 Task: Add a signature Gus Powell containing Best wishes for a happy Presidents Day, Gus Powell to email address softage.5@softage.net and add a label Journaling
Action: Mouse moved to (77, 47)
Screenshot: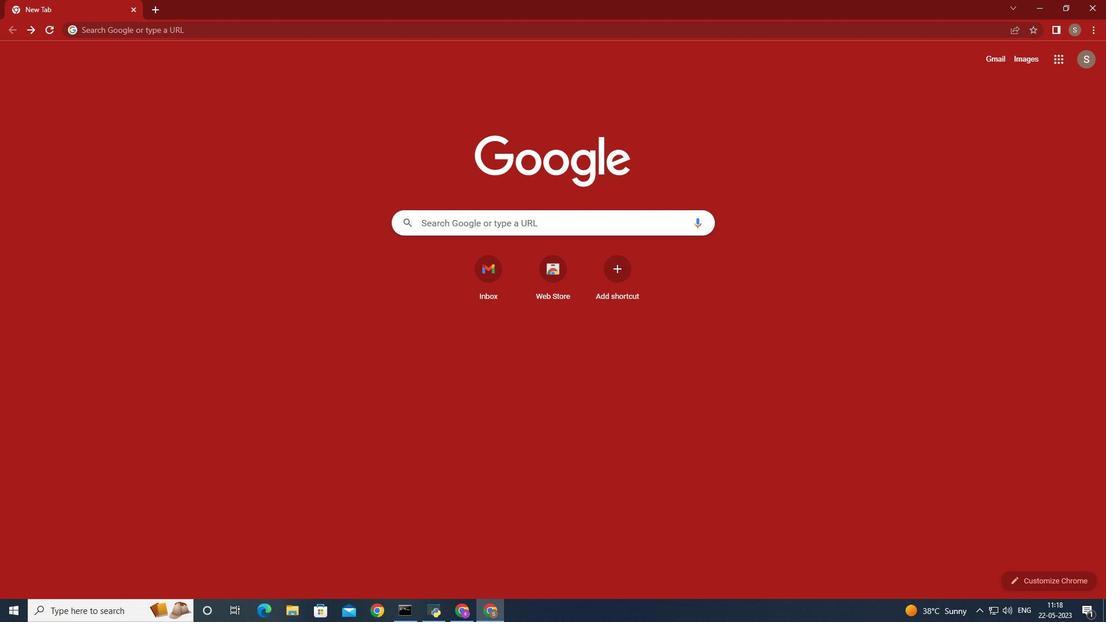 
Action: Mouse pressed left at (77, 47)
Screenshot: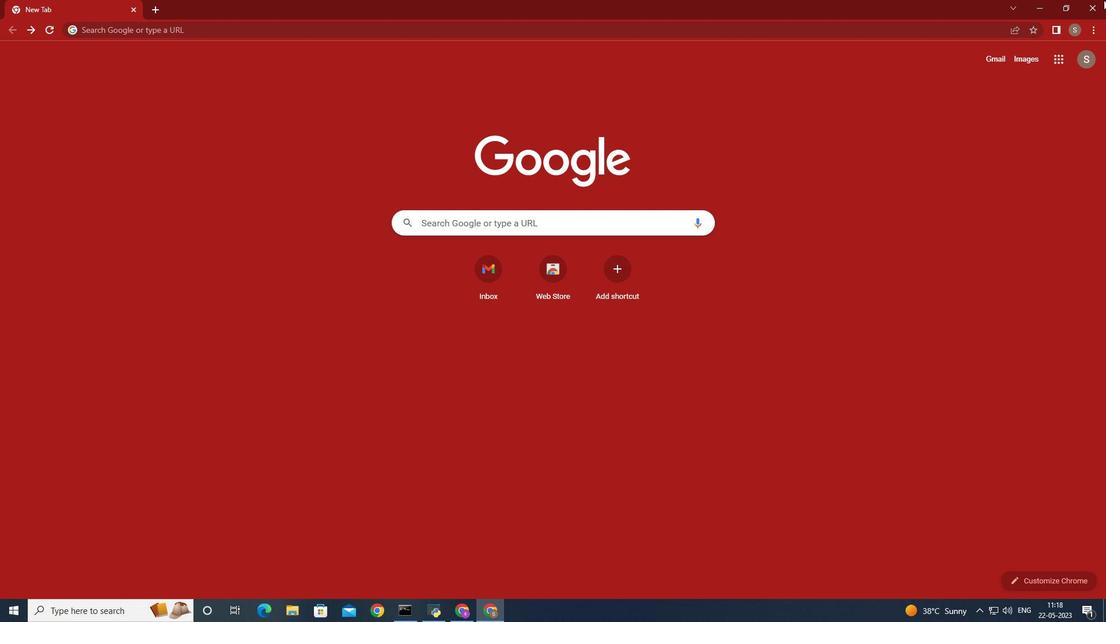 
Action: Mouse moved to (982, 101)
Screenshot: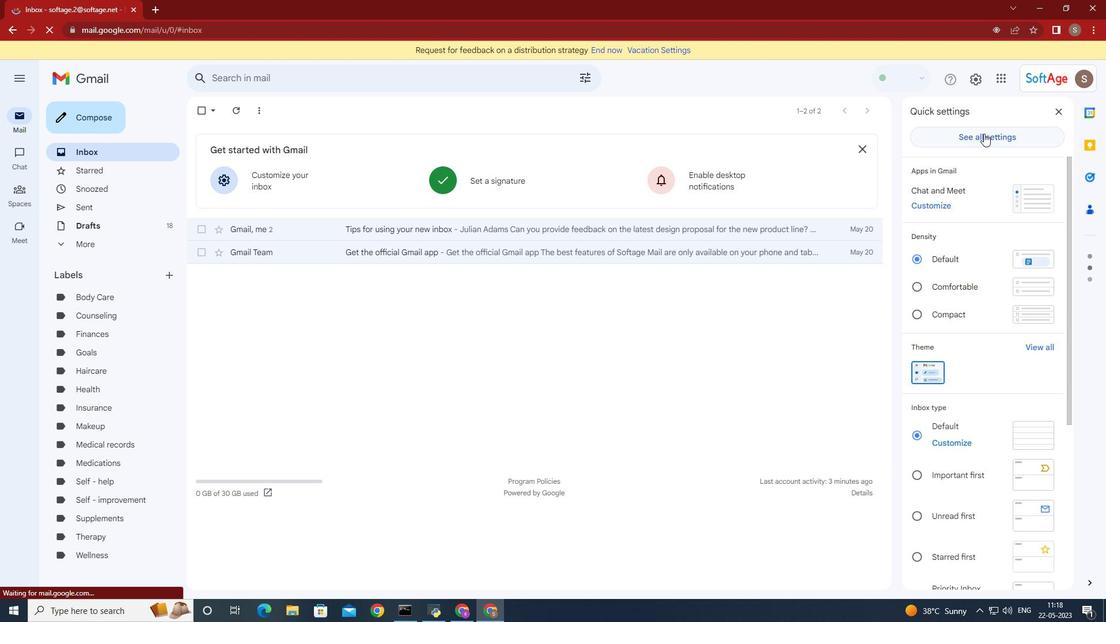 
Action: Mouse pressed left at (982, 101)
Screenshot: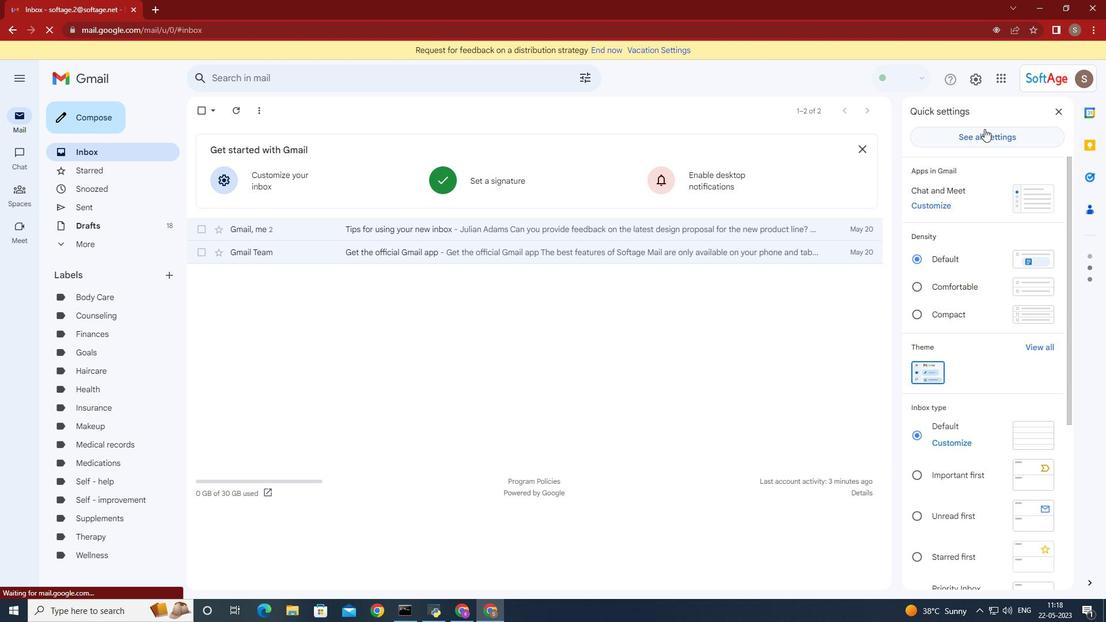 
Action: Mouse moved to (961, 161)
Screenshot: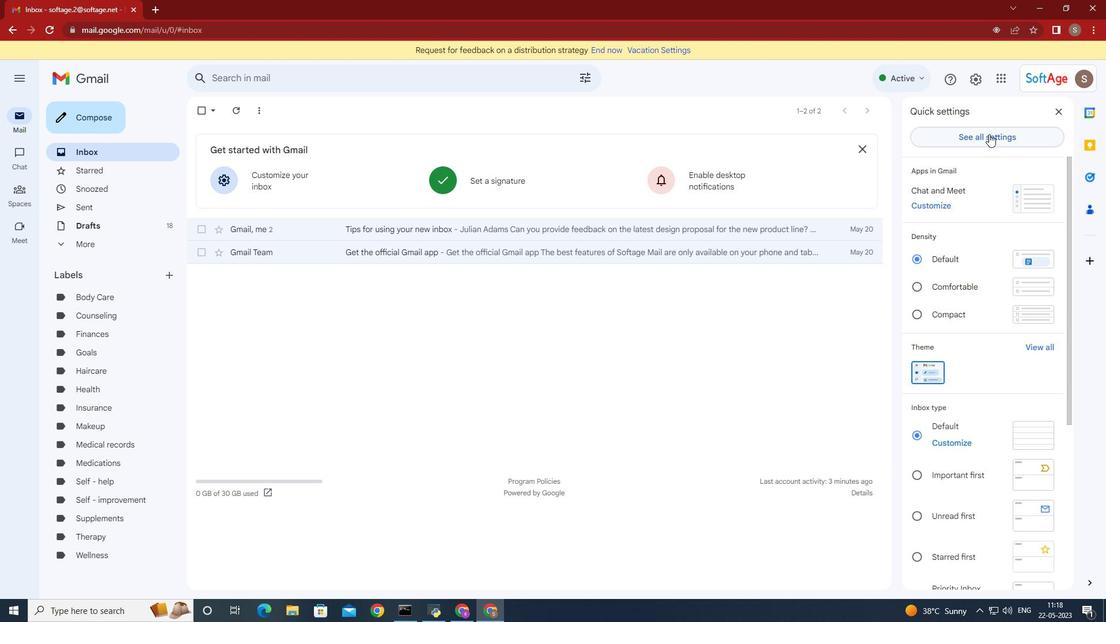 
Action: Mouse pressed left at (961, 161)
Screenshot: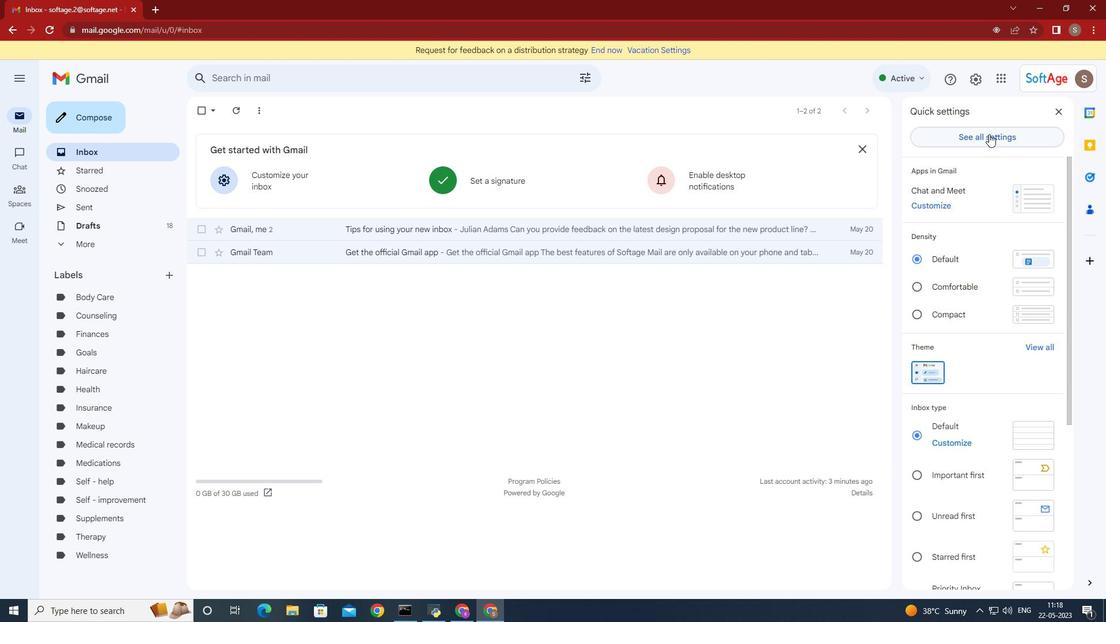 
Action: Mouse moved to (594, 302)
Screenshot: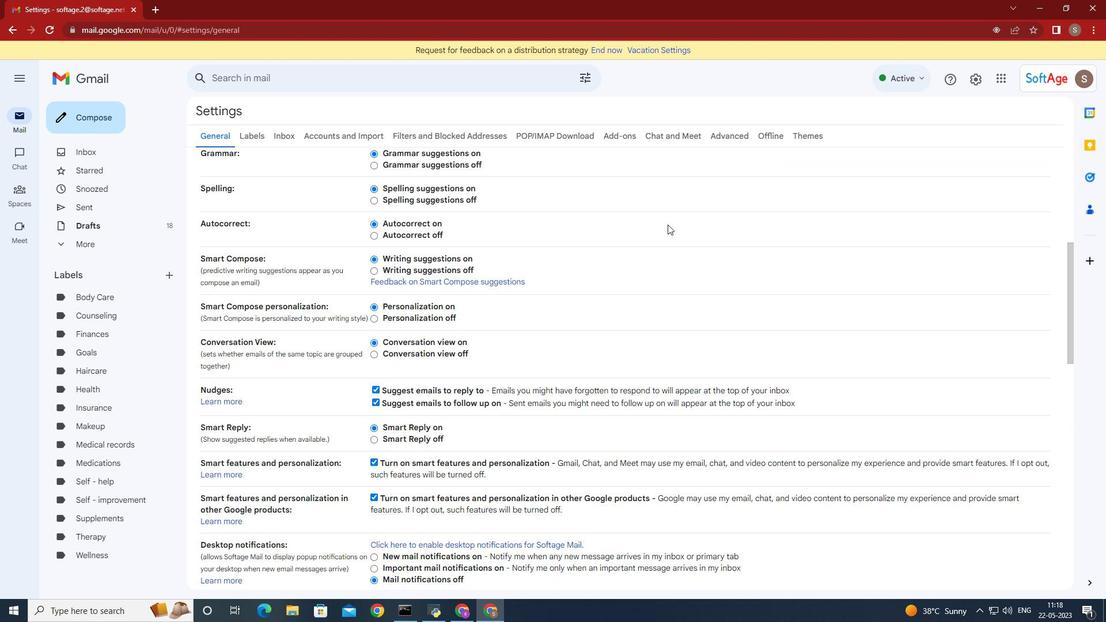 
Action: Mouse scrolled (594, 301) with delta (0, 0)
Screenshot: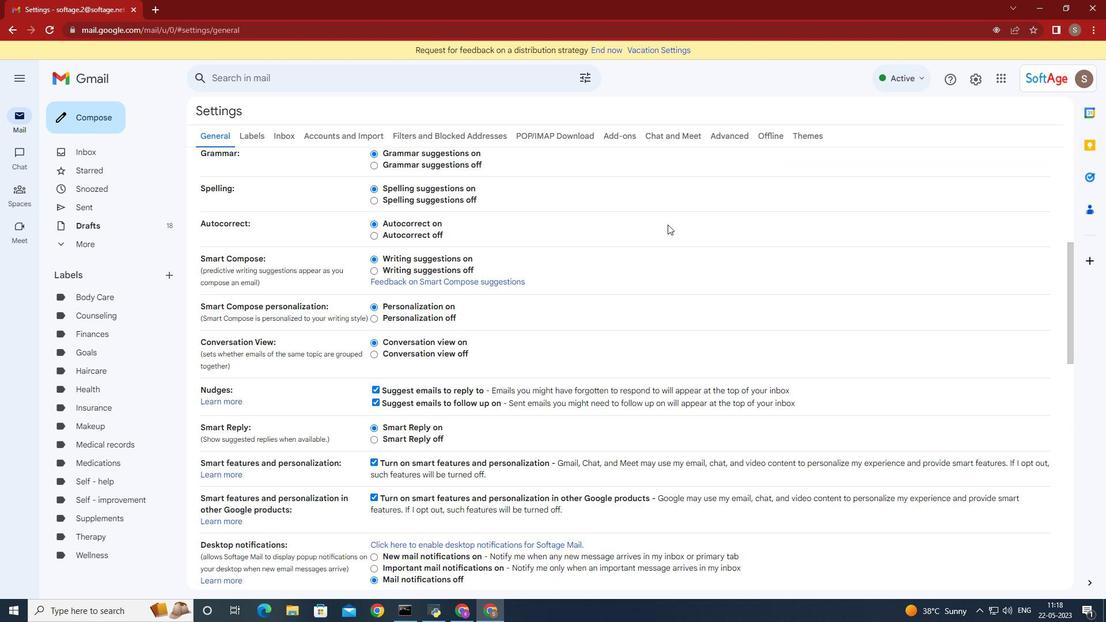 
Action: Mouse scrolled (594, 301) with delta (0, 0)
Screenshot: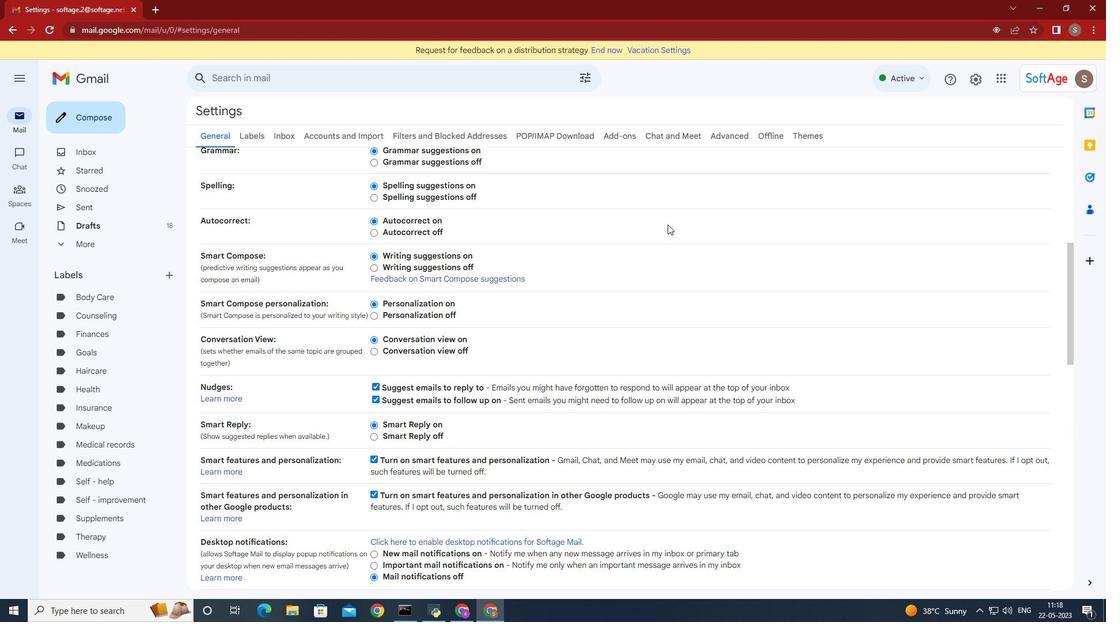 
Action: Mouse moved to (594, 303)
Screenshot: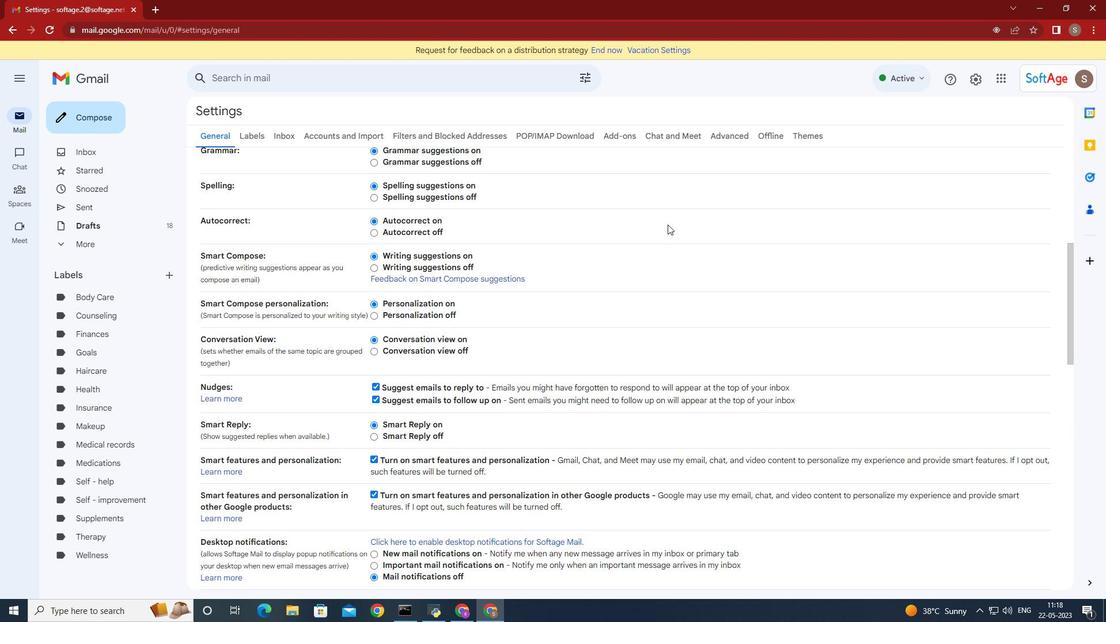 
Action: Mouse scrolled (594, 302) with delta (0, 0)
Screenshot: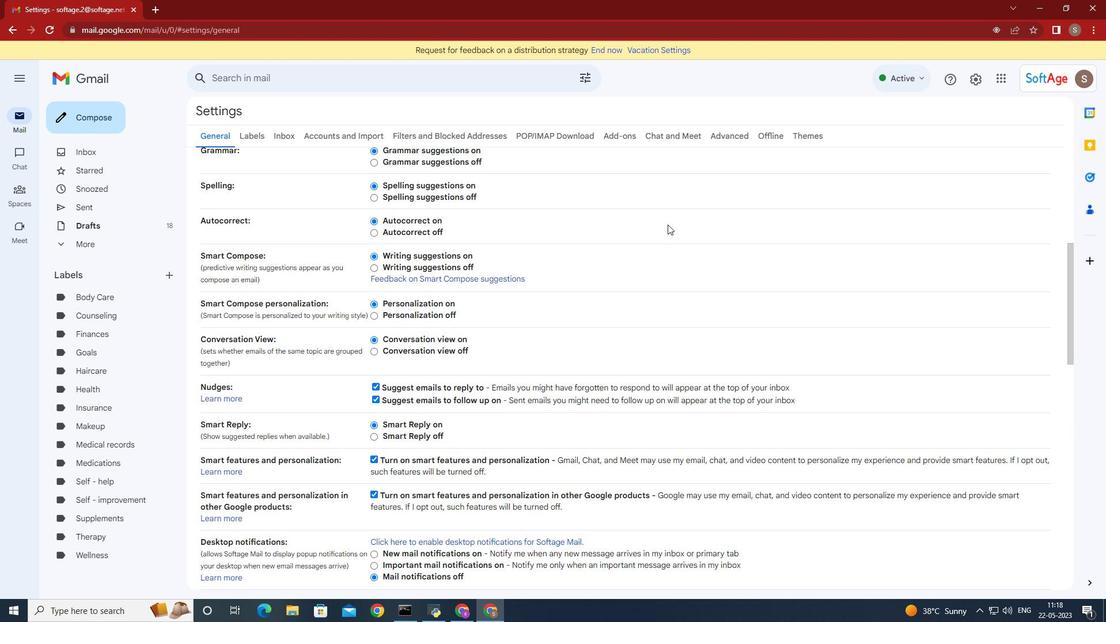 
Action: Mouse moved to (594, 304)
Screenshot: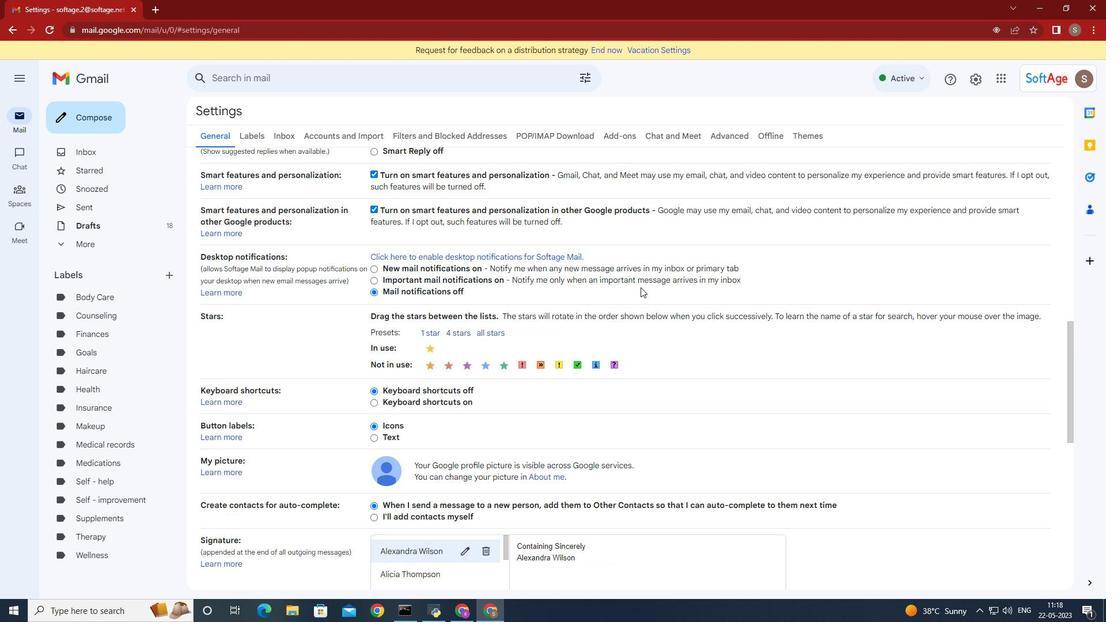 
Action: Mouse scrolled (594, 303) with delta (0, 0)
Screenshot: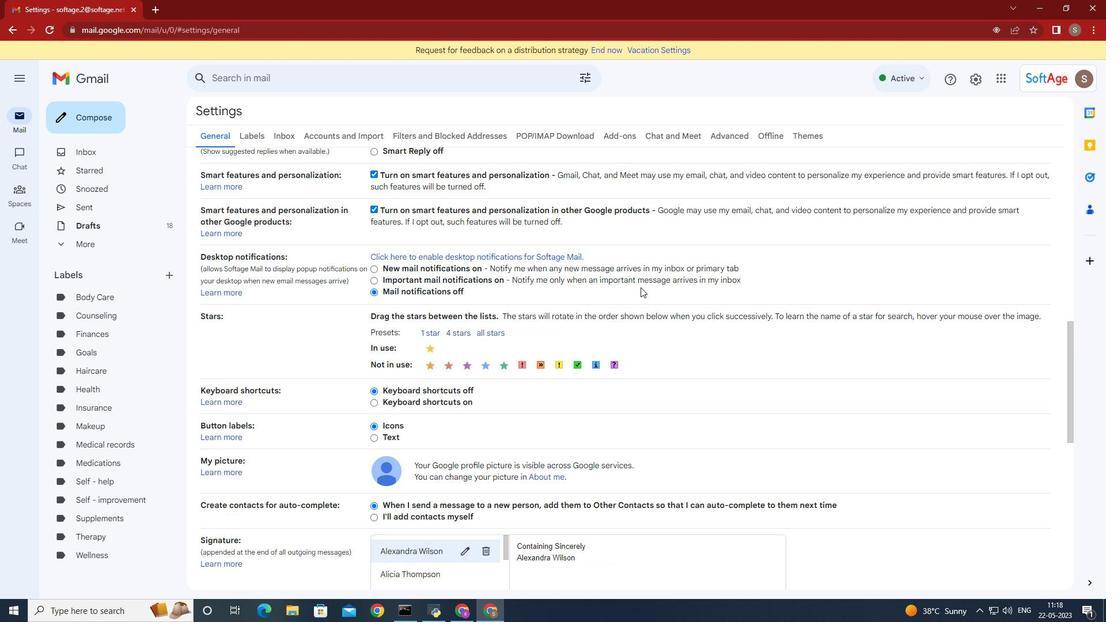 
Action: Mouse scrolled (594, 303) with delta (0, 0)
Screenshot: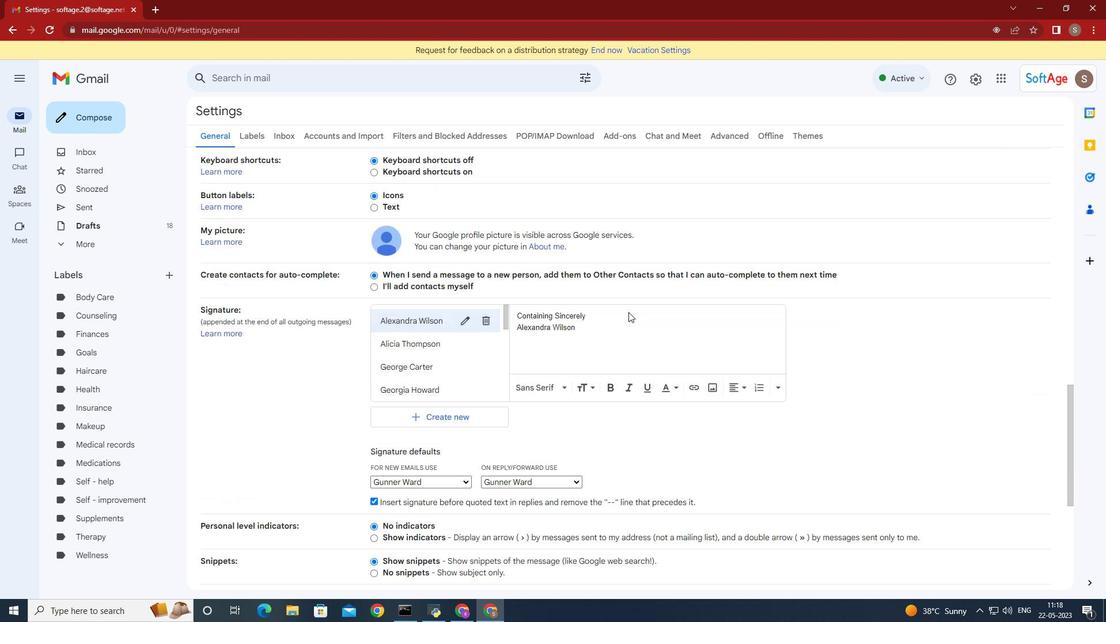 
Action: Mouse scrolled (594, 303) with delta (0, 0)
Screenshot: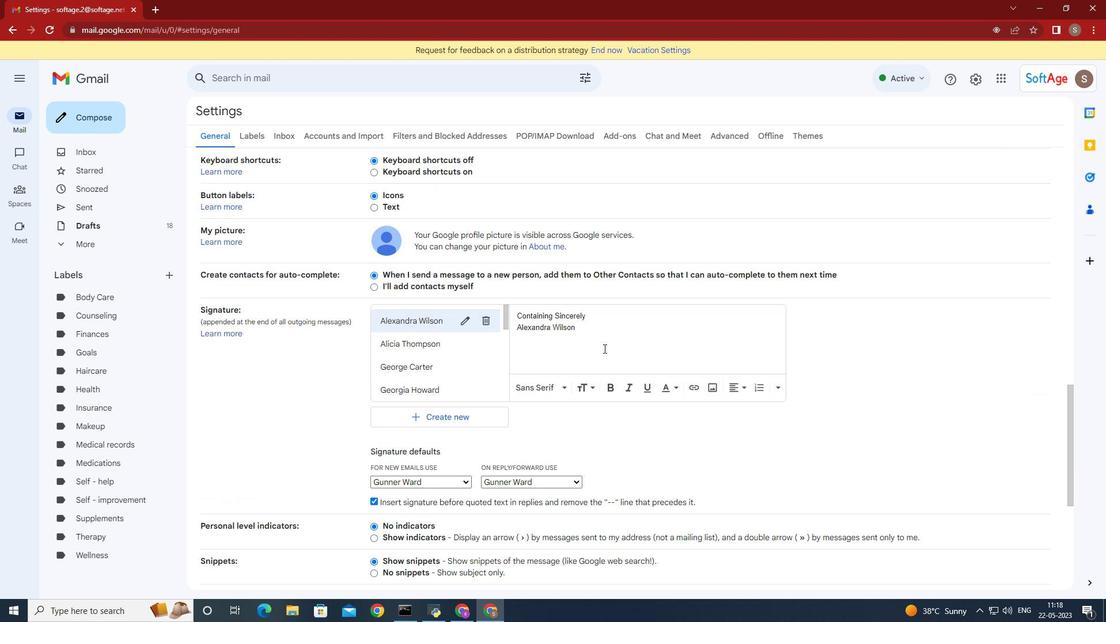 
Action: Mouse scrolled (594, 303) with delta (0, 0)
Screenshot: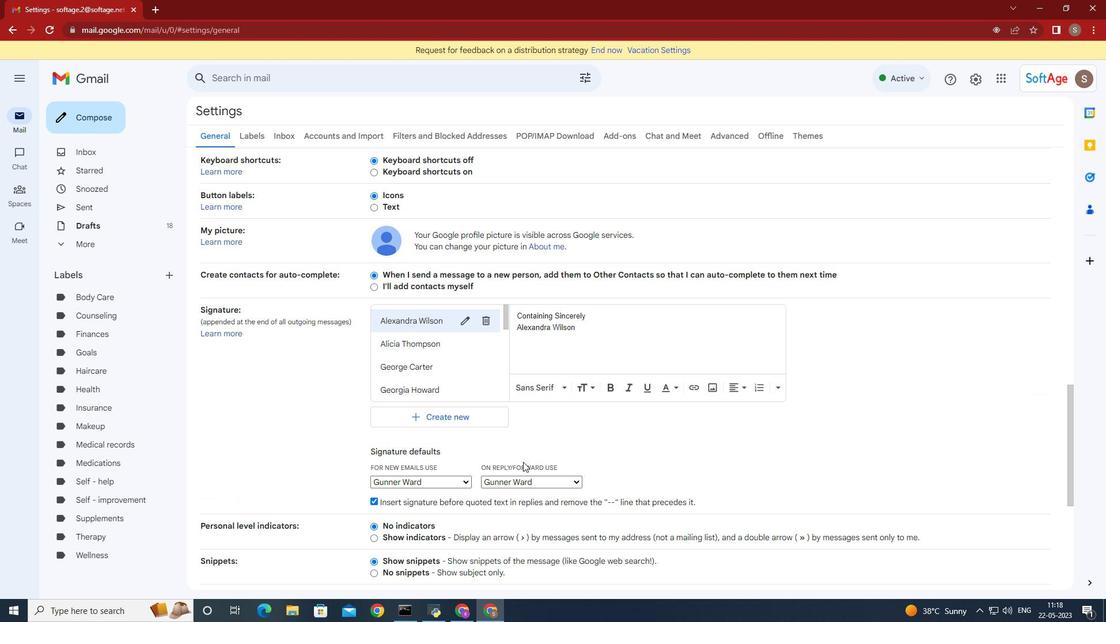 
Action: Mouse scrolled (594, 303) with delta (0, 0)
Screenshot: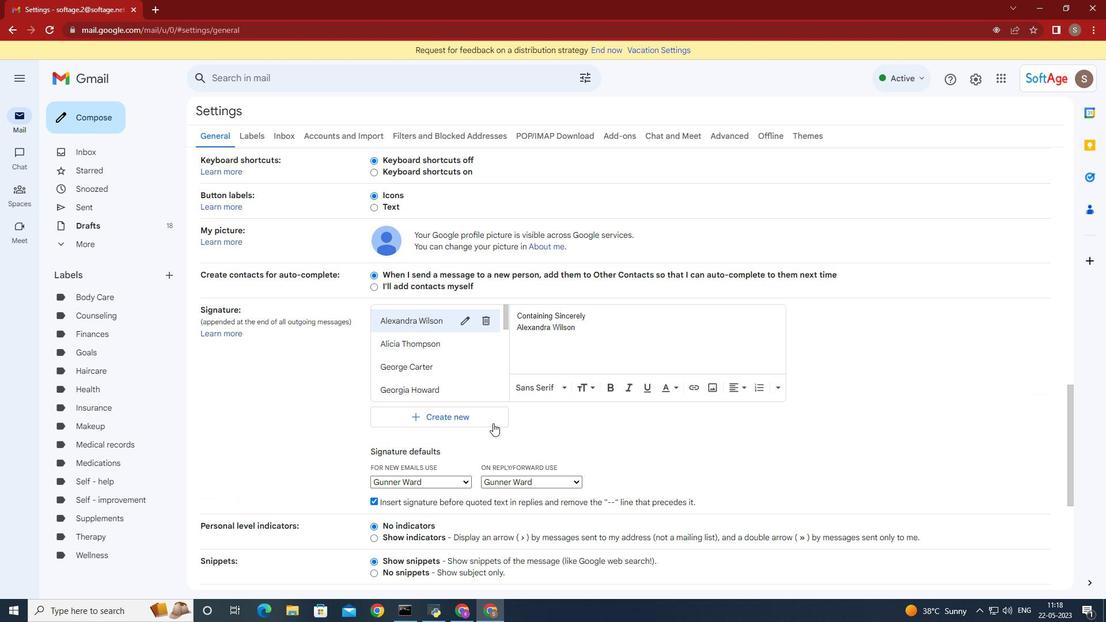 
Action: Mouse moved to (594, 304)
Screenshot: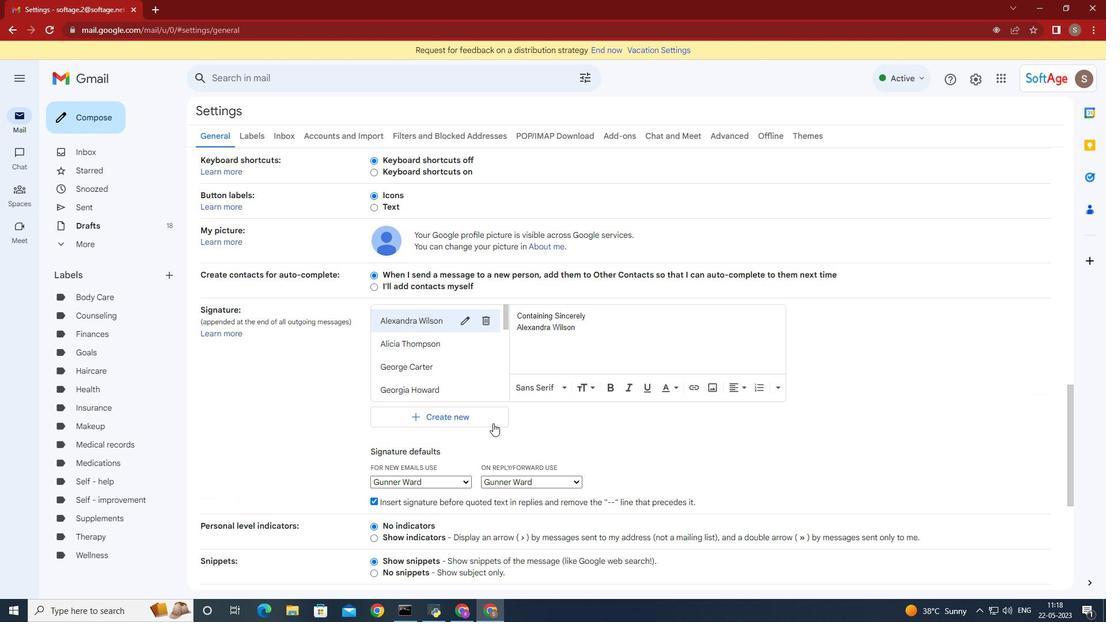 
Action: Mouse scrolled (594, 304) with delta (0, 0)
Screenshot: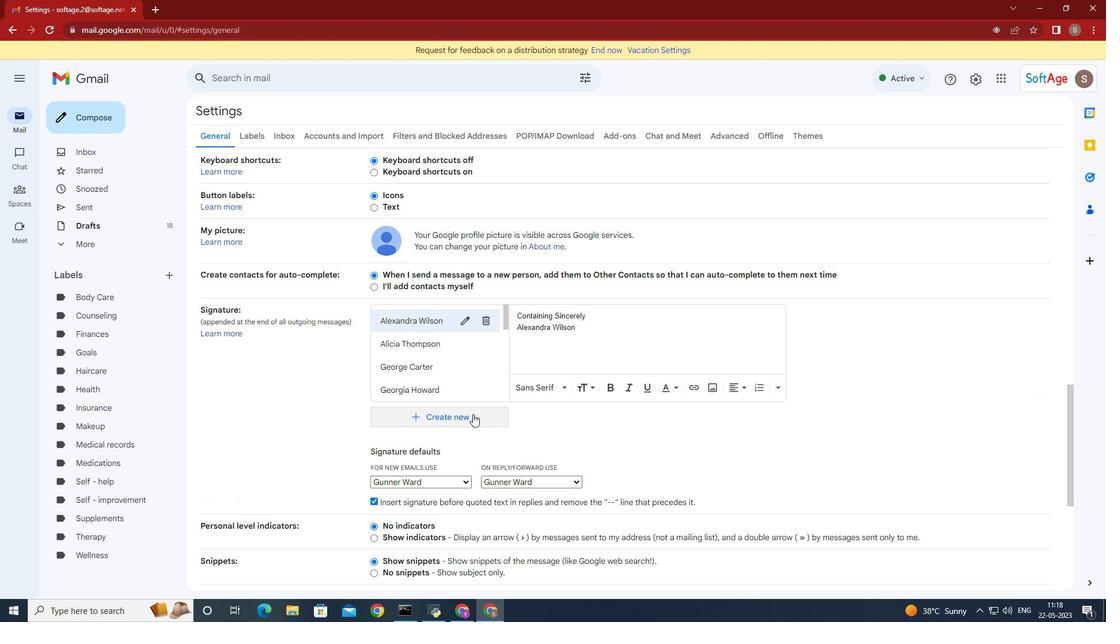 
Action: Mouse scrolled (594, 304) with delta (0, 0)
Screenshot: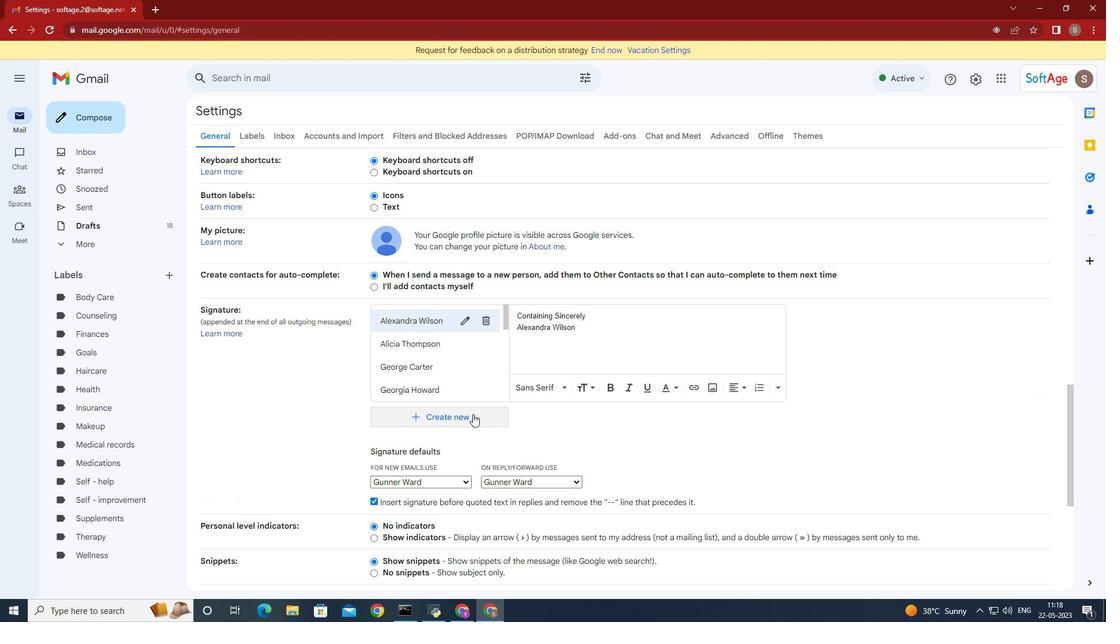 
Action: Mouse scrolled (594, 304) with delta (0, 0)
Screenshot: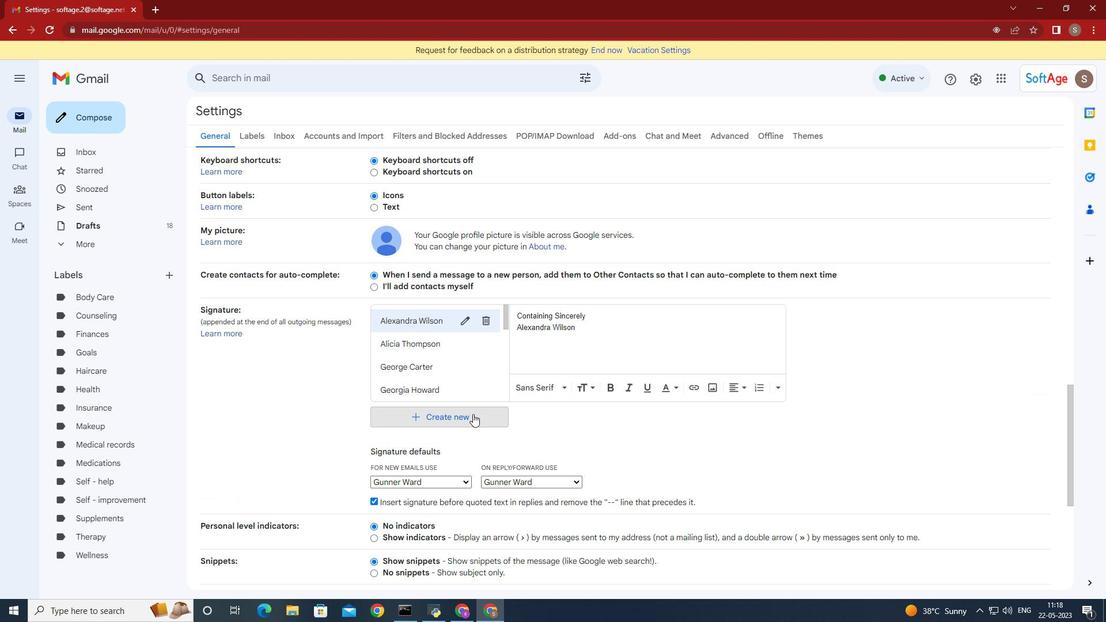 
Action: Mouse scrolled (594, 304) with delta (0, 0)
Screenshot: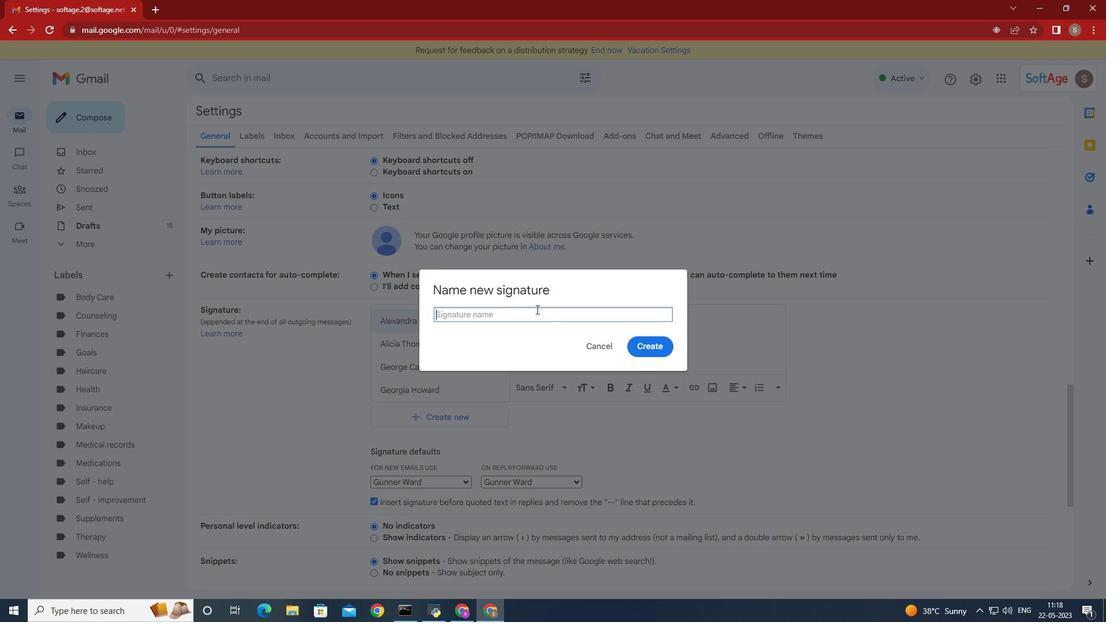 
Action: Mouse scrolled (594, 304) with delta (0, 0)
Screenshot: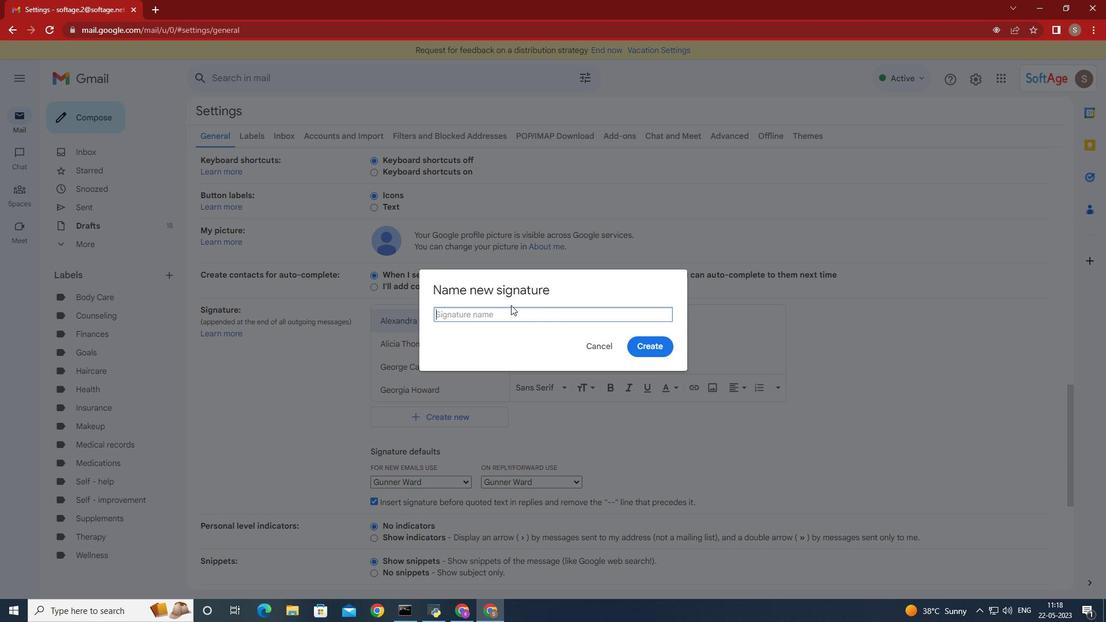 
Action: Mouse scrolled (594, 304) with delta (0, 0)
Screenshot: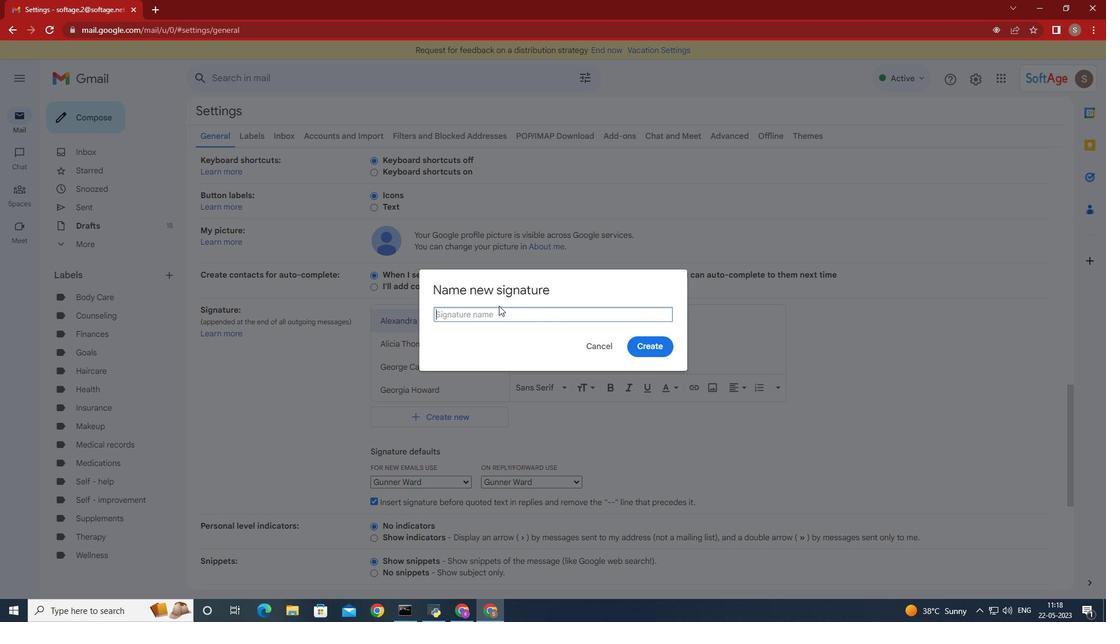 
Action: Mouse moved to (503, 396)
Screenshot: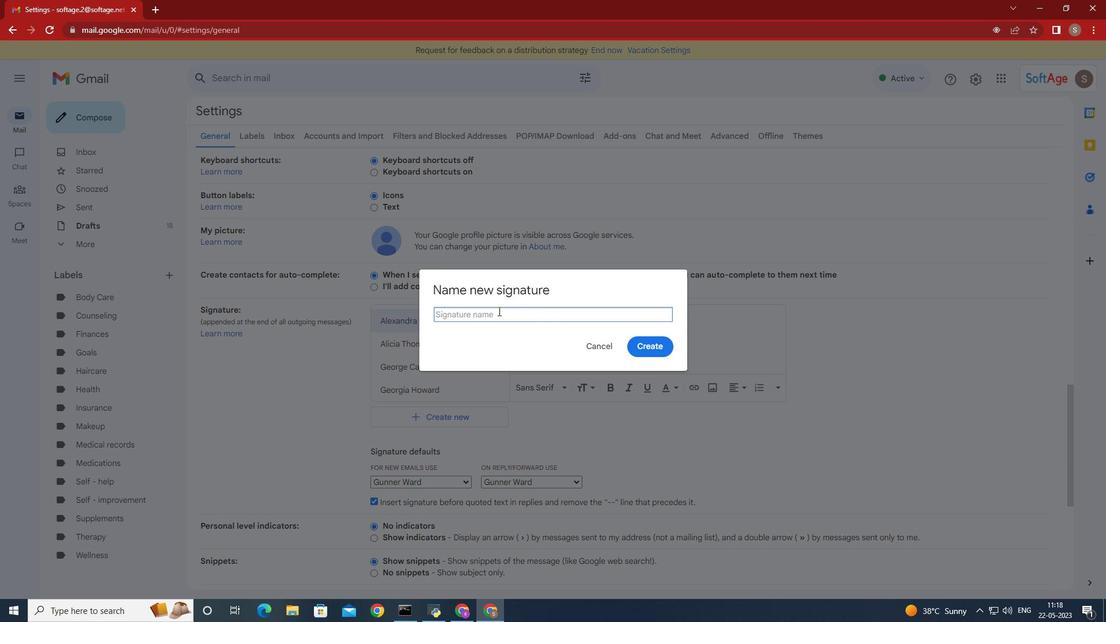 
Action: Mouse pressed left at (503, 396)
Screenshot: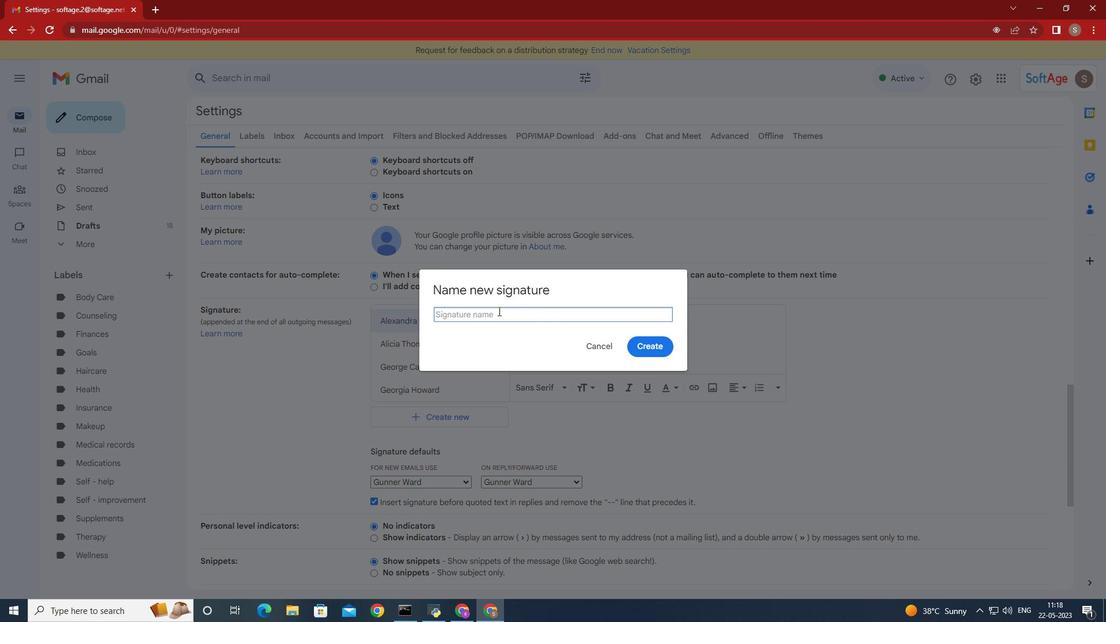 
Action: Mouse moved to (654, 357)
Screenshot: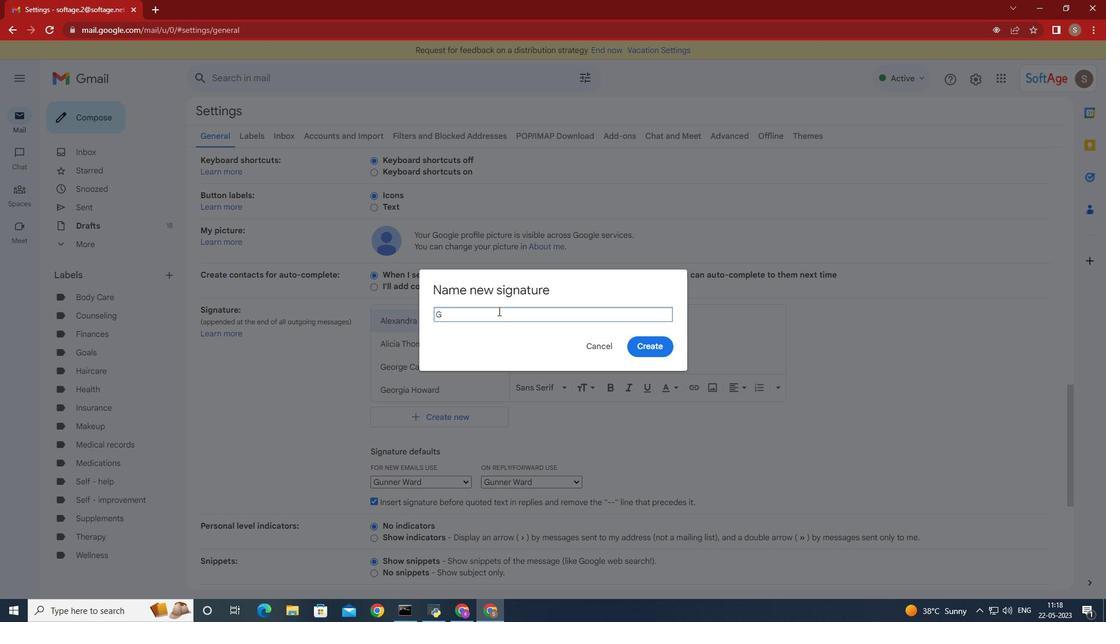 
Action: Mouse pressed left at (654, 357)
Screenshot: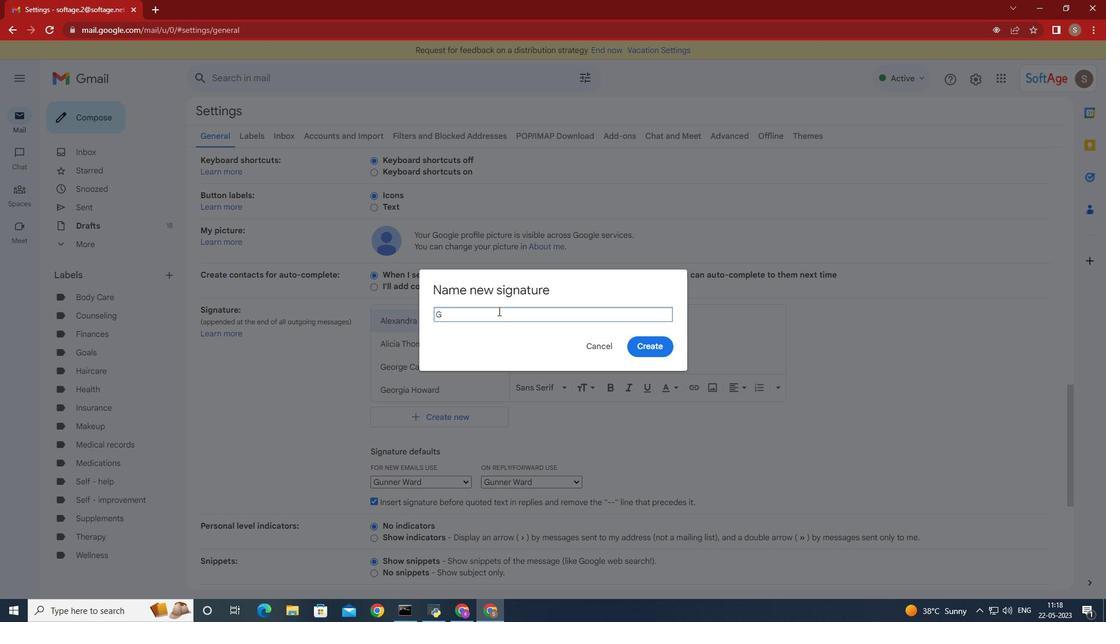 
Action: Mouse moved to (717, 339)
Screenshot: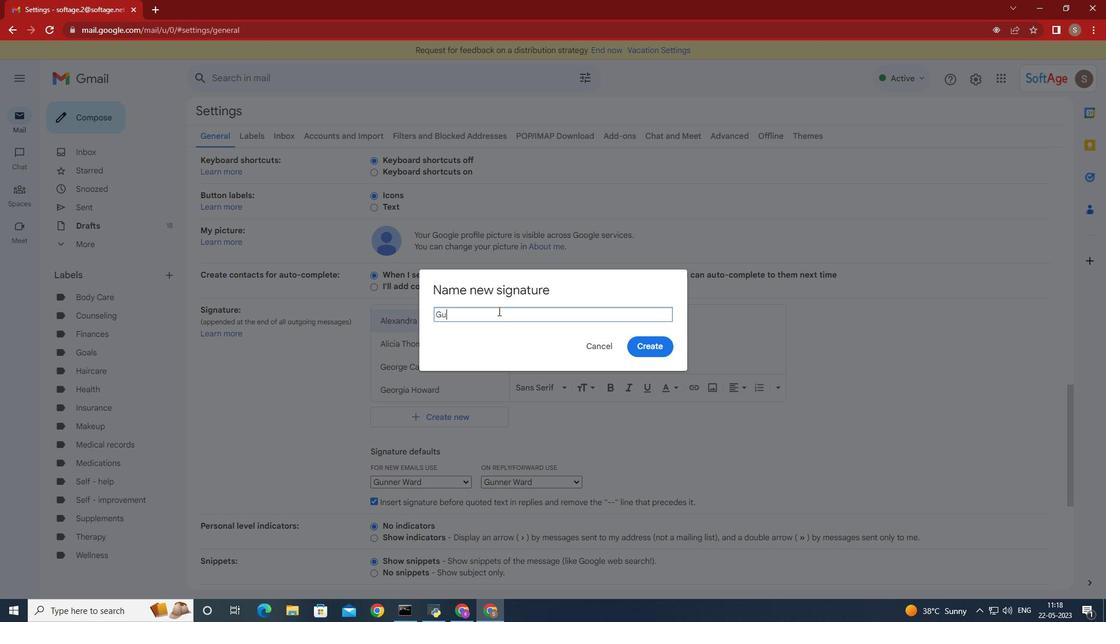 
Action: Mouse scrolled (717, 338) with delta (0, 0)
Screenshot: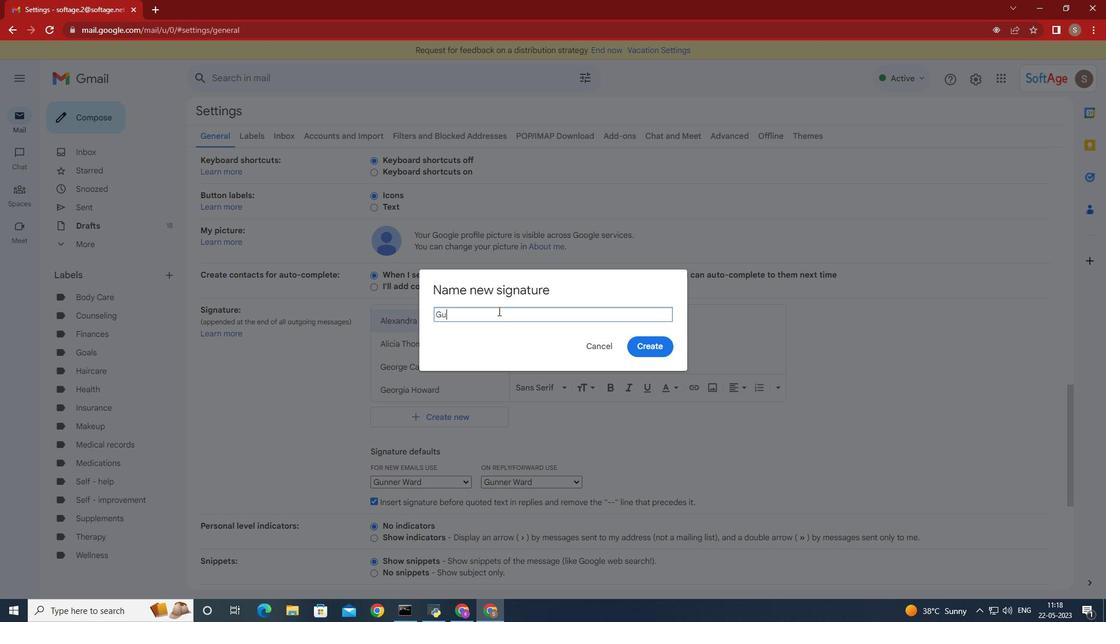 
Action: Mouse scrolled (717, 338) with delta (0, 0)
Screenshot: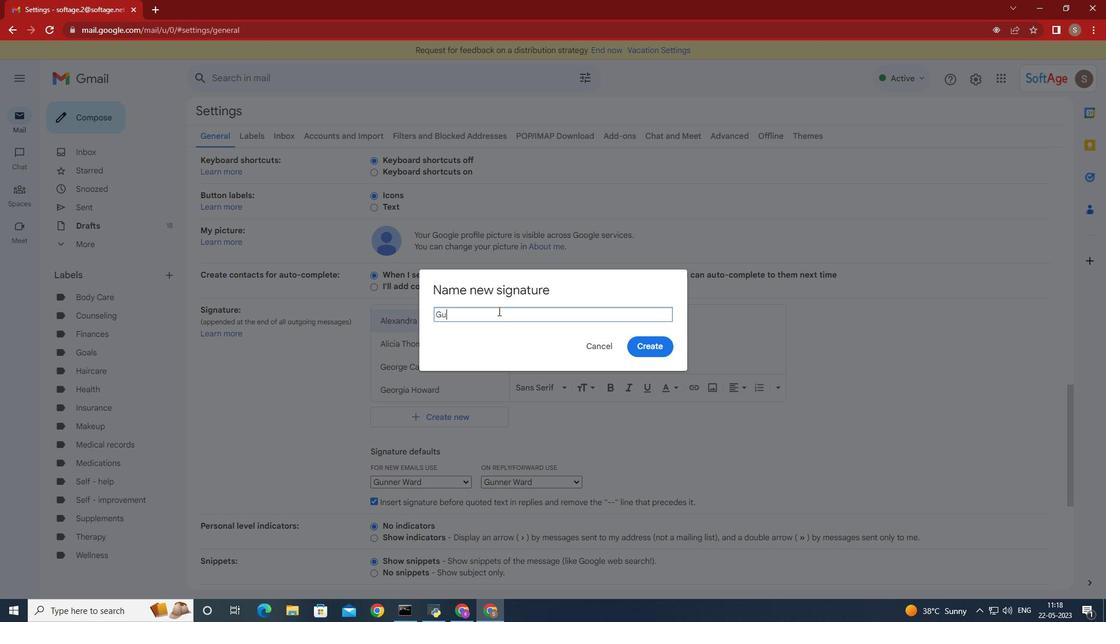 
Action: Mouse scrolled (717, 338) with delta (0, 0)
Screenshot: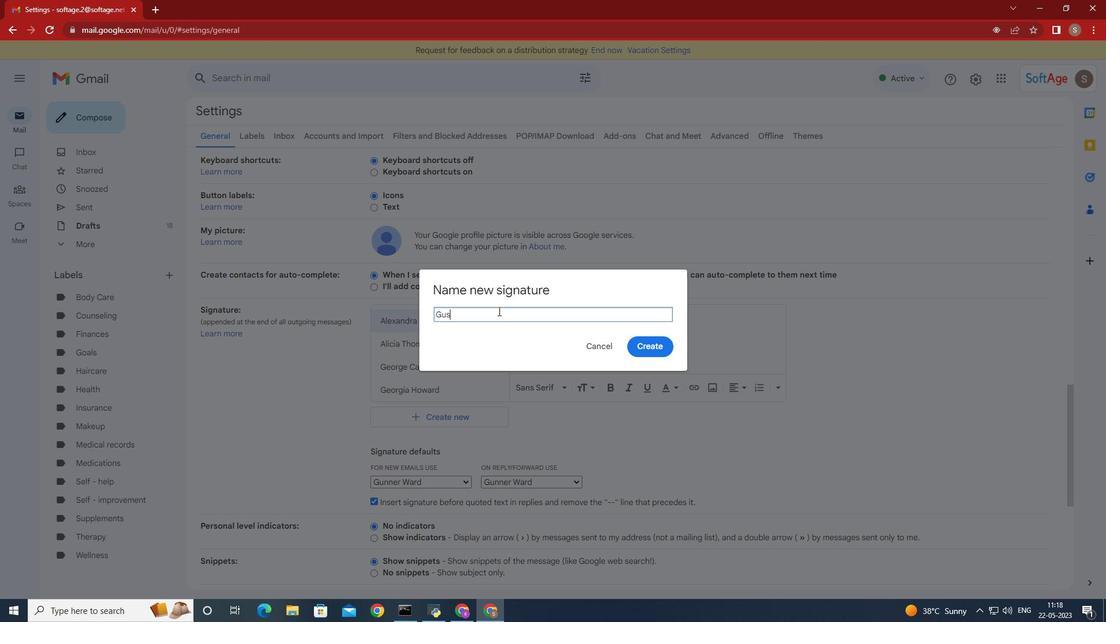 
Action: Mouse scrolled (717, 338) with delta (0, 0)
Screenshot: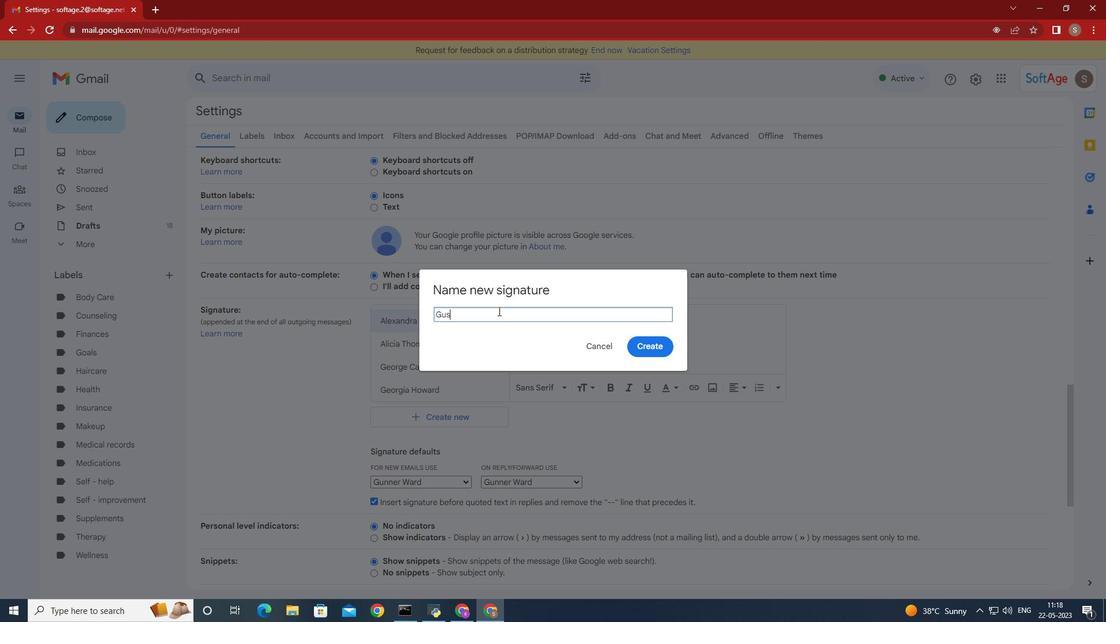 
Action: Mouse moved to (719, 338)
Screenshot: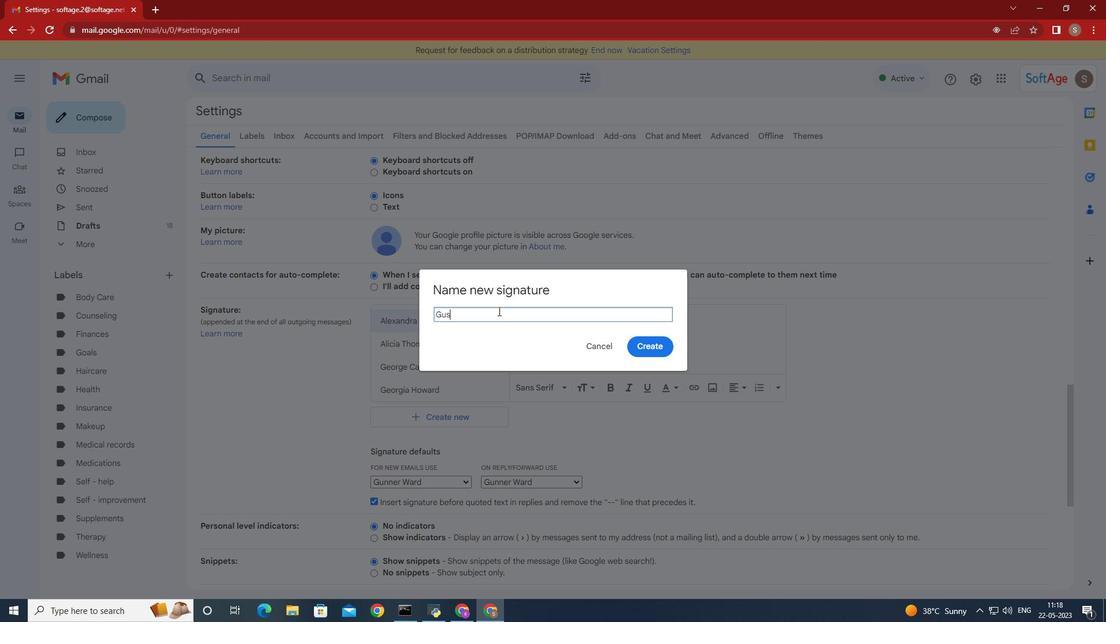 
Action: Mouse scrolled (719, 338) with delta (0, 0)
Screenshot: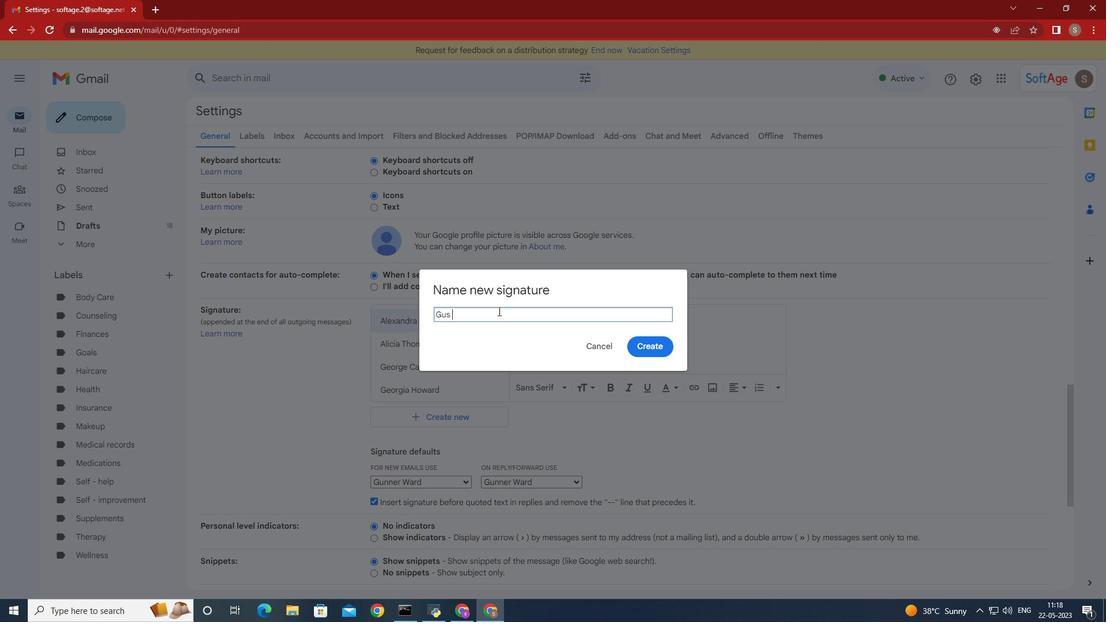 
Action: Mouse scrolled (719, 338) with delta (0, 0)
Screenshot: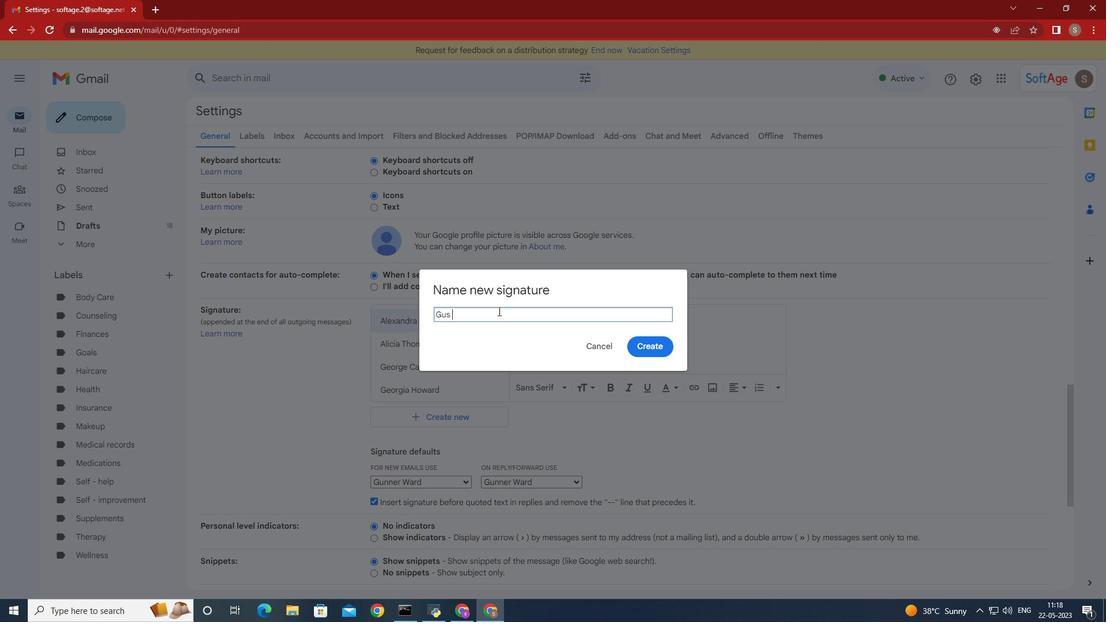 
Action: Mouse scrolled (719, 338) with delta (0, 0)
Screenshot: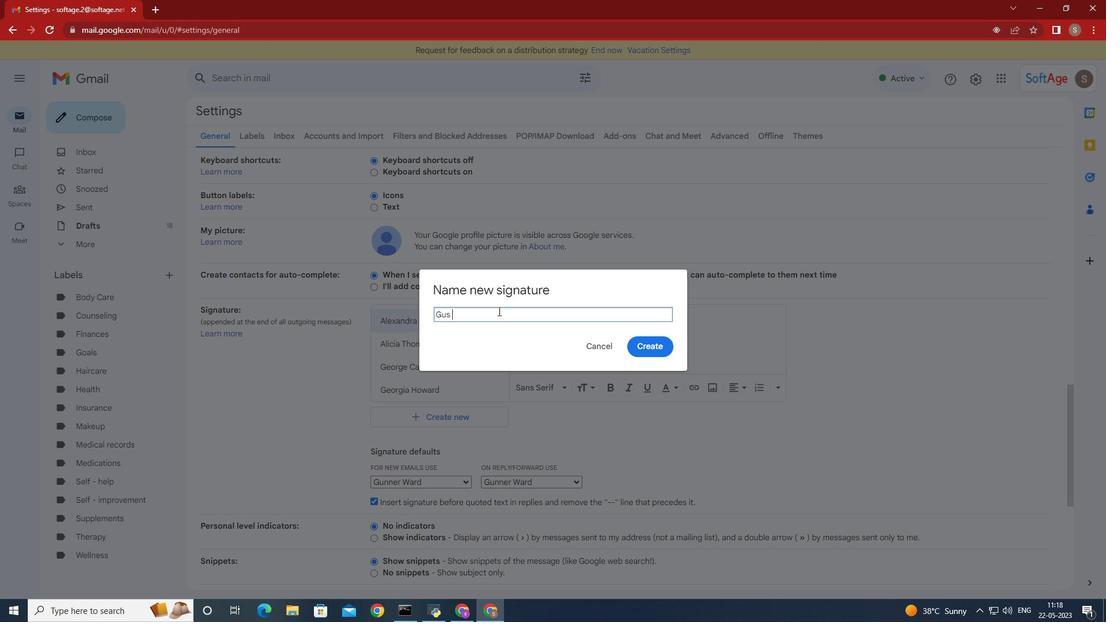 
Action: Mouse scrolled (719, 339) with delta (0, 0)
Screenshot: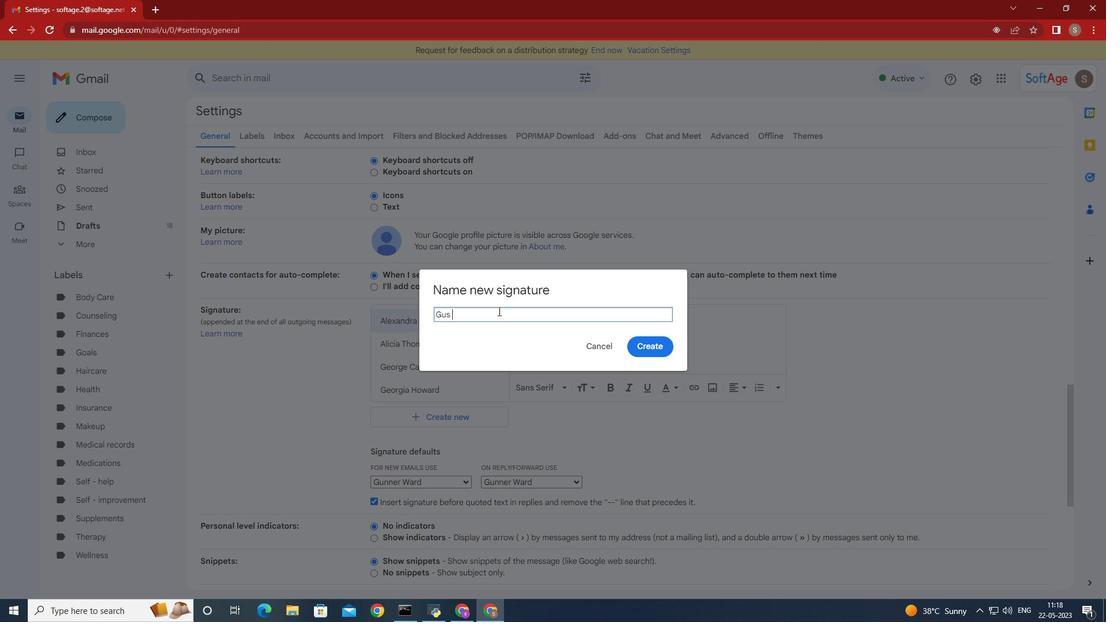 
Action: Mouse scrolled (719, 339) with delta (0, 0)
Screenshot: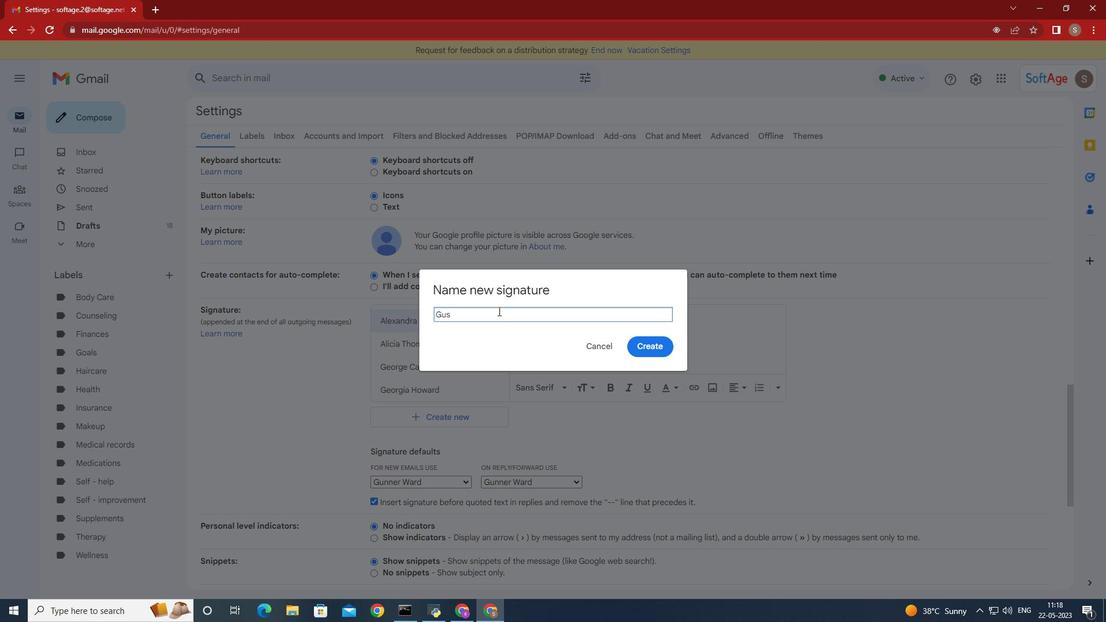 
Action: Mouse scrolled (719, 339) with delta (0, 0)
Screenshot: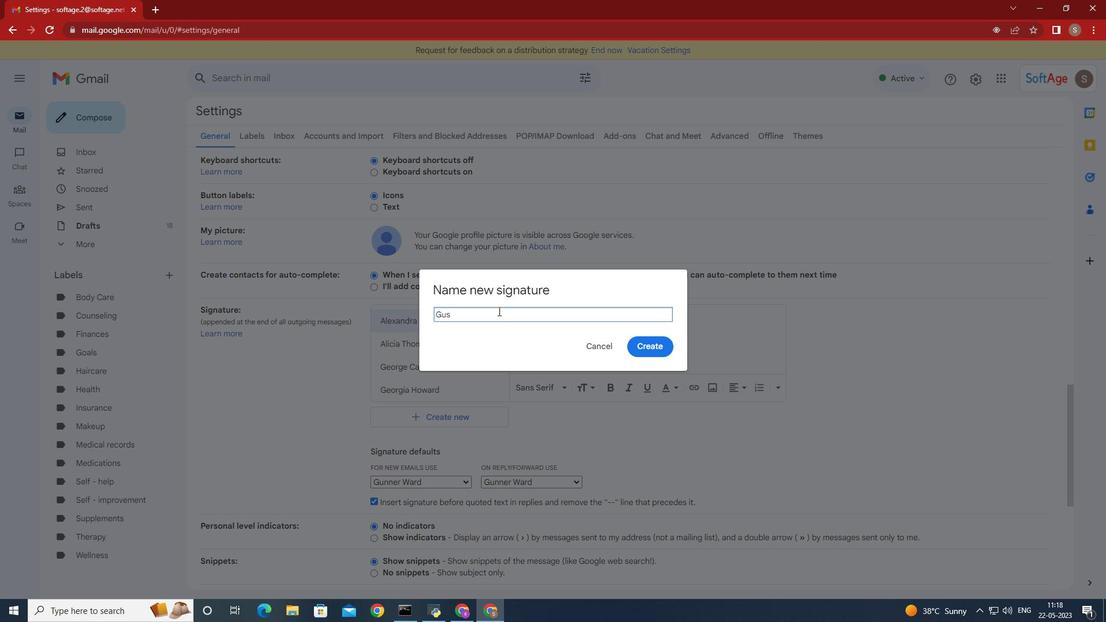 
Action: Mouse scrolled (719, 339) with delta (0, 0)
Screenshot: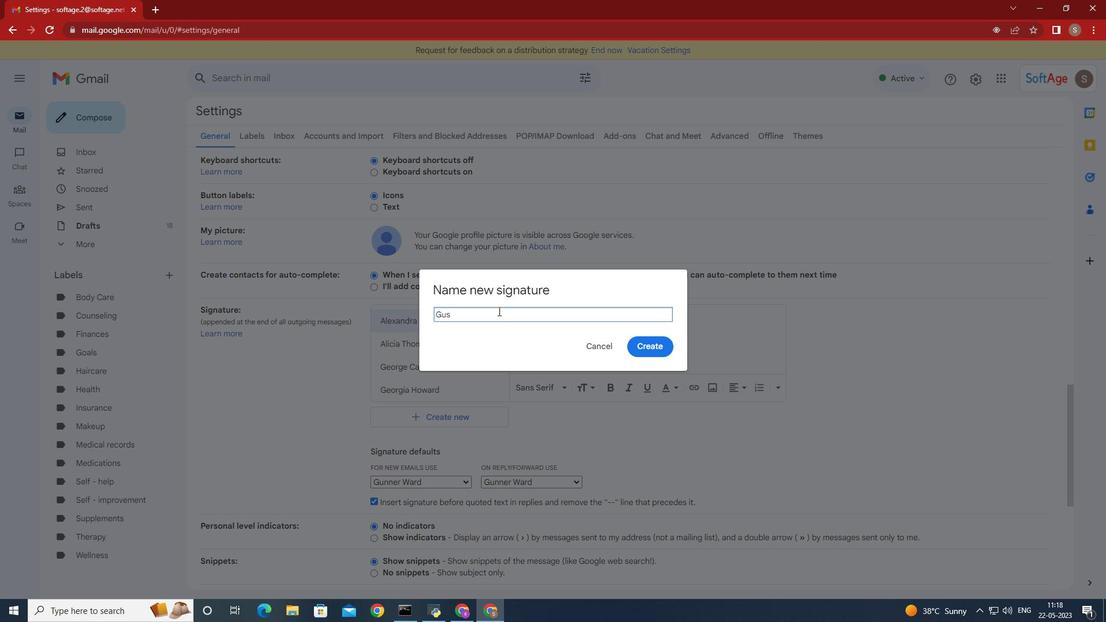 
Action: Mouse moved to (435, 424)
Screenshot: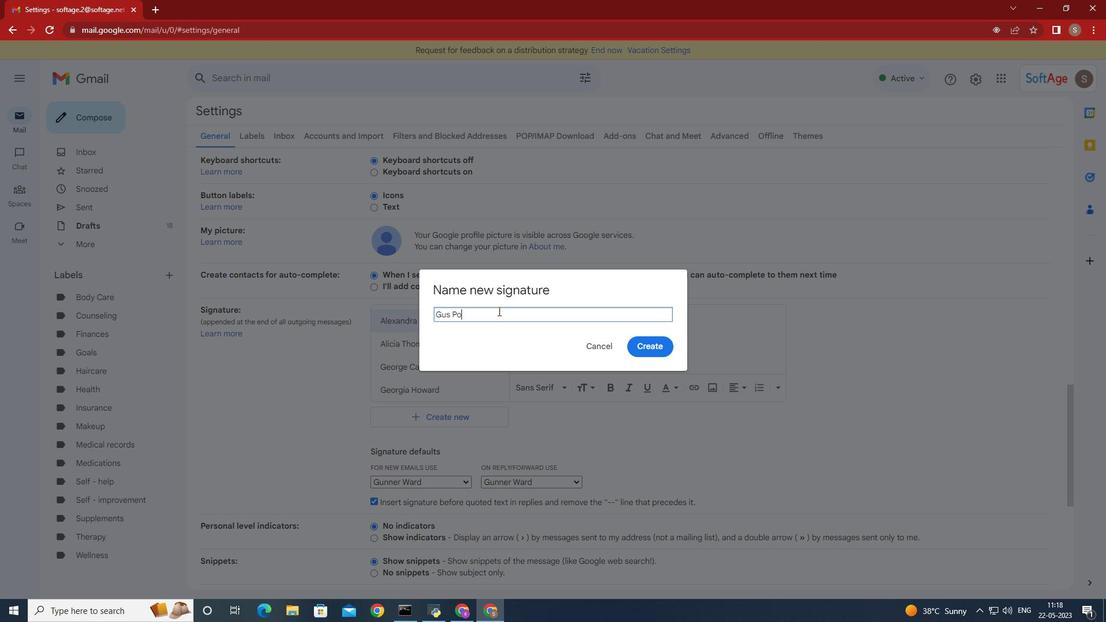 
Action: Mouse pressed left at (435, 424)
Screenshot: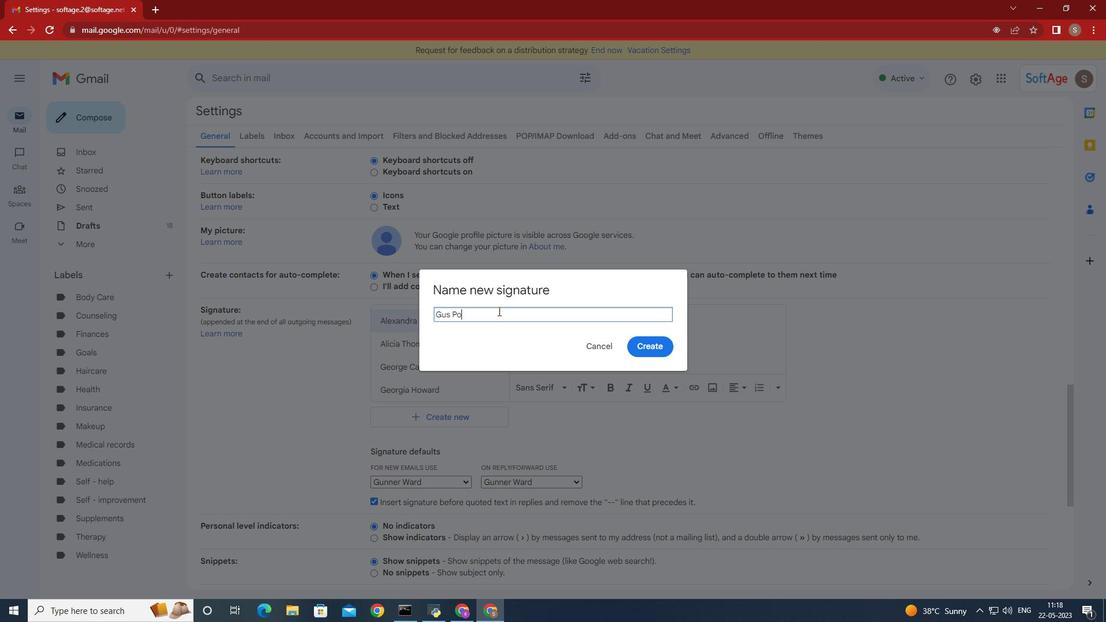 
Action: Mouse moved to (500, 323)
Screenshot: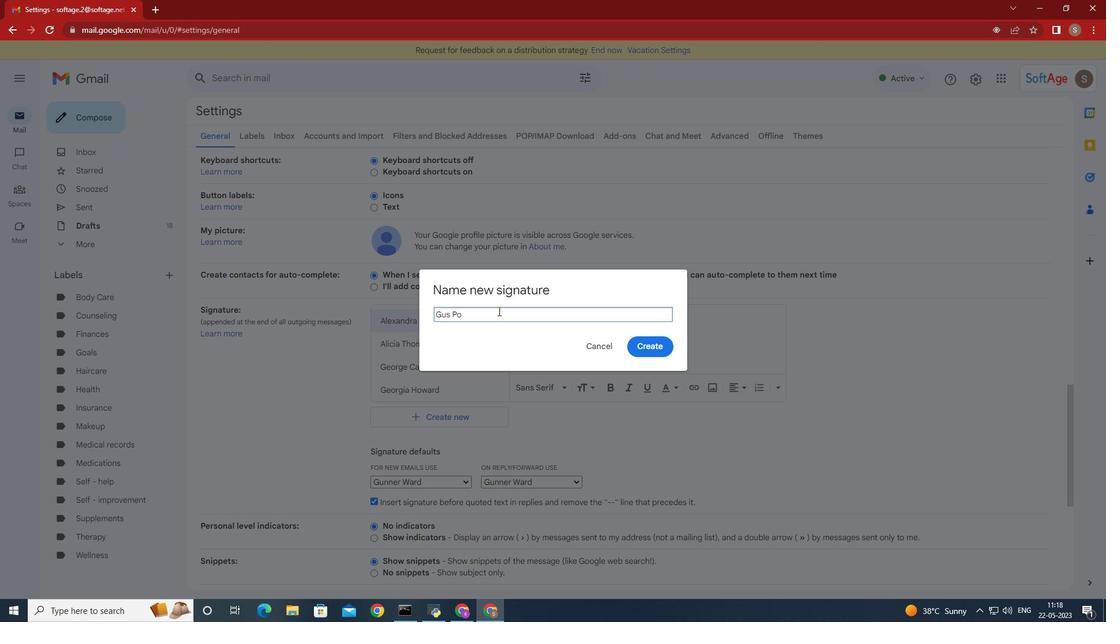 
Action: Key pressed <Key.caps_lock>G<Key.caps_lock>us<Key.space><Key.caps_lock>P<Key.caps_lock>owell
Screenshot: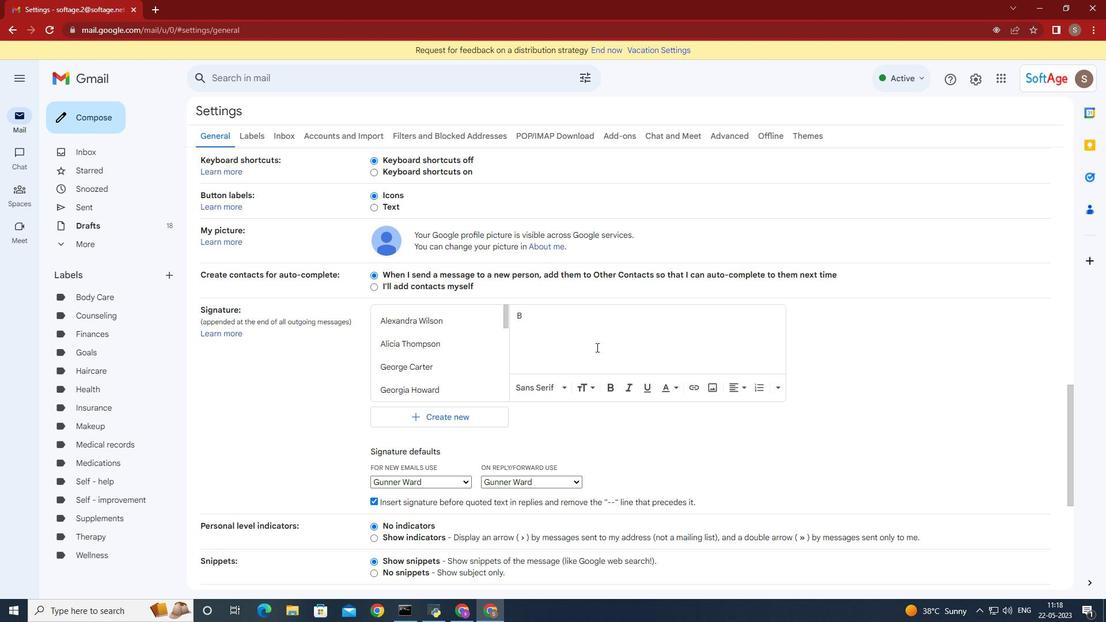 
Action: Mouse moved to (638, 361)
Screenshot: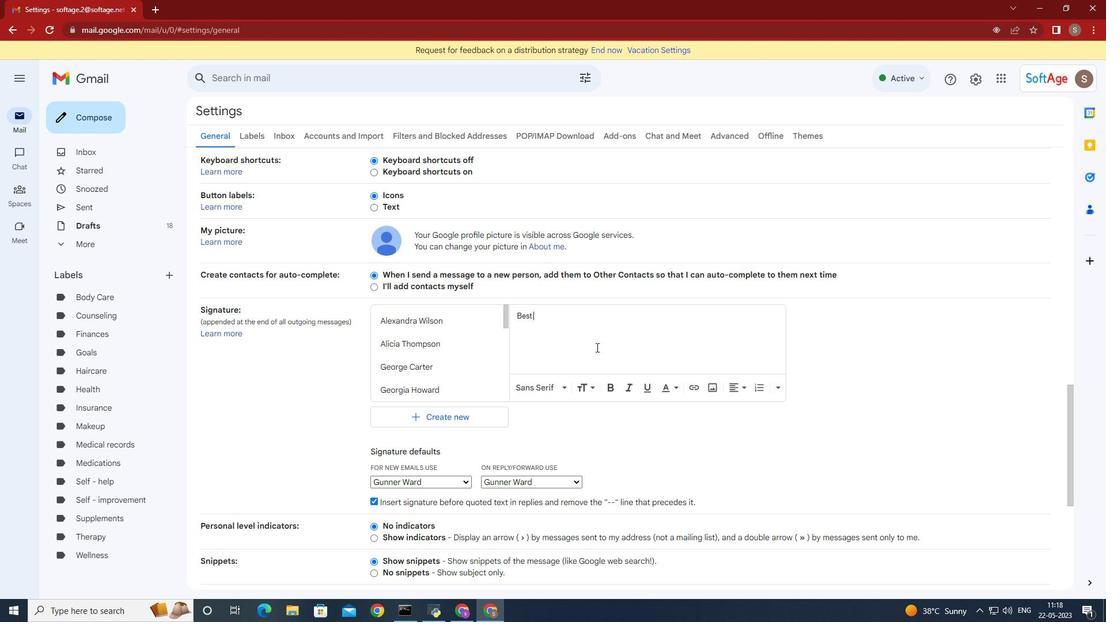 
Action: Mouse pressed left at (638, 361)
Screenshot: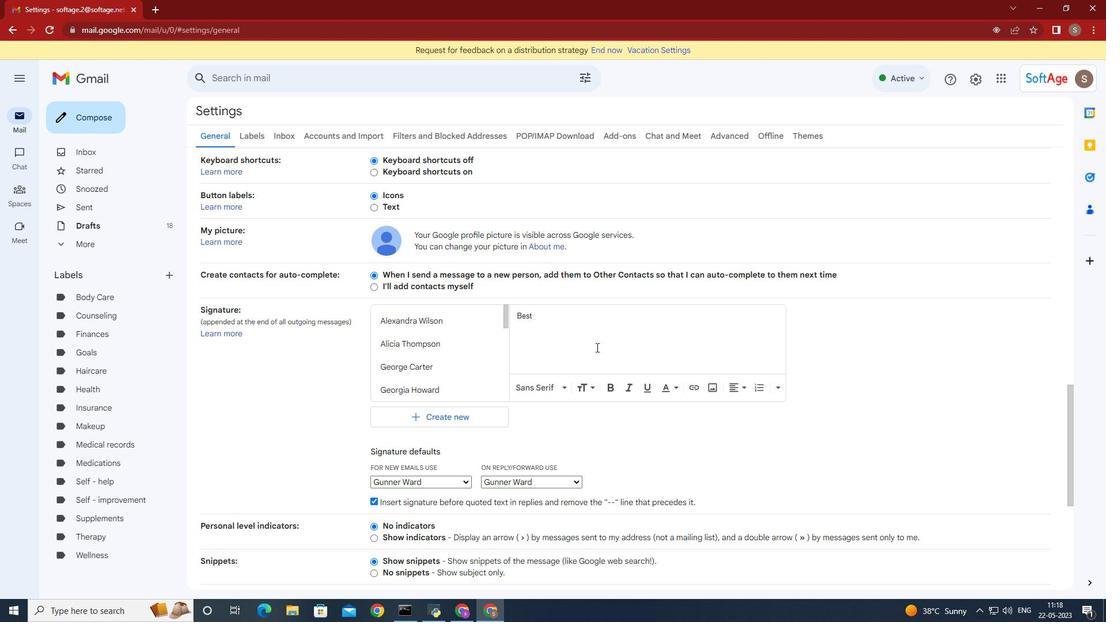 
Action: Mouse moved to (619, 418)
Screenshot: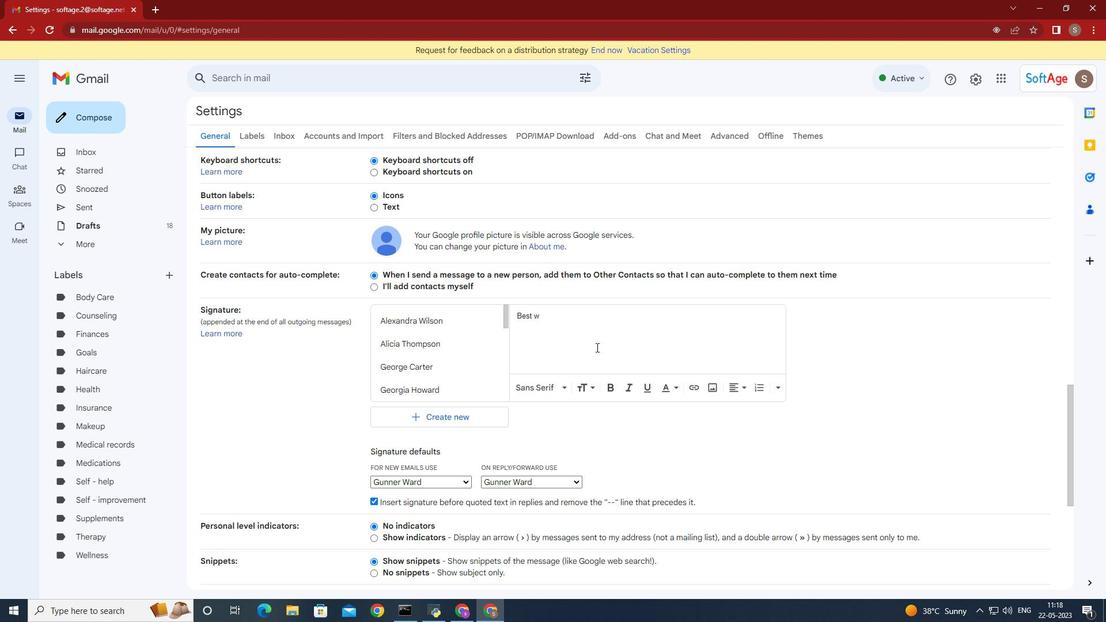 
Action: Mouse pressed left at (619, 418)
Screenshot: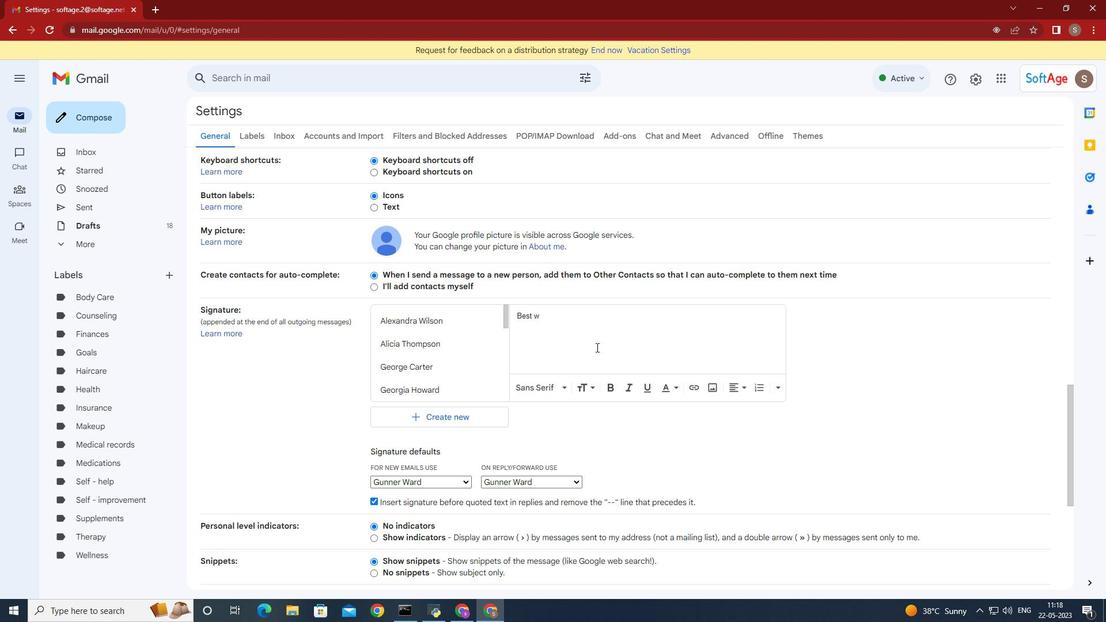 
Action: Key pressed <Key.caps_lock>B<Key.caps_lock>est<Key.space><Key.caps_lock><Key.caps_lock>wishes<Key.space>for<Key.space>a<Key.space>happy<Key.space><Key.caps_lock>P<Key.caps_lock>residents<Key.space><Key.caps_lock>D<Key.caps_lock>ay,<Key.enter><Key.caps_lock>G<Key.caps_lock>us<Key.space><Key.caps_lock>P<Key.caps_lock>owell
Screenshot: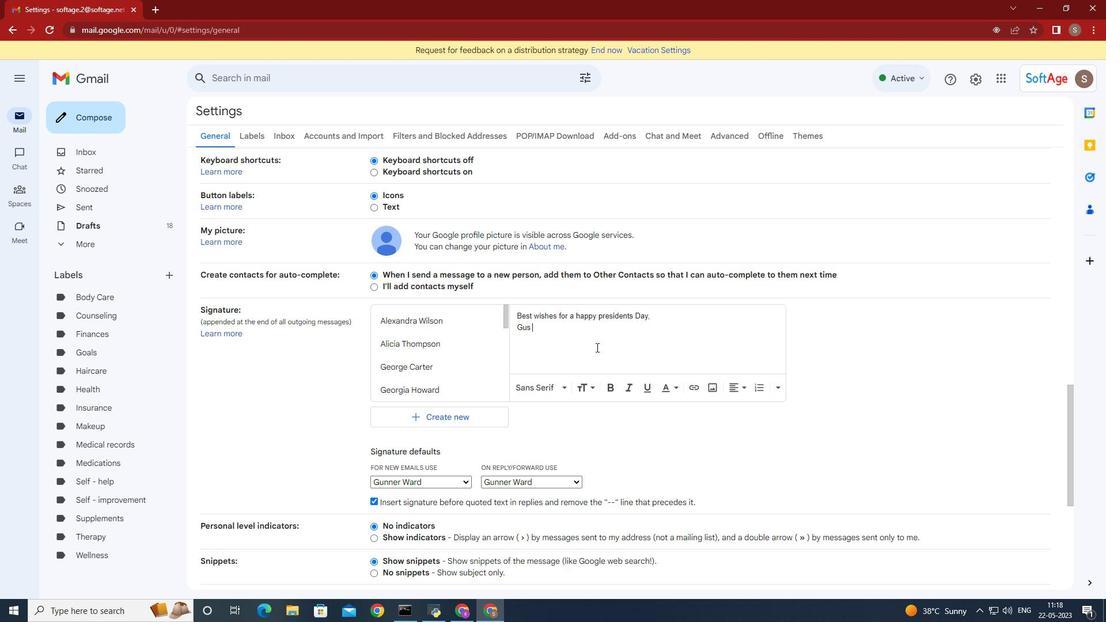 
Action: Mouse moved to (633, 444)
Screenshot: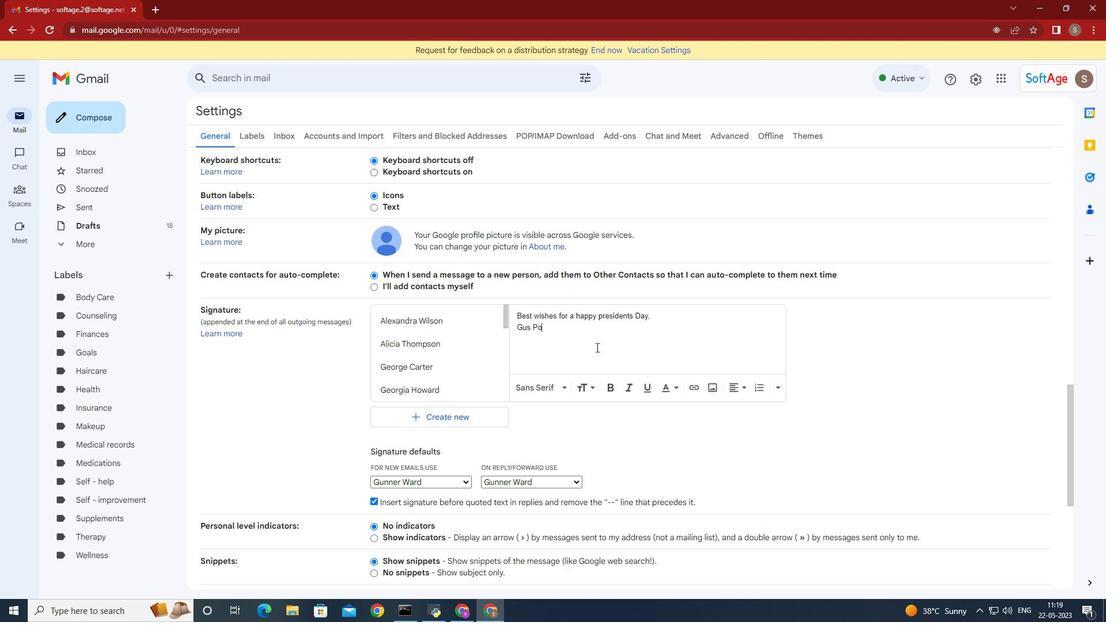 
Action: Mouse scrolled (633, 444) with delta (0, 0)
Screenshot: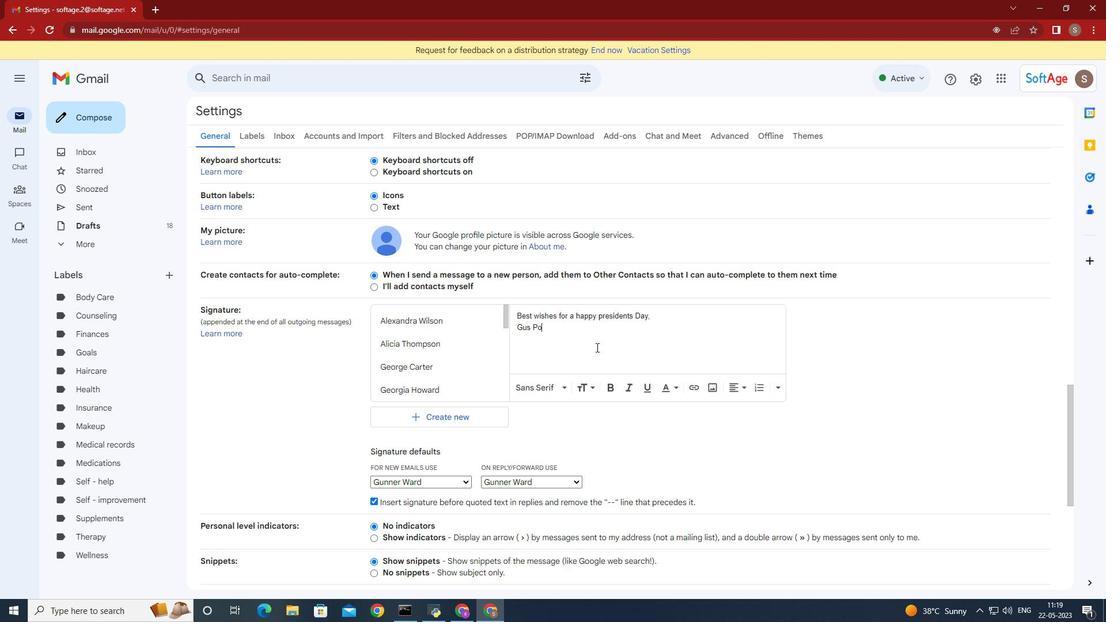 
Action: Mouse scrolled (633, 444) with delta (0, 0)
Screenshot: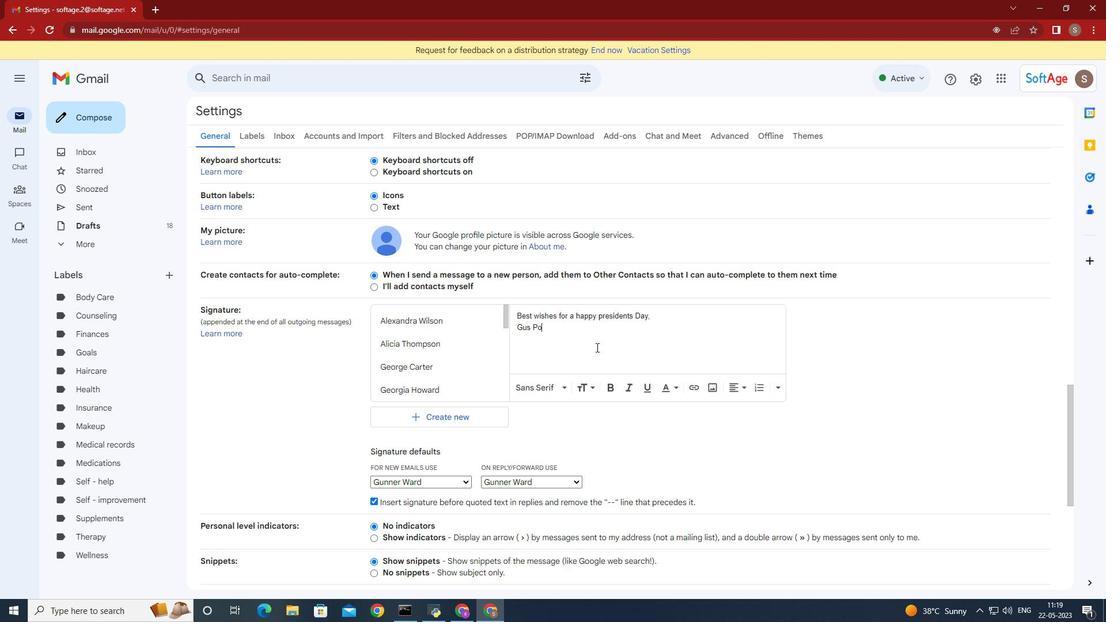 
Action: Mouse scrolled (633, 444) with delta (0, 0)
Screenshot: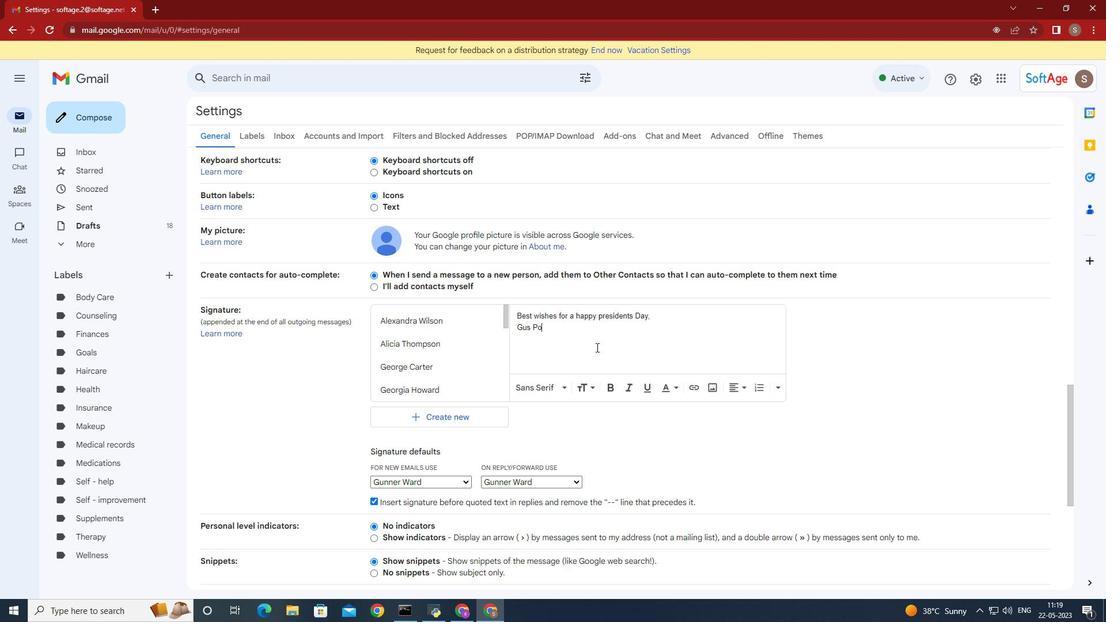 
Action: Mouse moved to (633, 447)
Screenshot: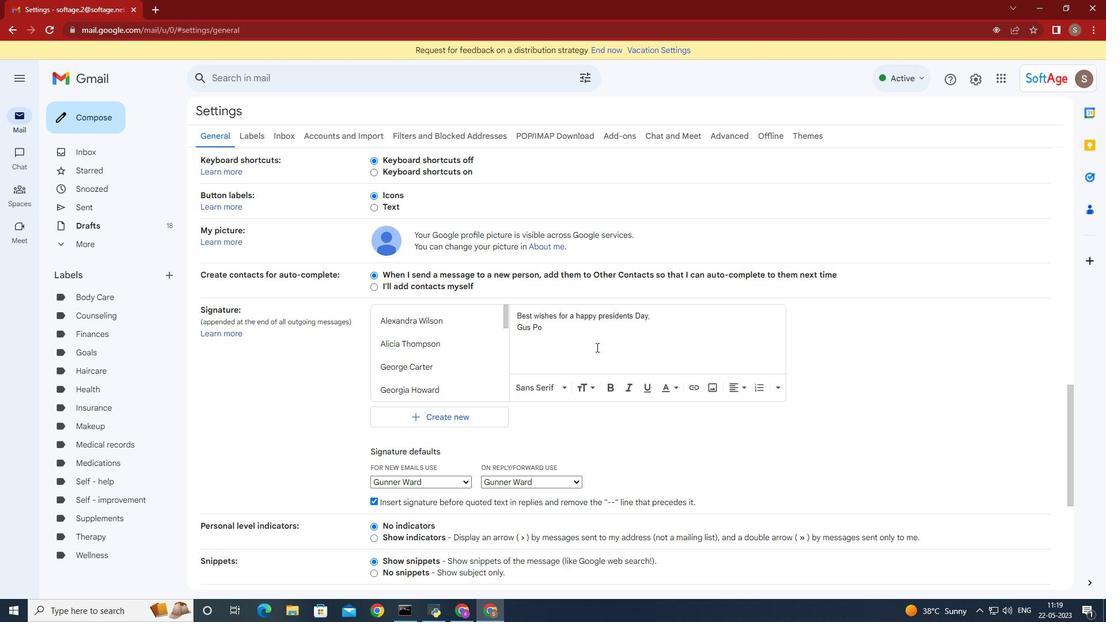 
Action: Mouse scrolled (633, 447) with delta (0, 0)
Screenshot: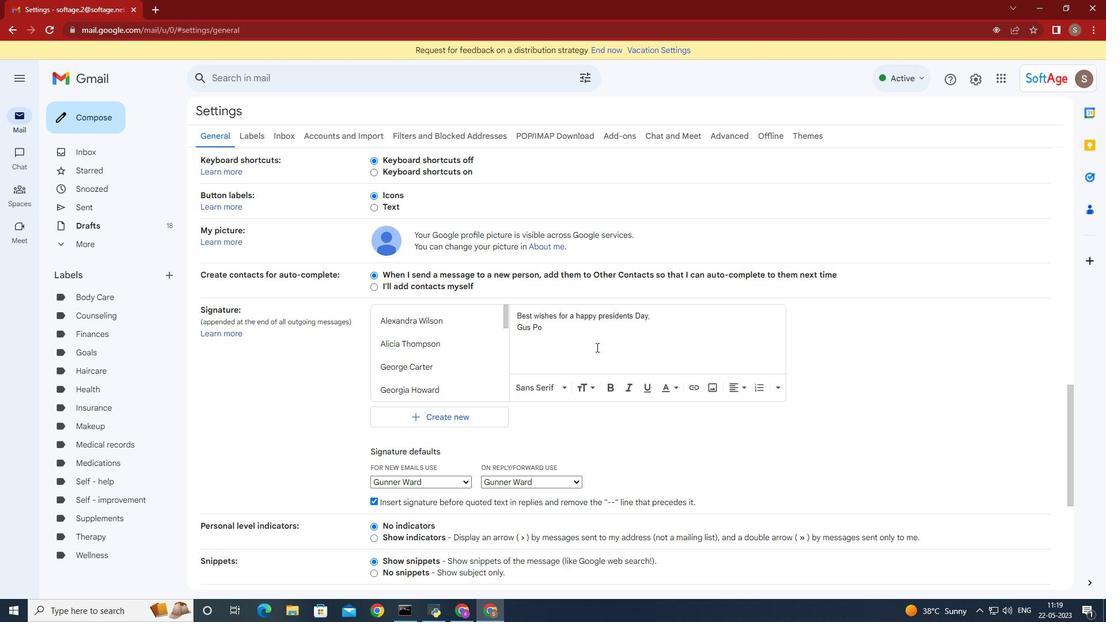 
Action: Mouse scrolled (633, 447) with delta (0, 0)
Screenshot: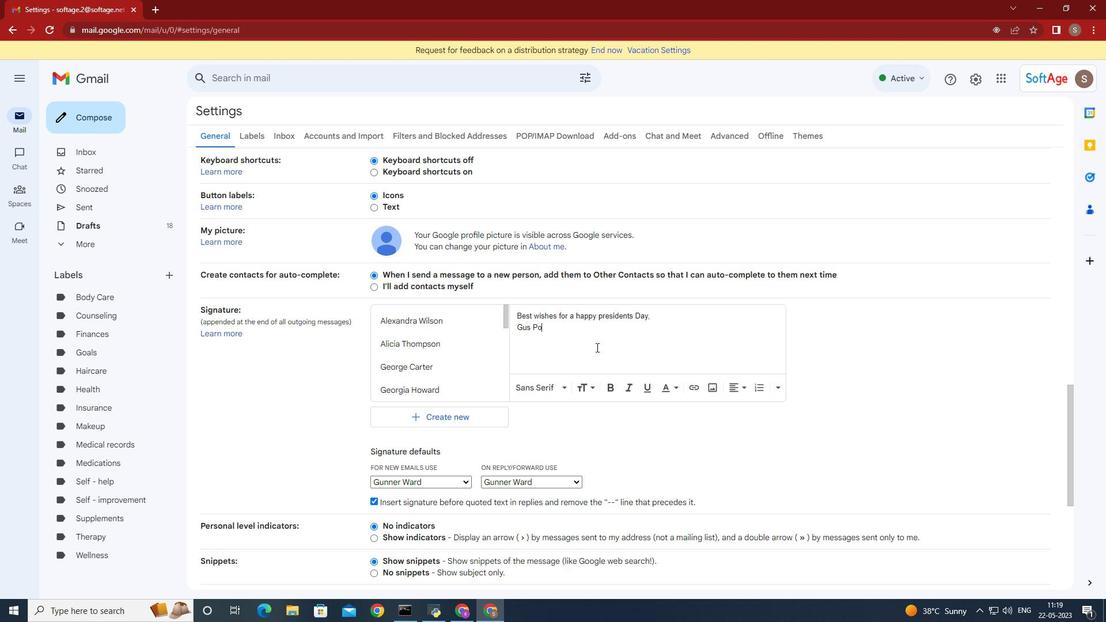 
Action: Mouse moved to (640, 465)
Screenshot: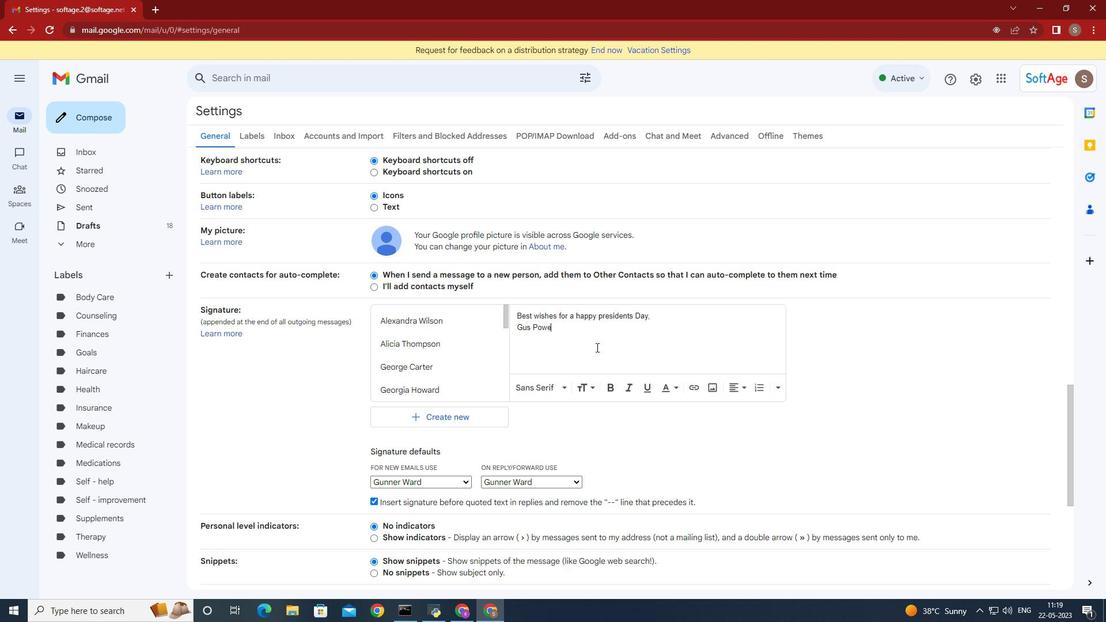 
Action: Mouse scrolled (640, 464) with delta (0, 0)
Screenshot: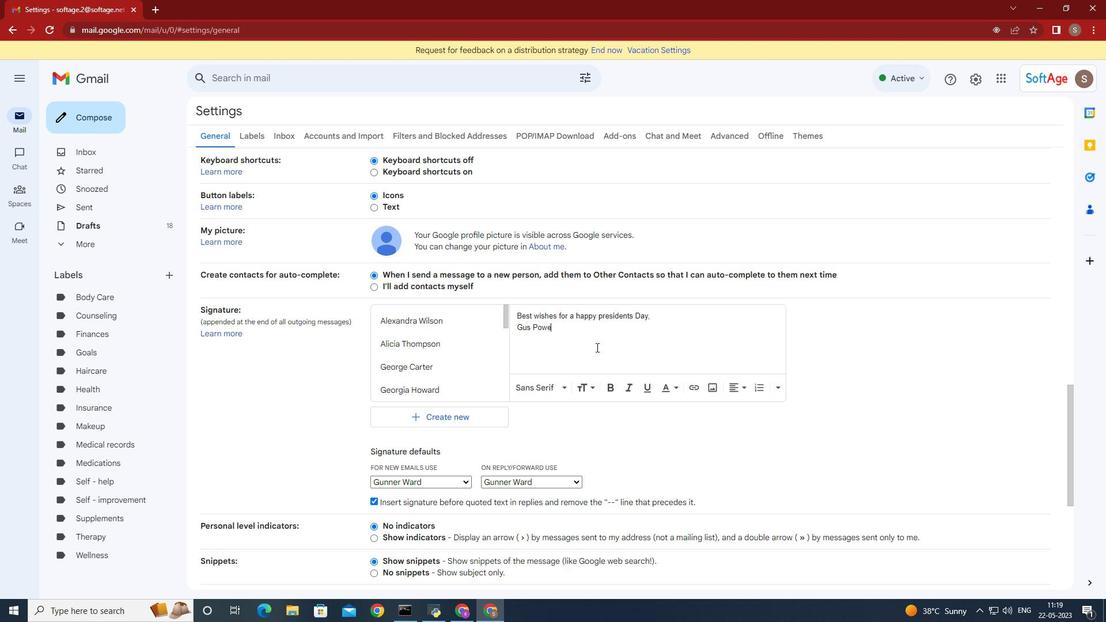 
Action: Mouse moved to (640, 469)
Screenshot: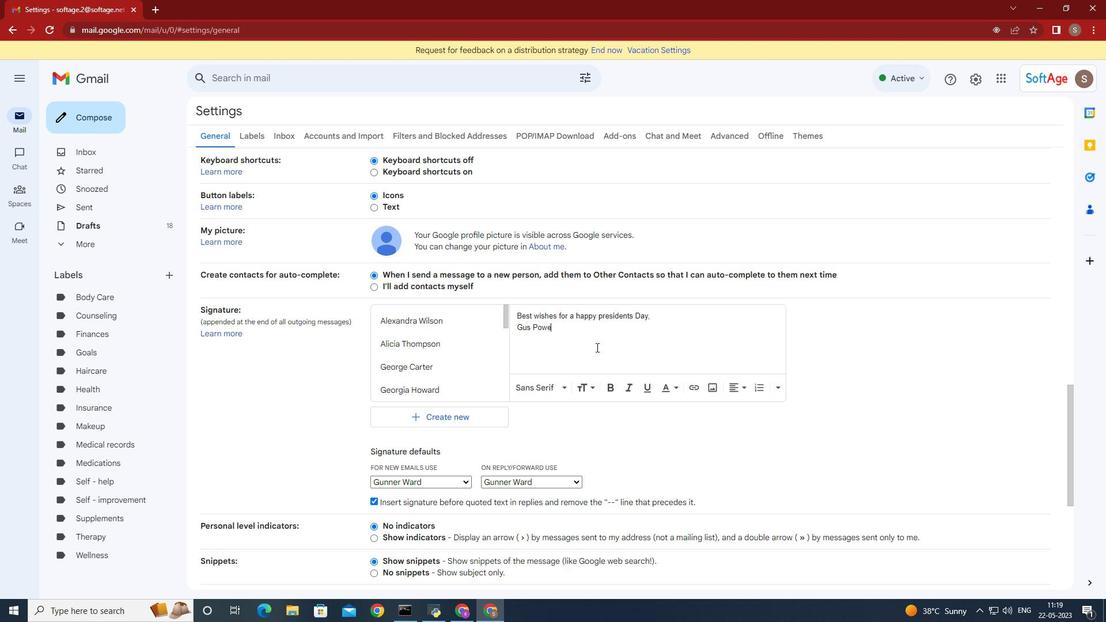 
Action: Mouse scrolled (640, 468) with delta (0, 0)
Screenshot: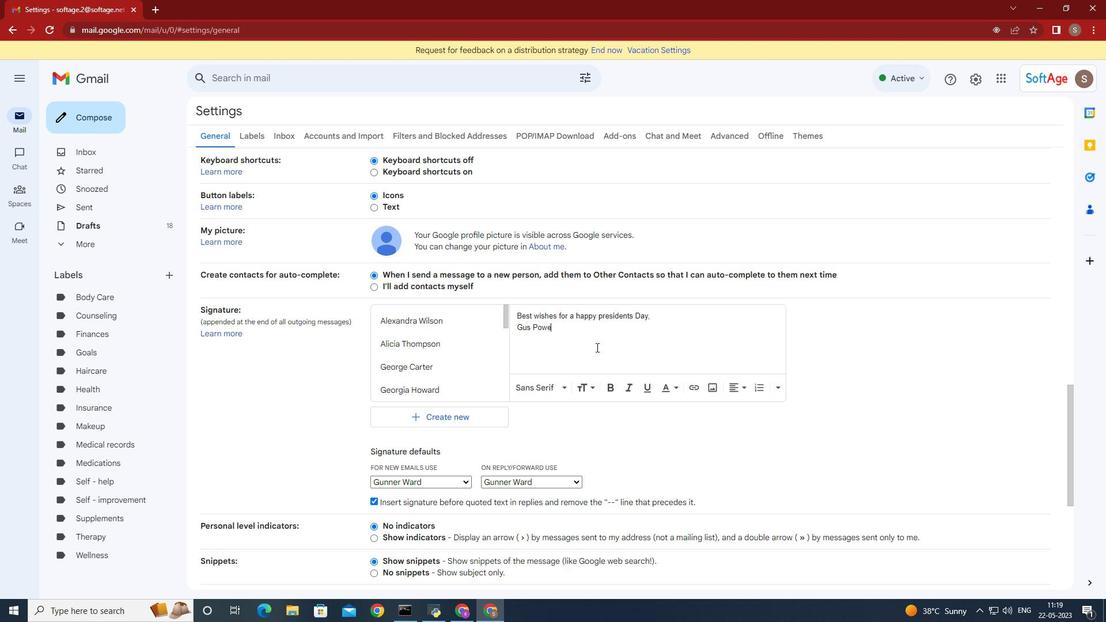 
Action: Mouse moved to (640, 470)
Screenshot: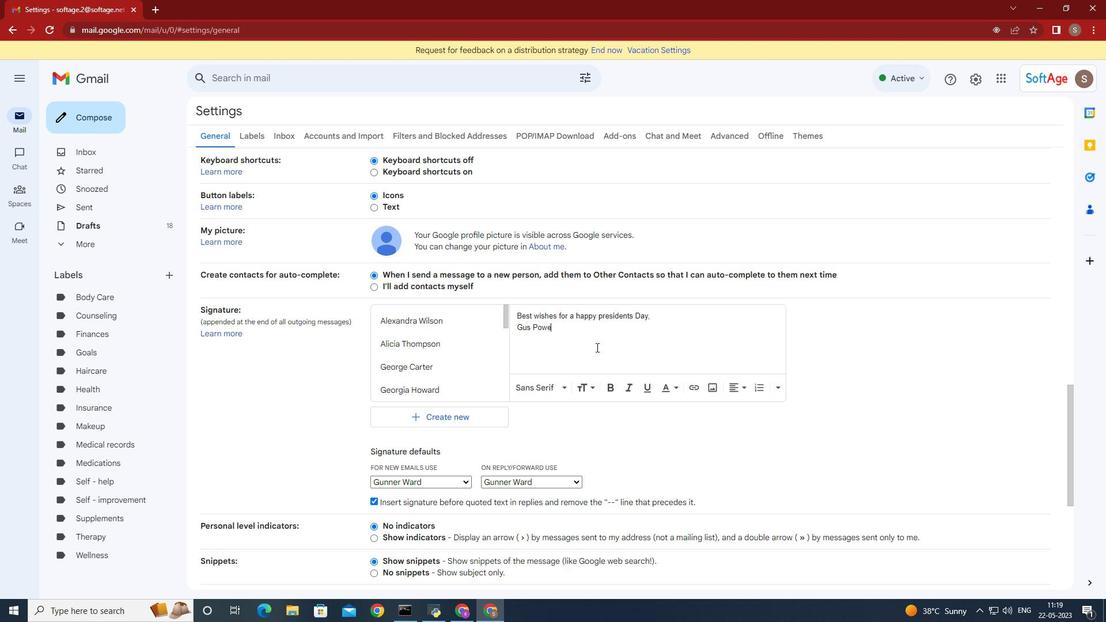 
Action: Mouse scrolled (640, 470) with delta (0, 0)
Screenshot: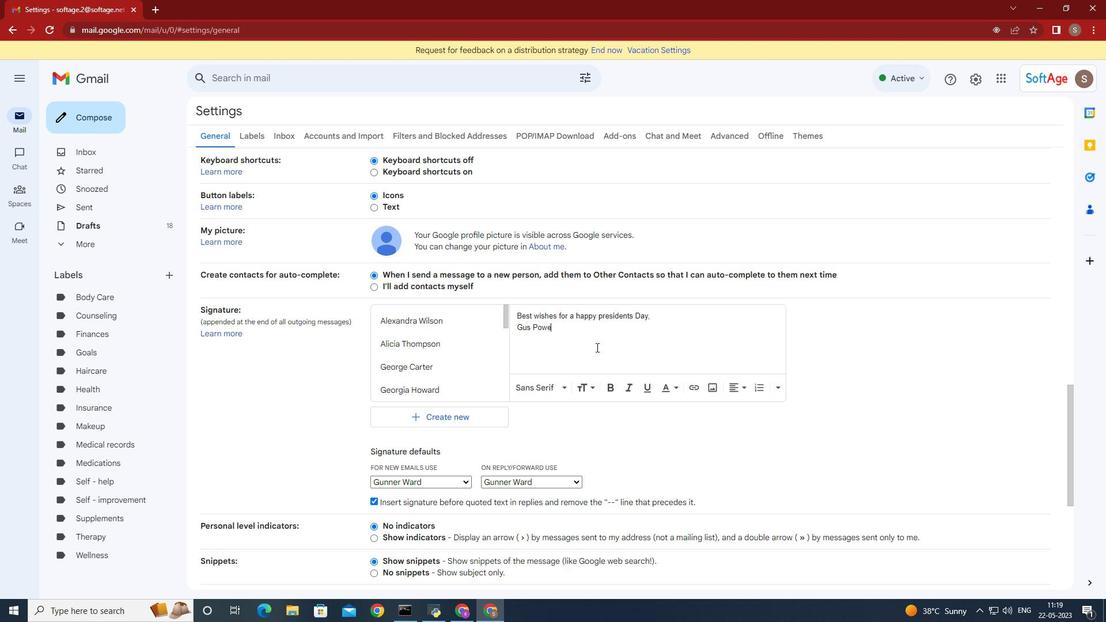 
Action: Mouse moved to (610, 528)
Screenshot: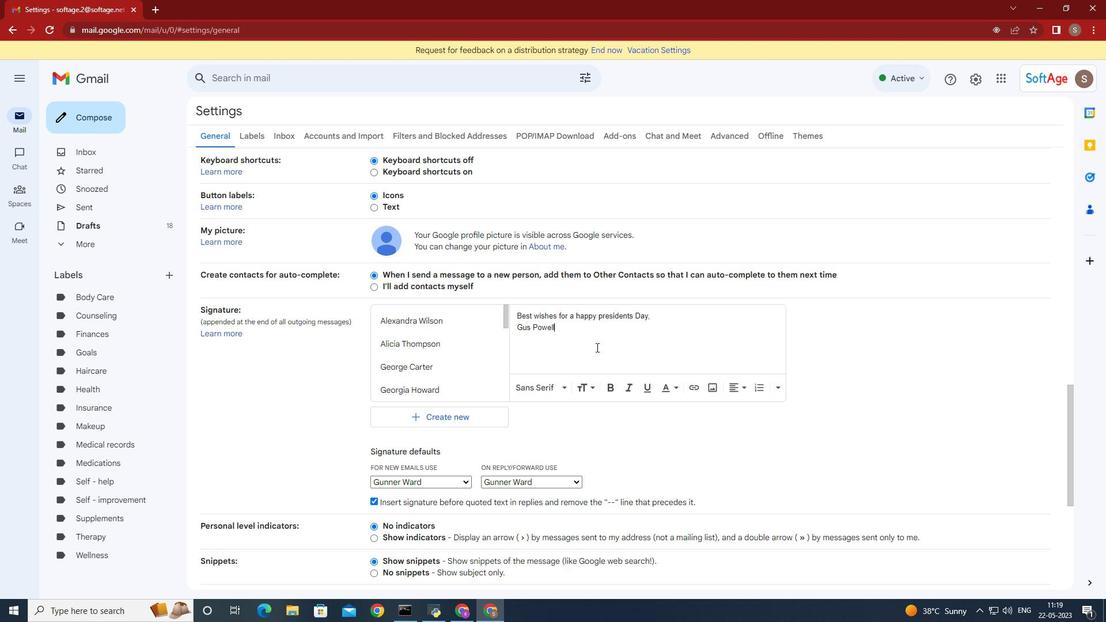 
Action: Mouse pressed left at (610, 528)
Screenshot: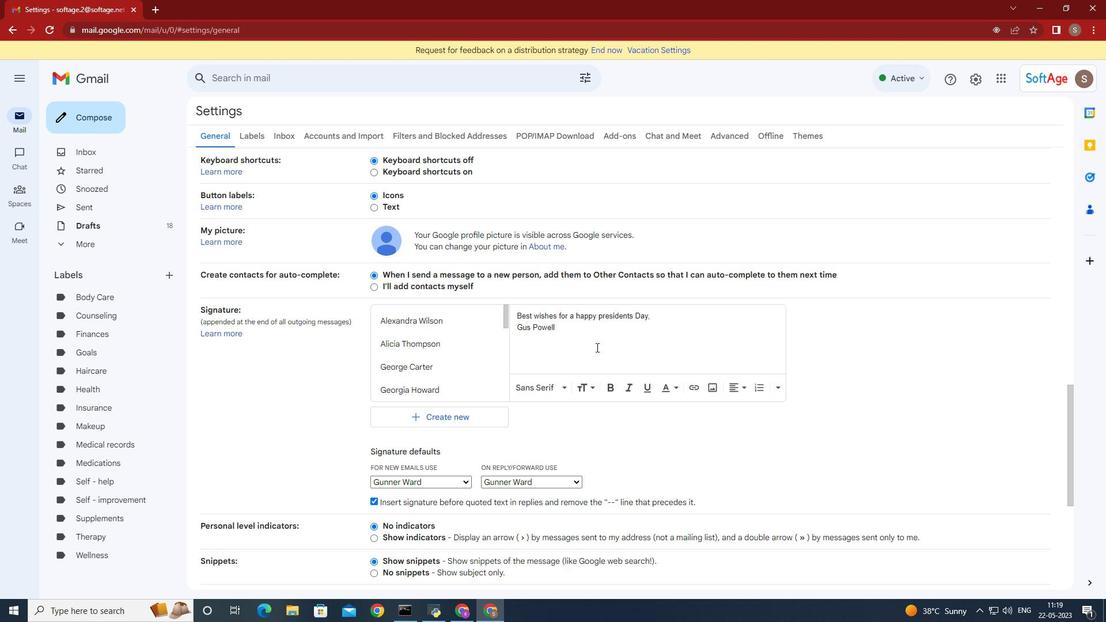 
Action: Mouse moved to (106, 138)
Screenshot: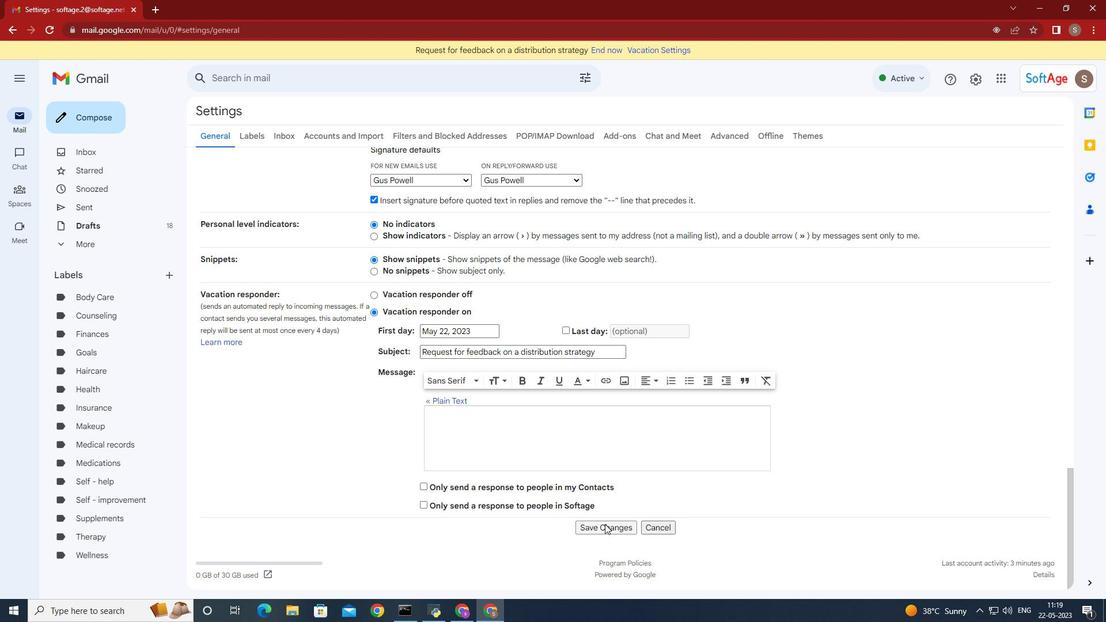 
Action: Mouse pressed left at (106, 138)
Screenshot: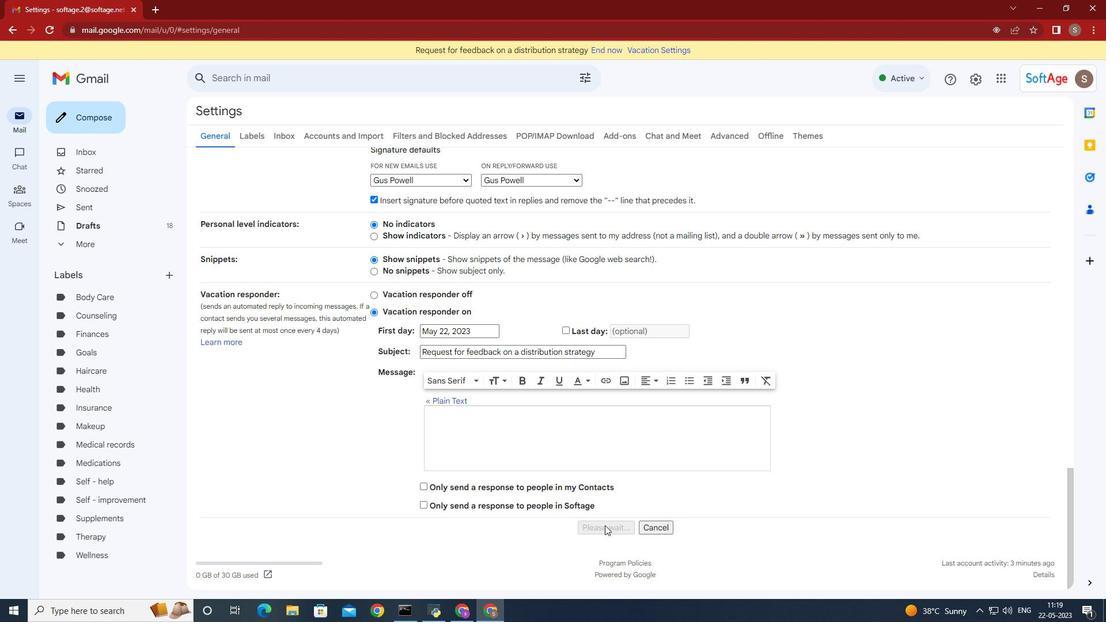 
Action: Mouse moved to (759, 278)
Screenshot: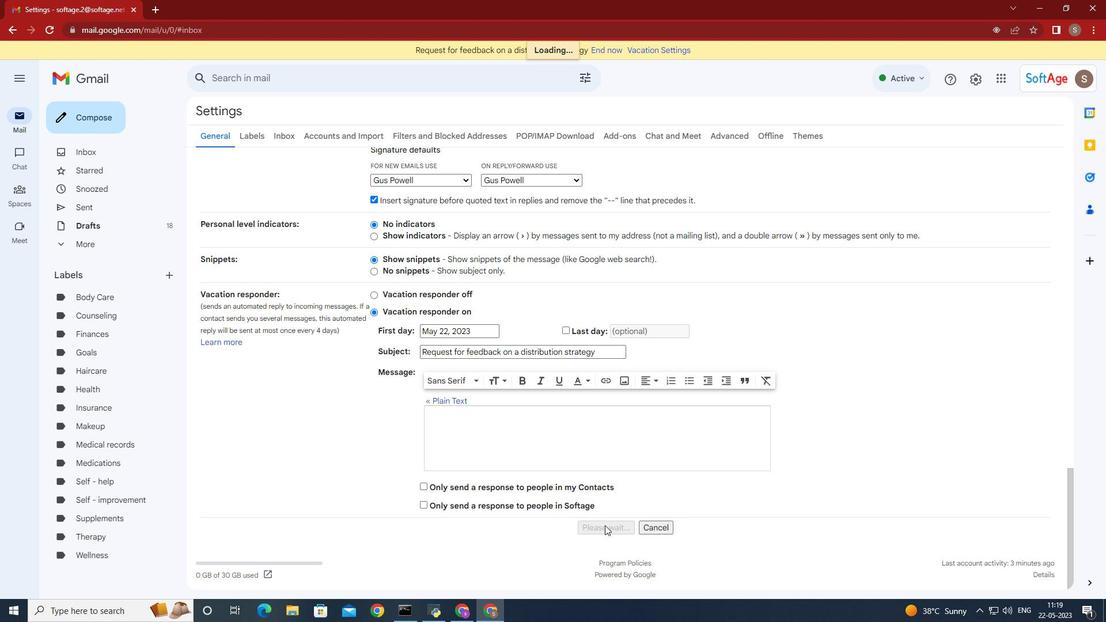 
Action: Mouse pressed left at (759, 278)
Screenshot: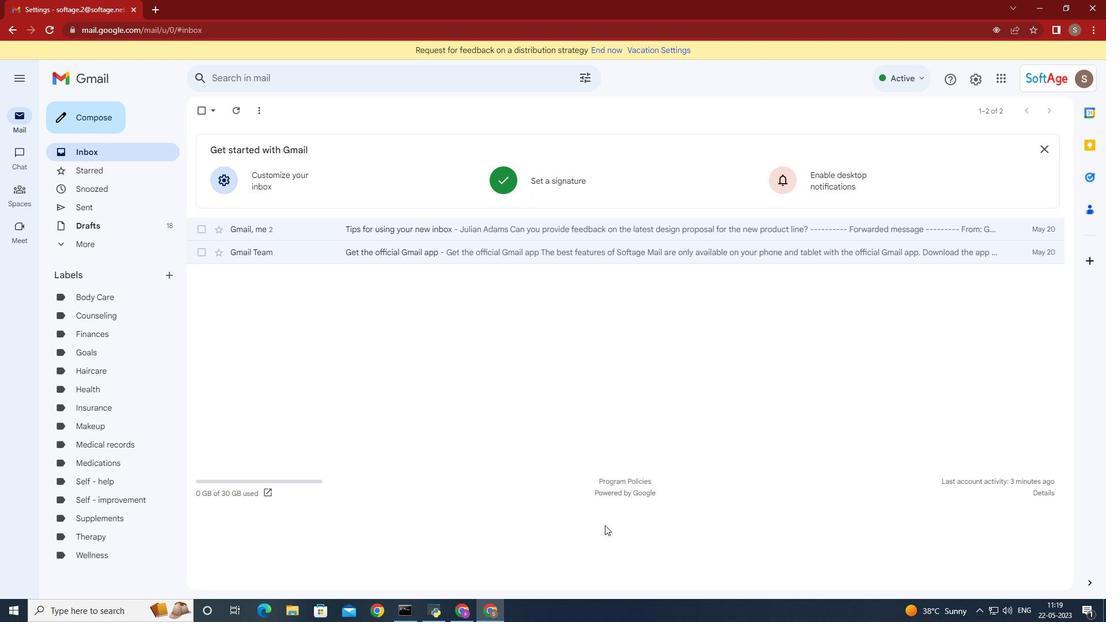 
Action: Key pressed softage.5<Key.shift>@softage.net
Screenshot: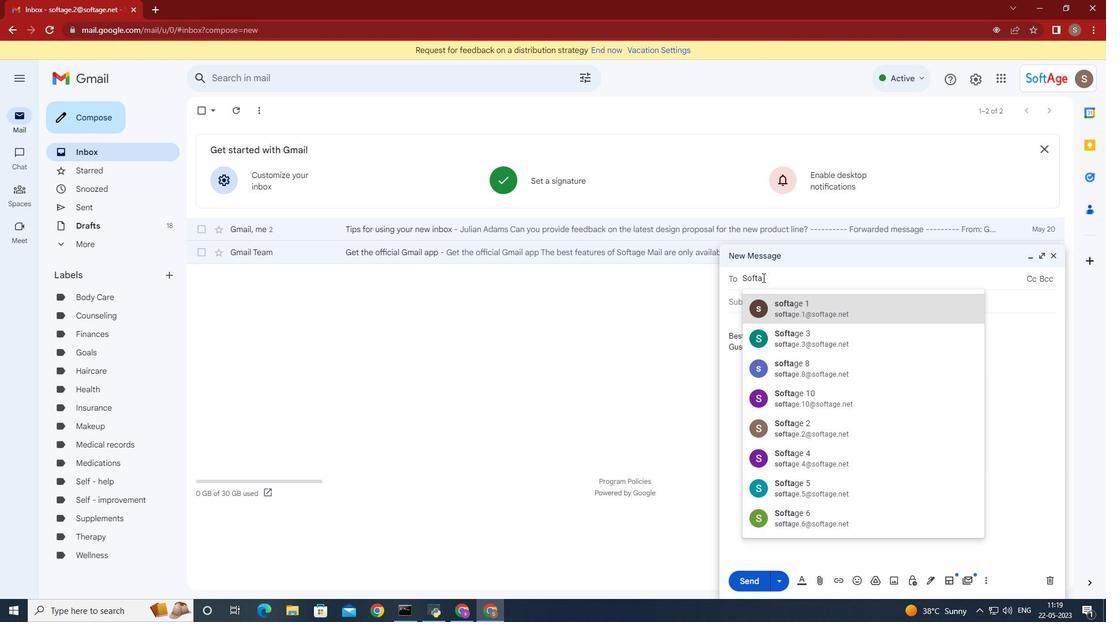 
Action: Mouse moved to (780, 300)
Screenshot: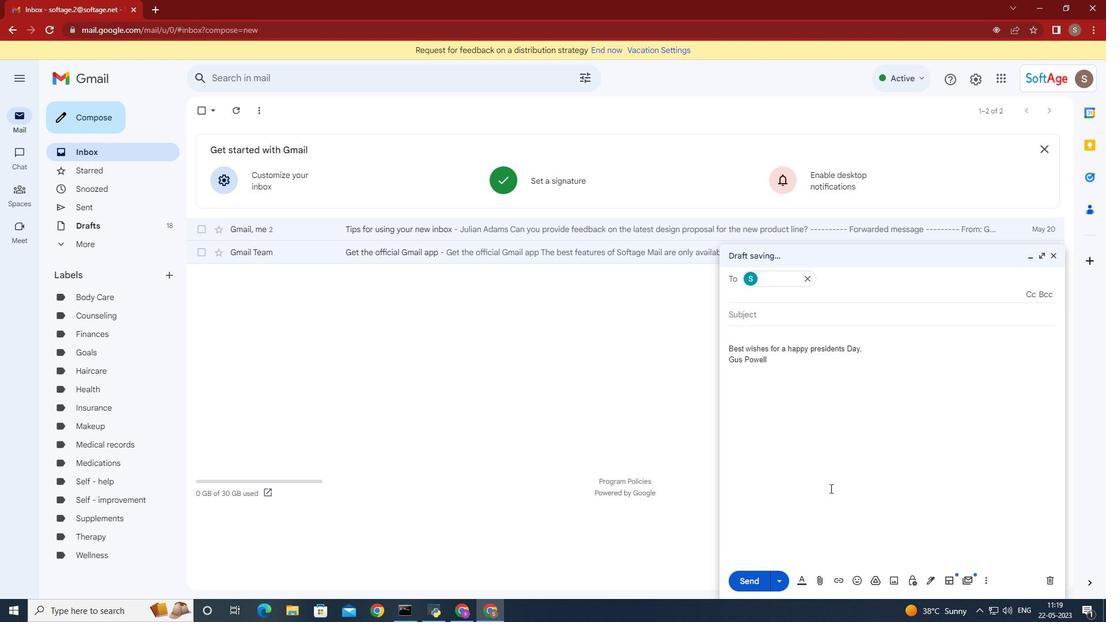 
Action: Mouse pressed left at (780, 300)
Screenshot: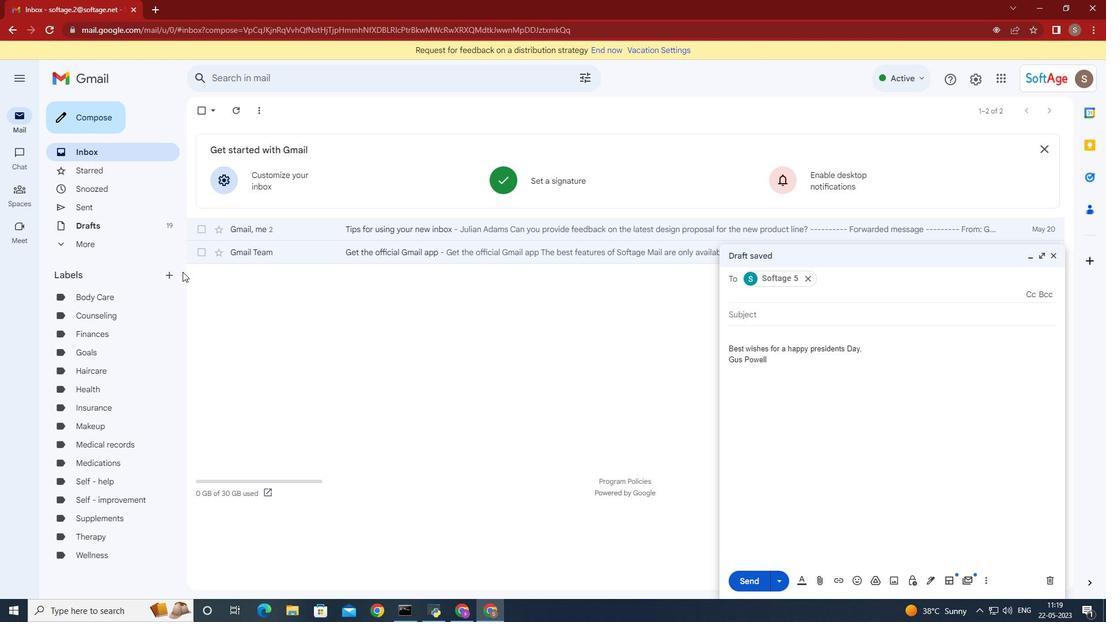 
Action: Mouse moved to (776, 330)
Screenshot: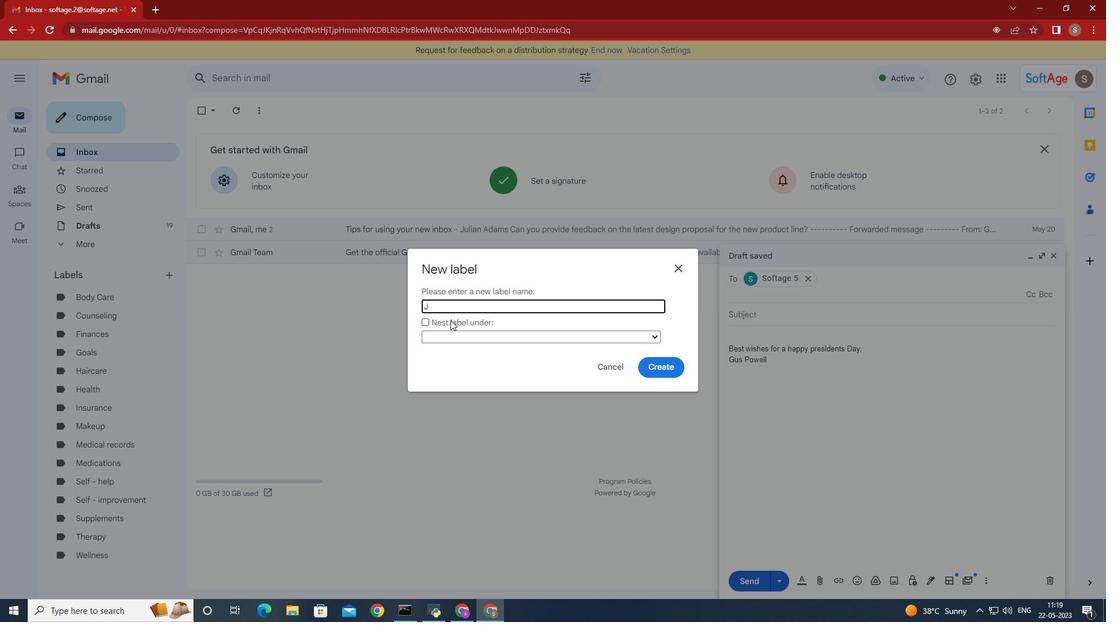 
Action: Mouse scrolled (776, 329) with delta (0, 0)
Screenshot: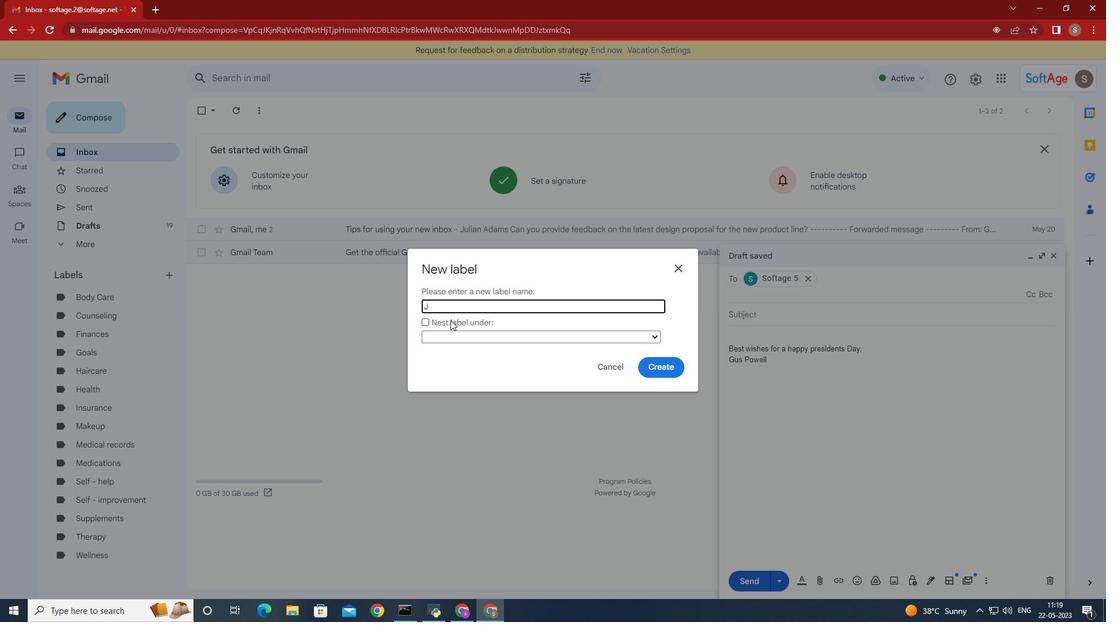 
Action: Mouse moved to (776, 332)
Screenshot: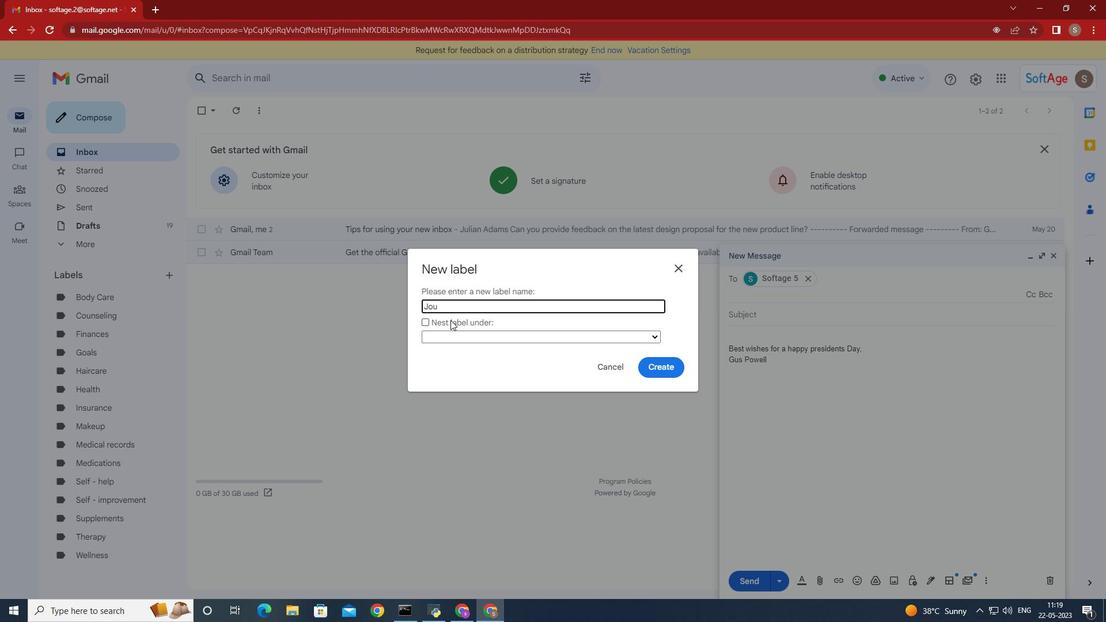 
Action: Mouse scrolled (776, 331) with delta (0, 0)
Screenshot: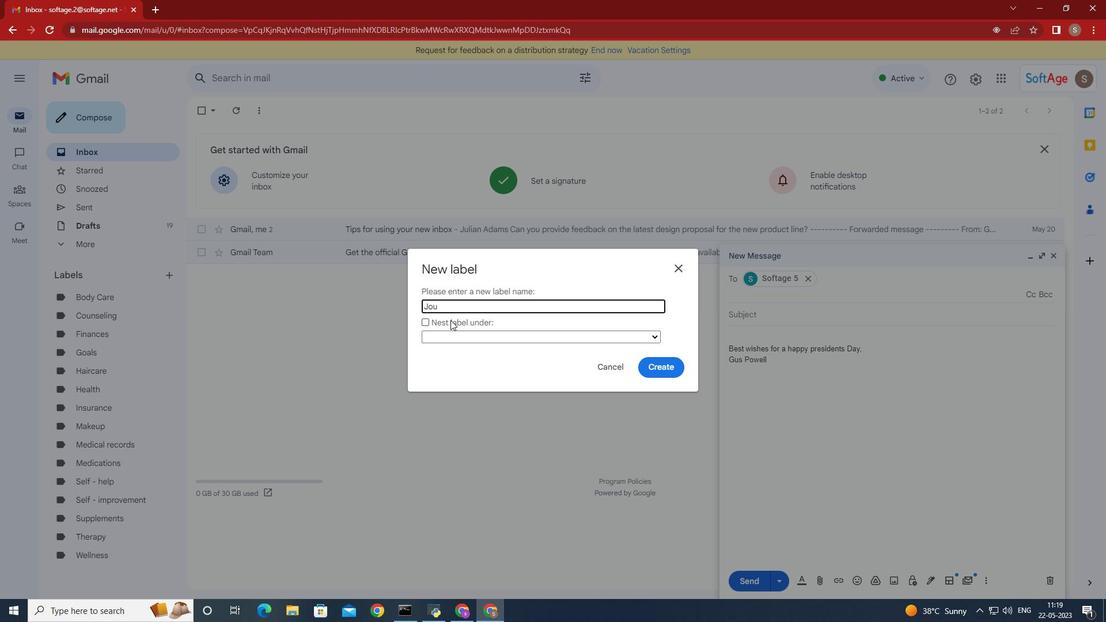 
Action: Mouse moved to (931, 581)
Screenshot: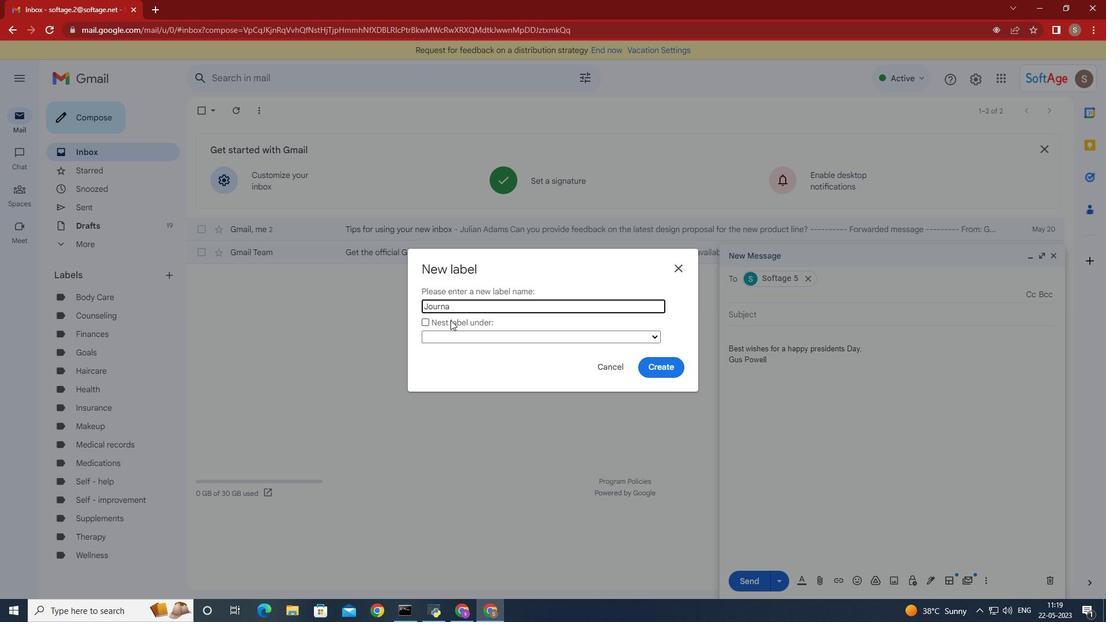 
Action: Mouse pressed left at (931, 581)
Screenshot: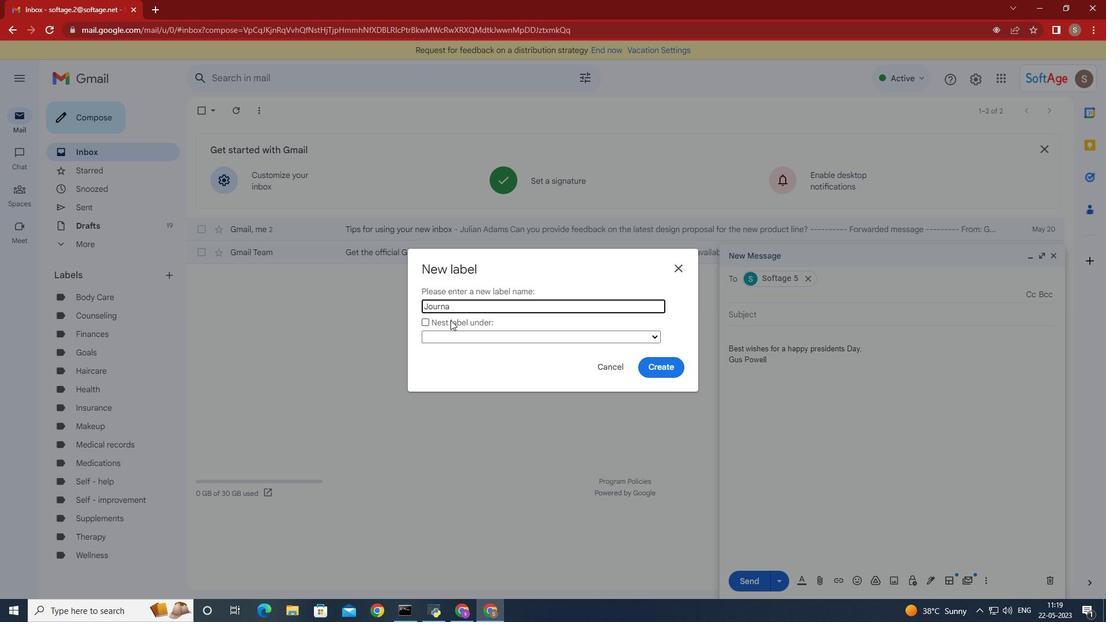 
Action: Mouse moved to (967, 561)
Screenshot: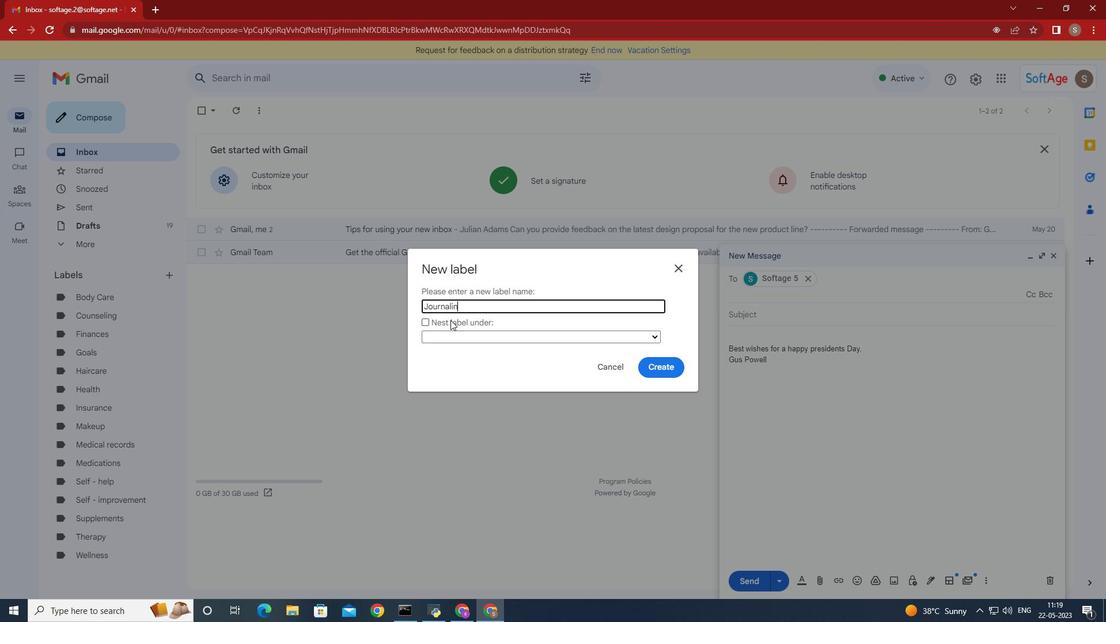 
Action: Mouse pressed left at (967, 561)
Screenshot: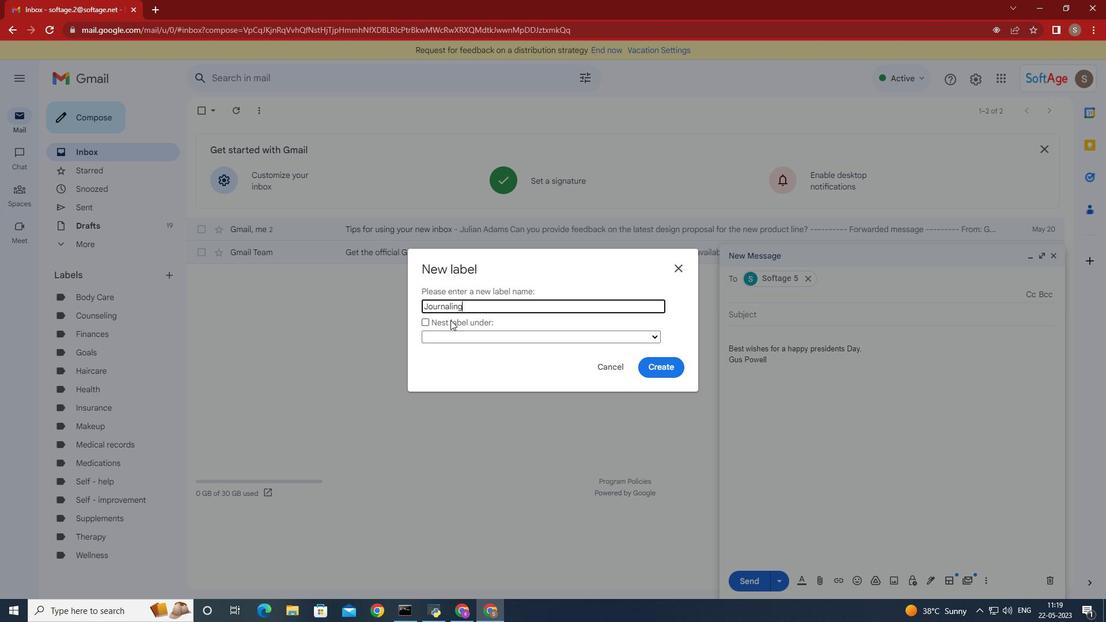 
Action: Mouse moved to (779, 310)
Screenshot: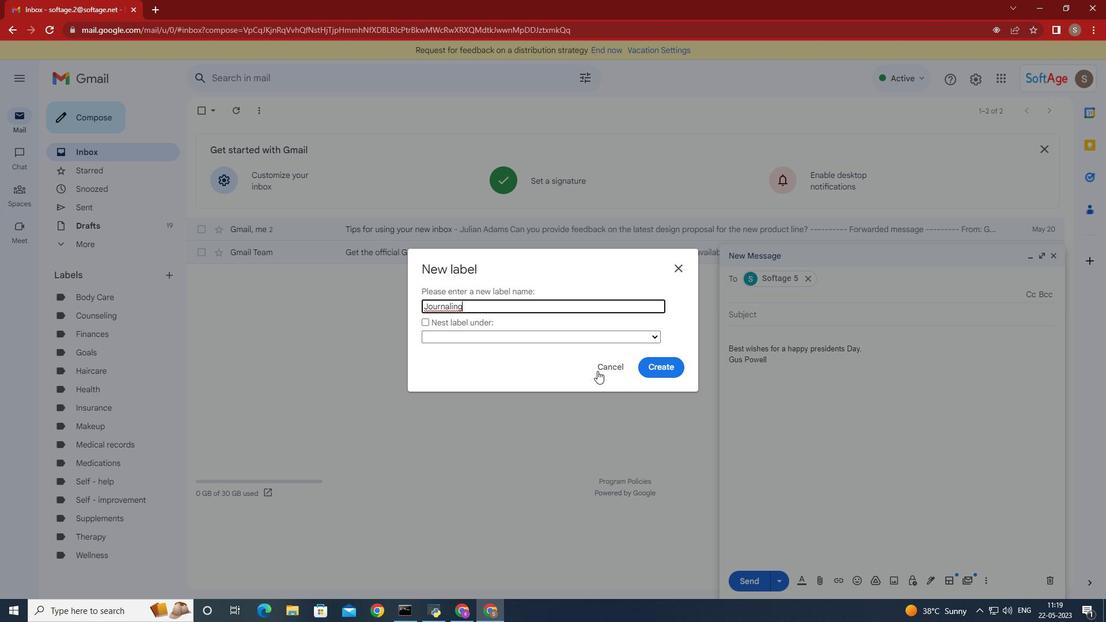 
Action: Mouse pressed left at (779, 310)
Screenshot: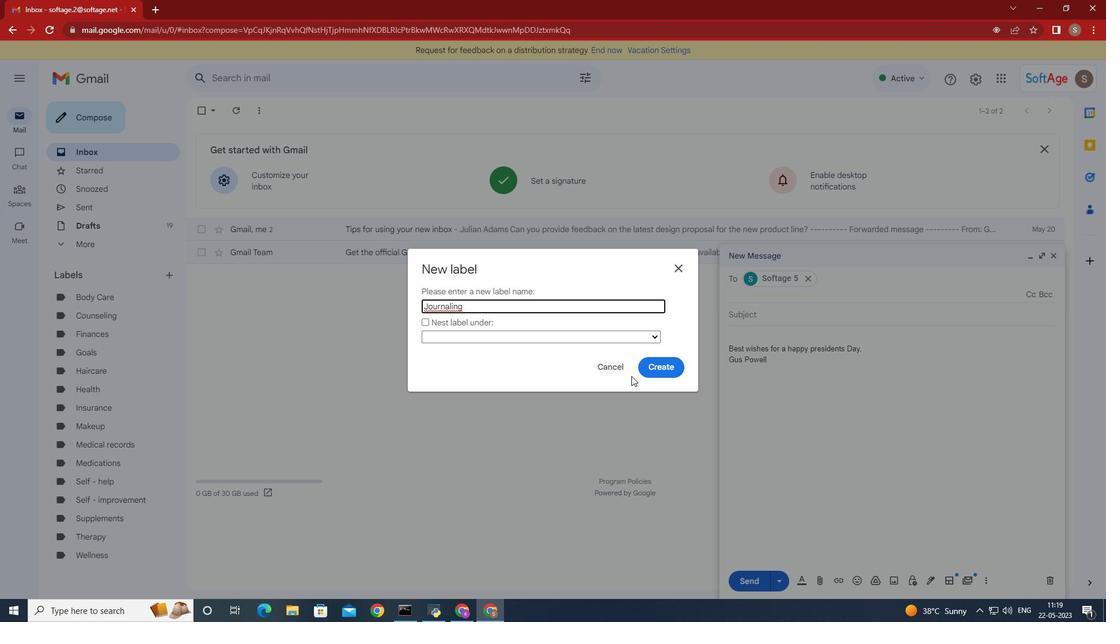 
Action: Mouse moved to (982, 577)
Screenshot: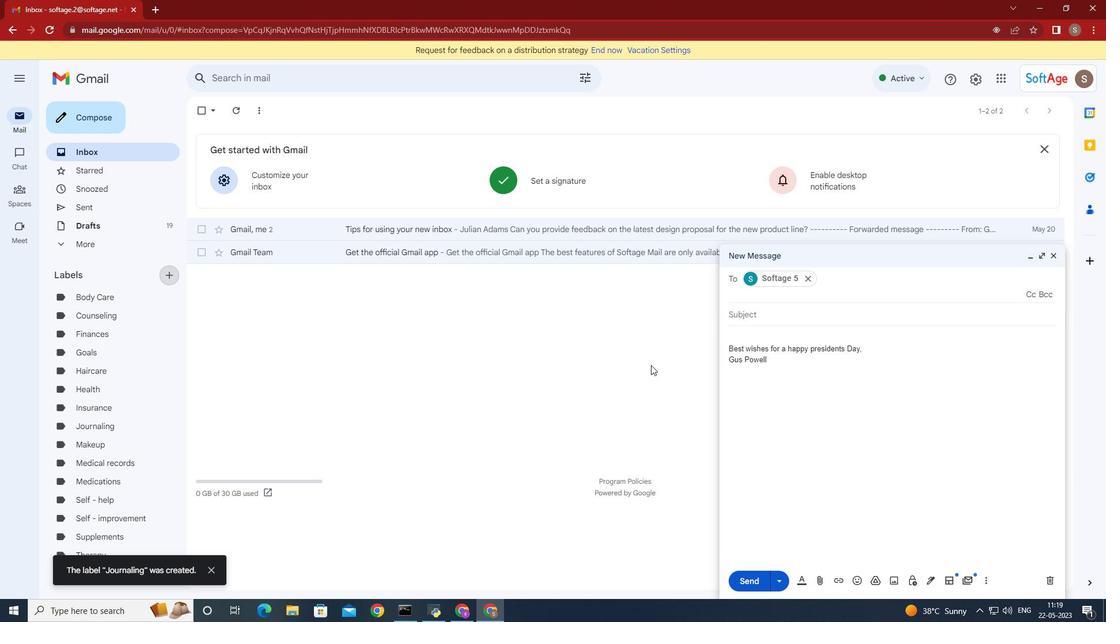 
Action: Mouse pressed left at (982, 577)
Screenshot: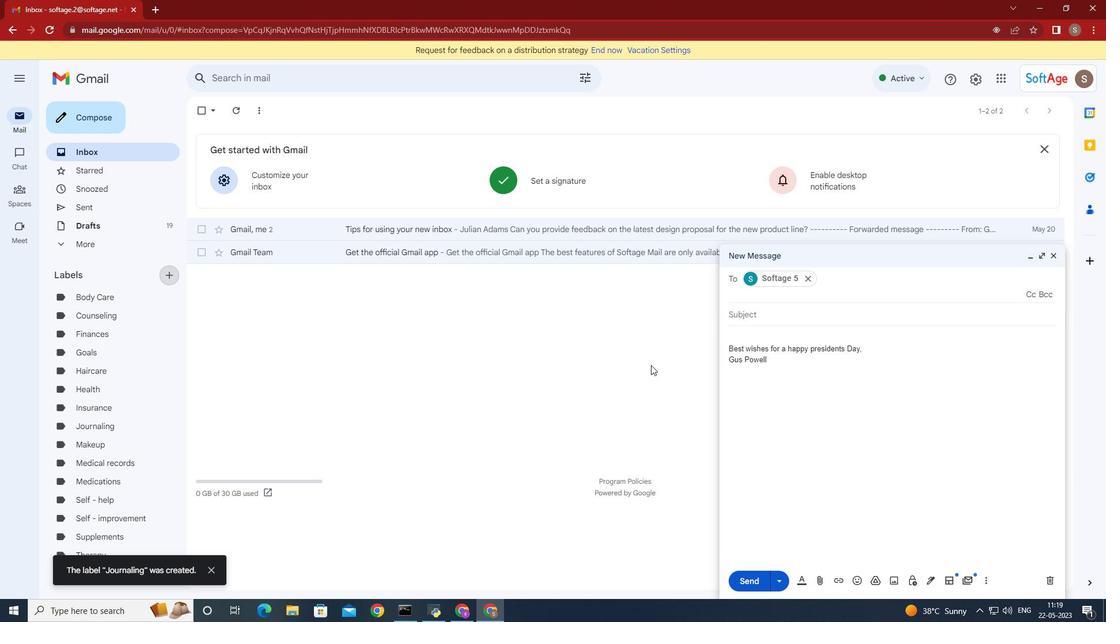 
Action: Mouse moved to (913, 473)
Screenshot: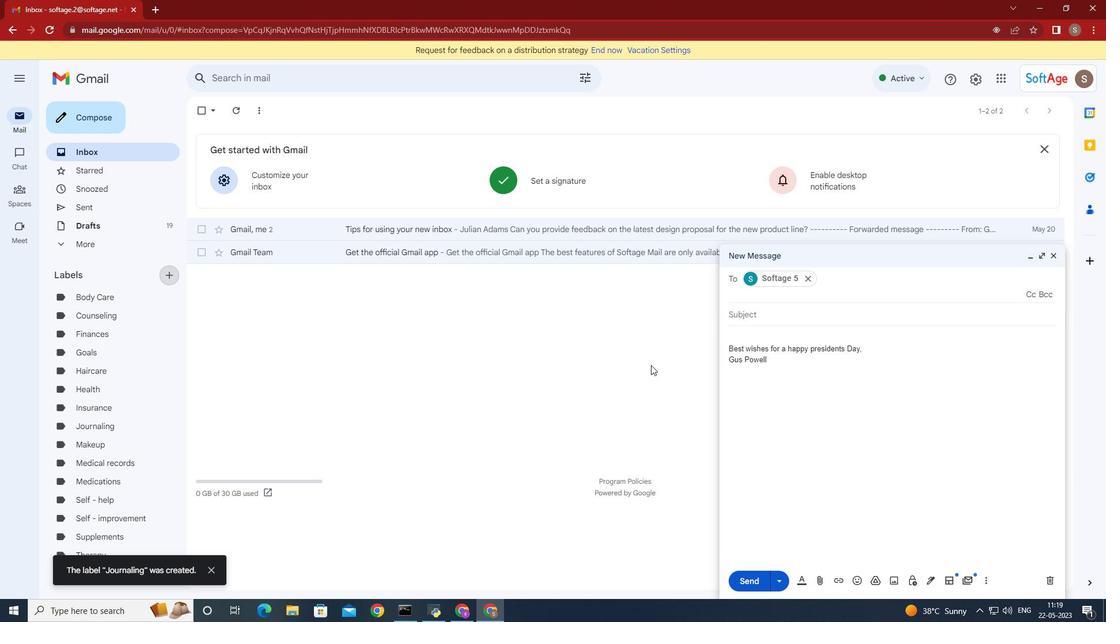 
Action: Mouse pressed left at (913, 473)
Screenshot: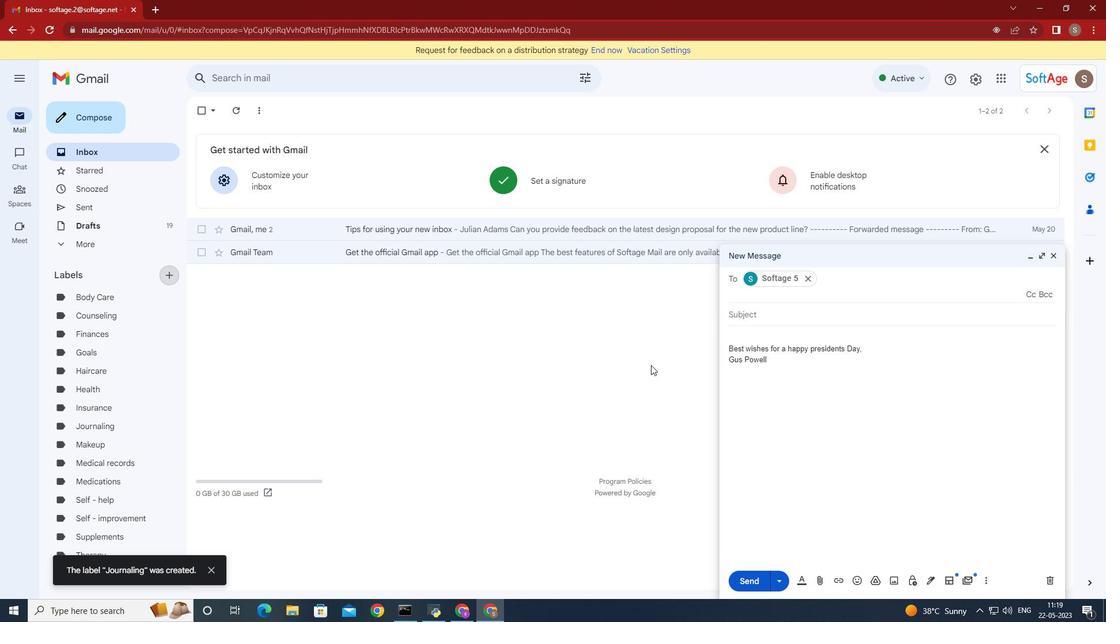 
Action: Mouse moved to (711, 244)
Screenshot: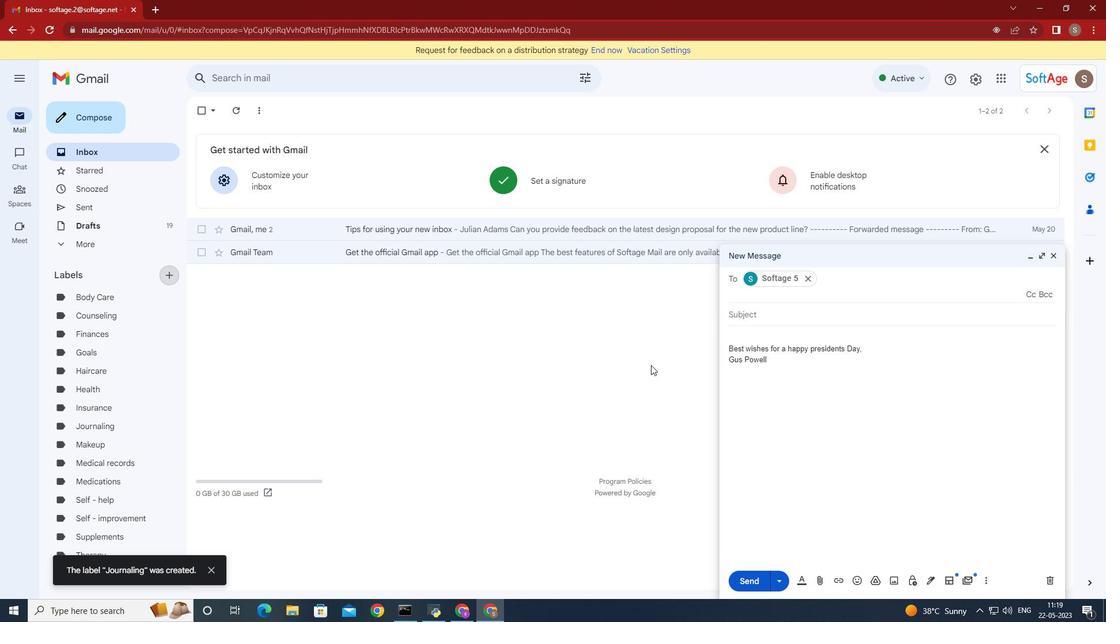 
Action: Key pressed <Key.caps_lock>J<Key.caps_lock>ournalihg<Key.backspace><Key.backspace>ng
Screenshot: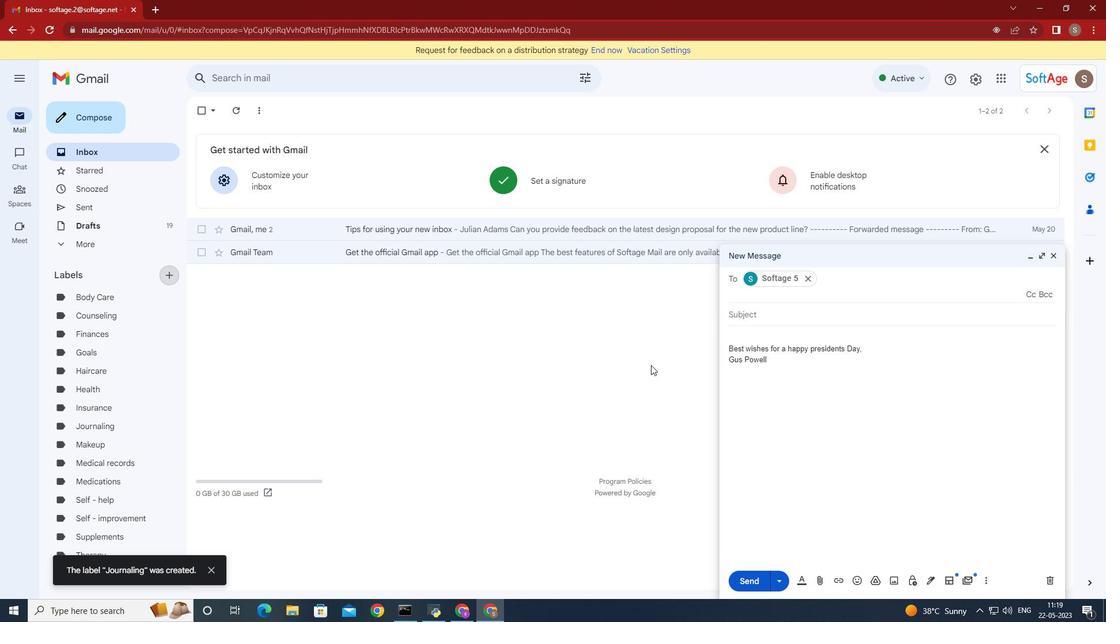 
Action: Mouse moved to (731, 295)
Screenshot: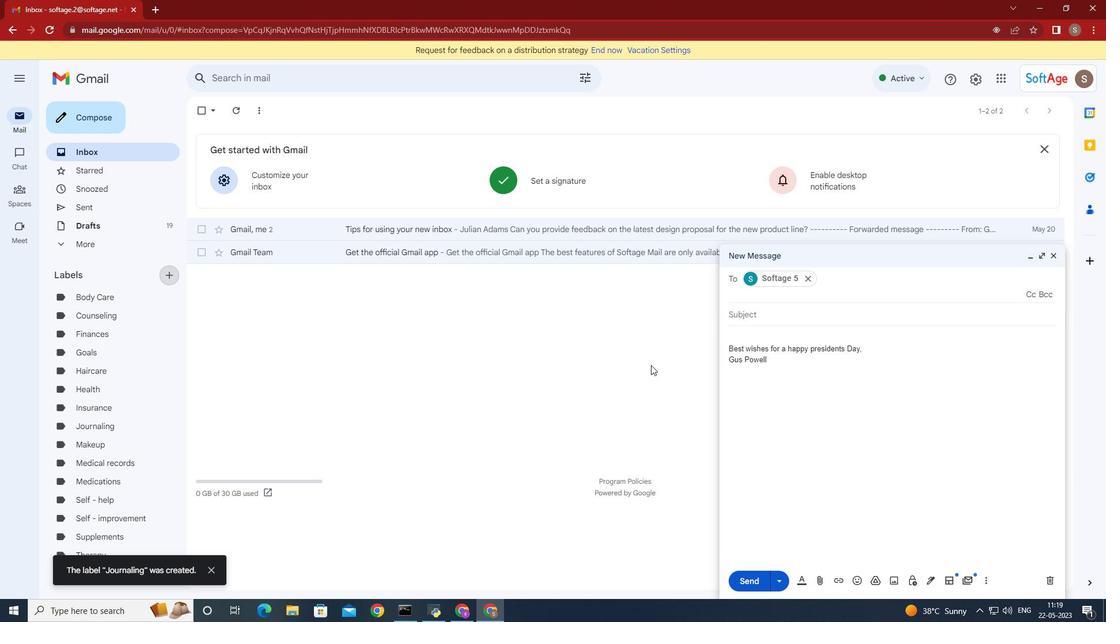 
Action: Mouse pressed left at (731, 295)
Screenshot: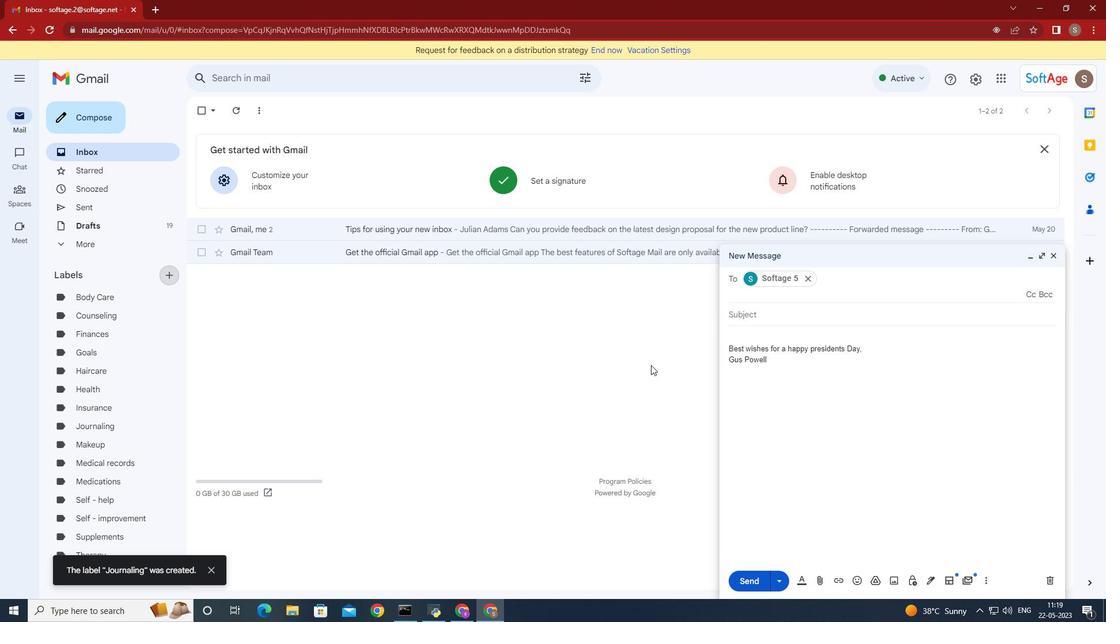 
Action: Mouse moved to (648, 377)
Screenshot: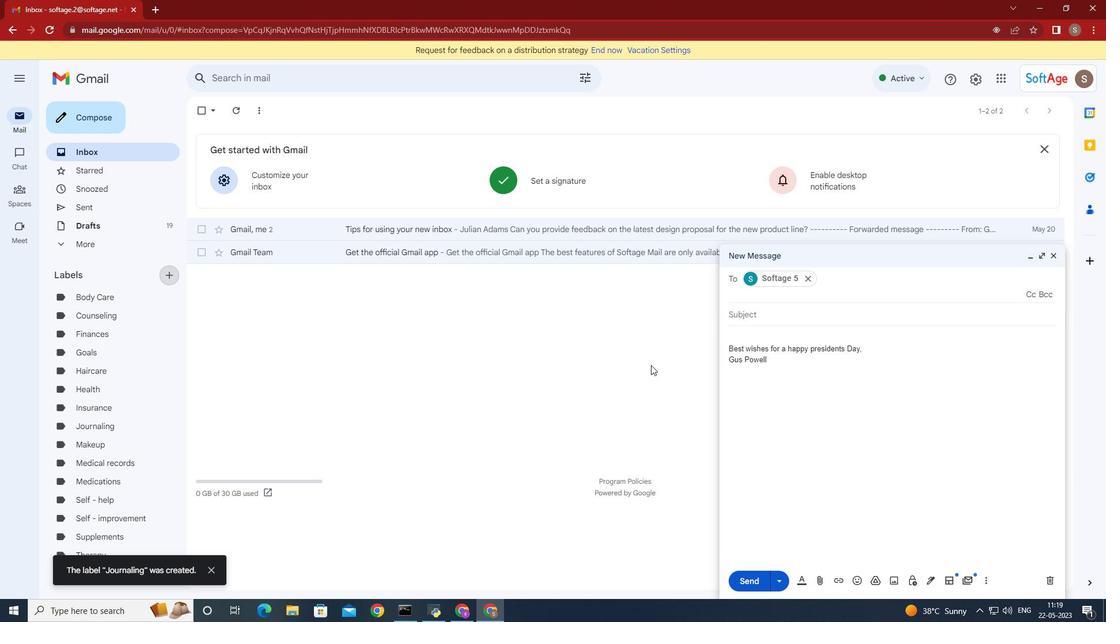 
Action: Mouse pressed left at (648, 377)
Screenshot: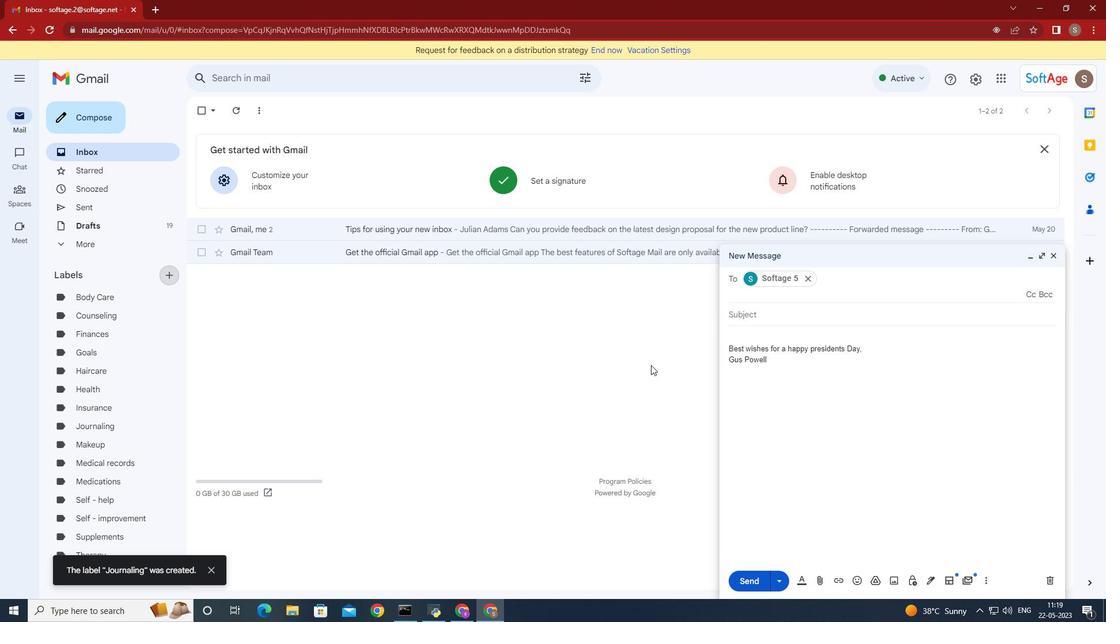 
Action: Mouse moved to (781, 522)
Screenshot: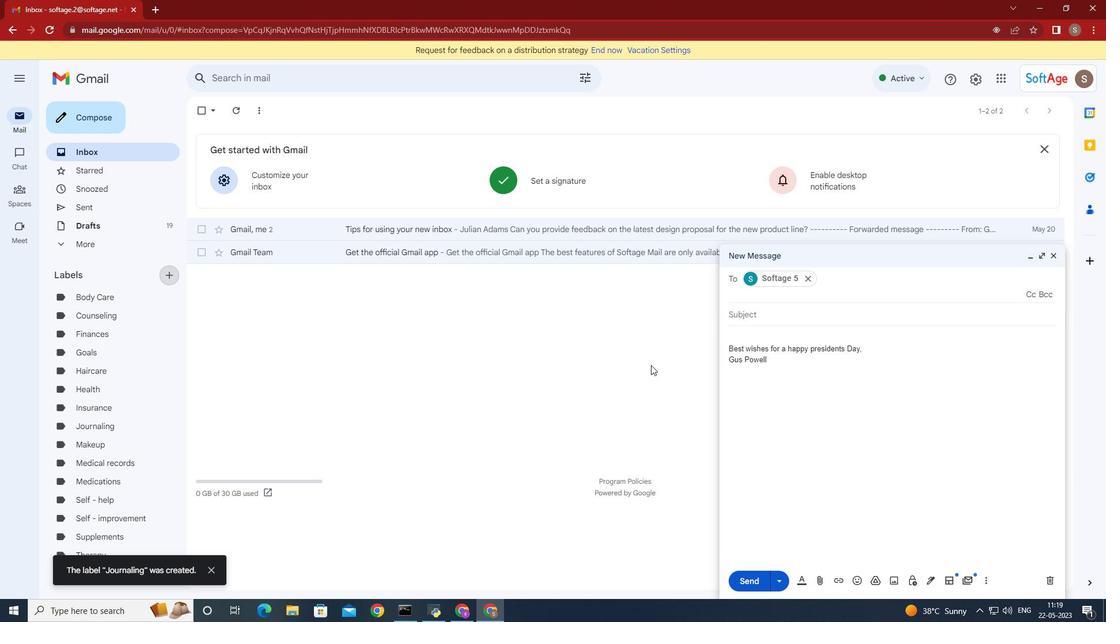 
Action: Mouse scrolled (781, 522) with delta (0, 0)
Screenshot: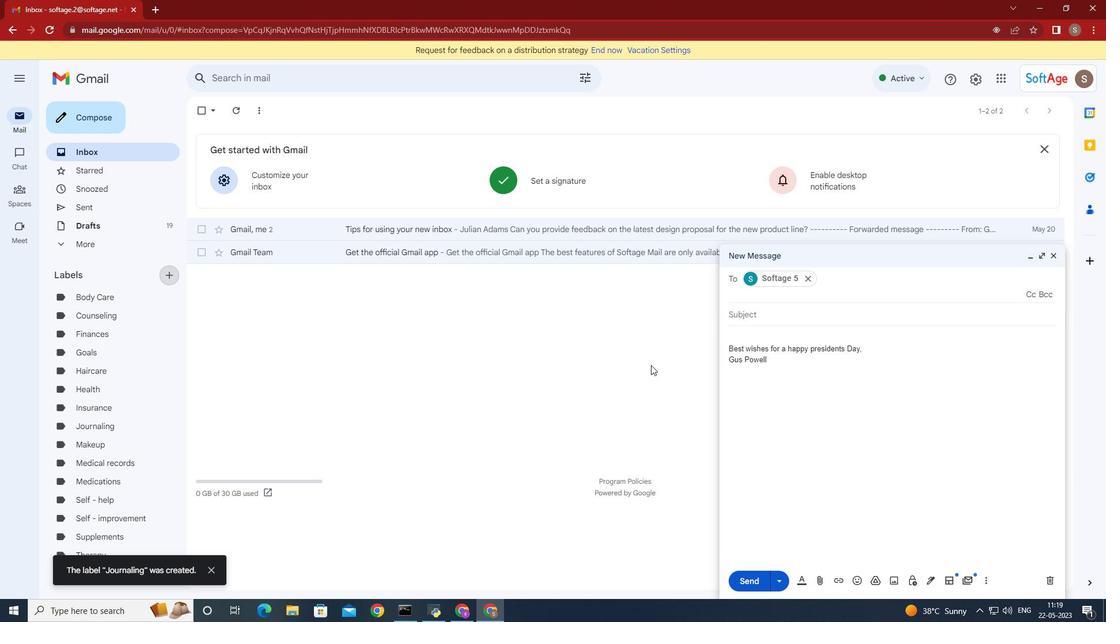 
Action: Mouse moved to (780, 523)
Screenshot: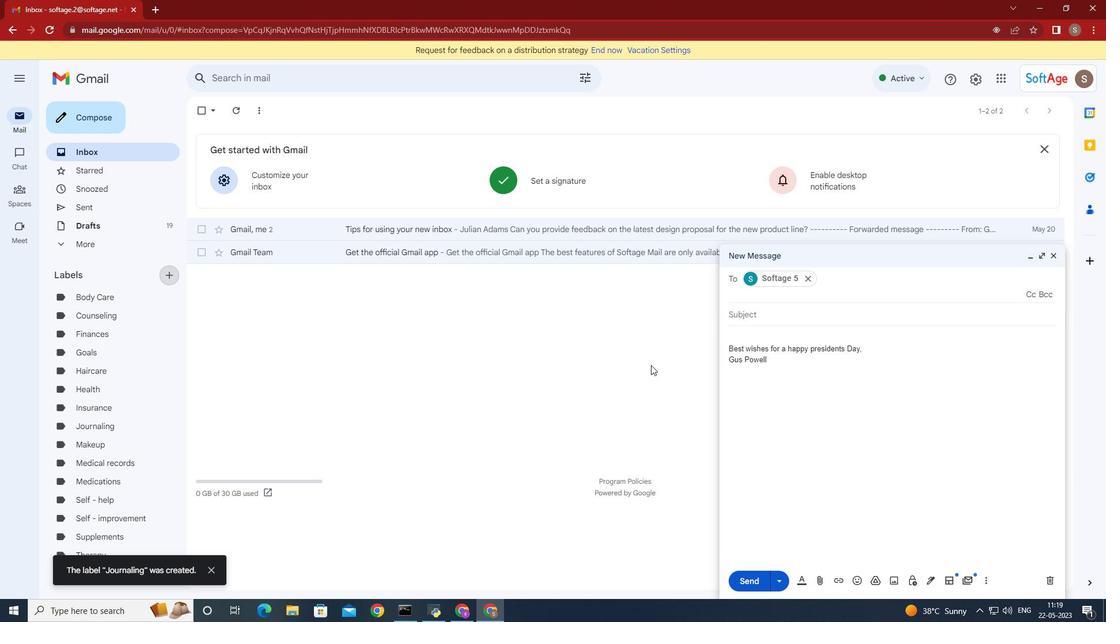 
Action: Mouse scrolled (780, 522) with delta (0, 0)
Screenshot: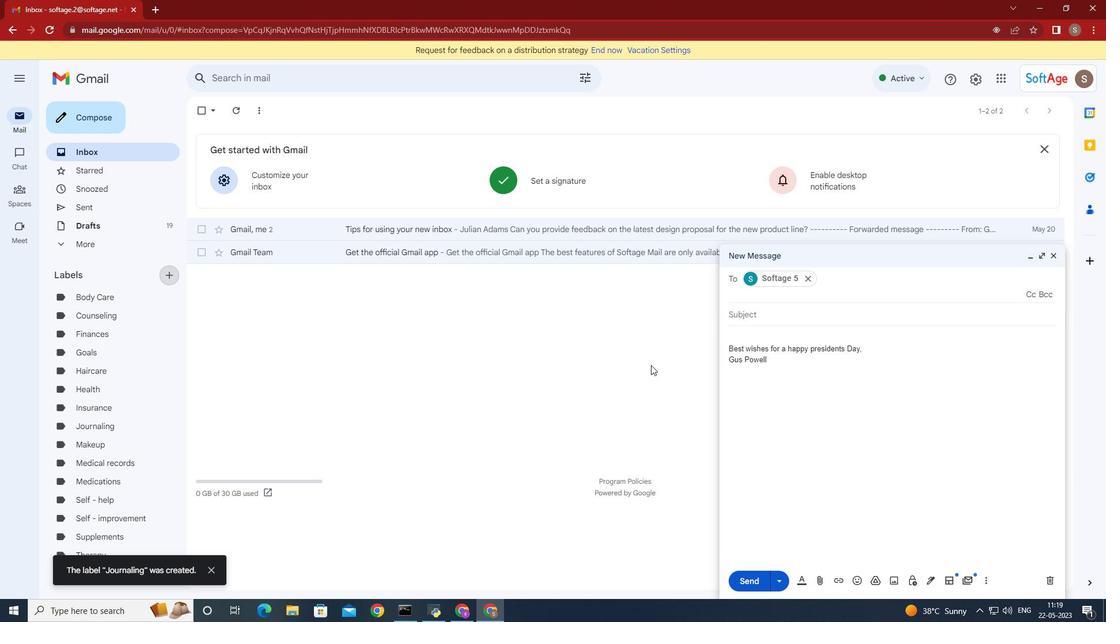 
Action: Mouse moved to (779, 523)
Screenshot: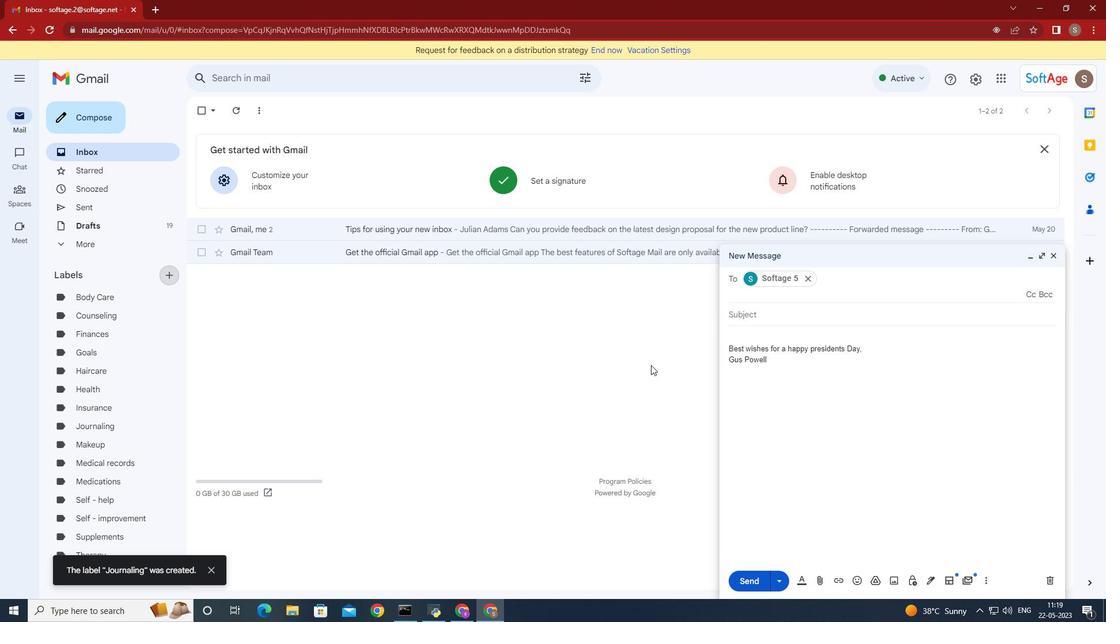 
Action: Mouse scrolled (779, 522) with delta (0, 0)
Screenshot: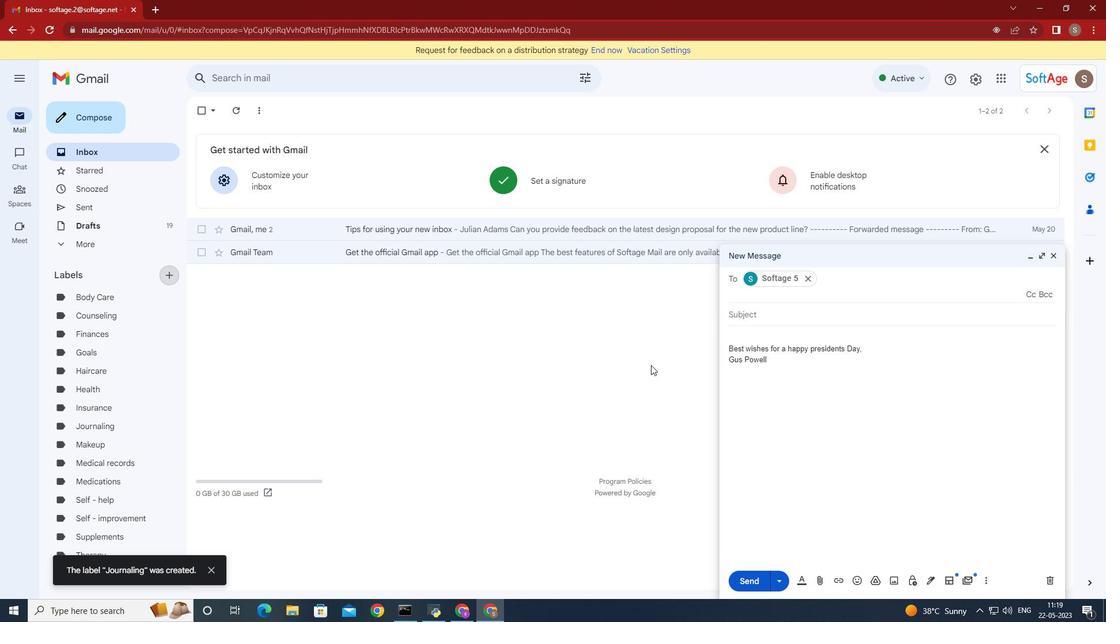 
Action: Mouse moved to (776, 282)
Screenshot: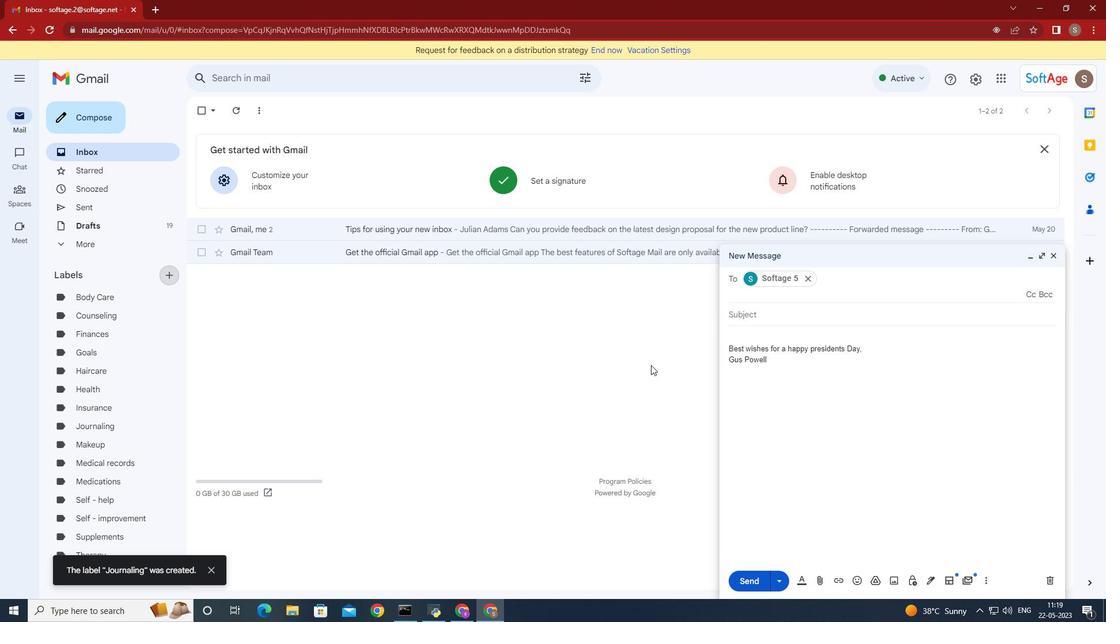 
Action: Mouse pressed left at (776, 282)
Screenshot: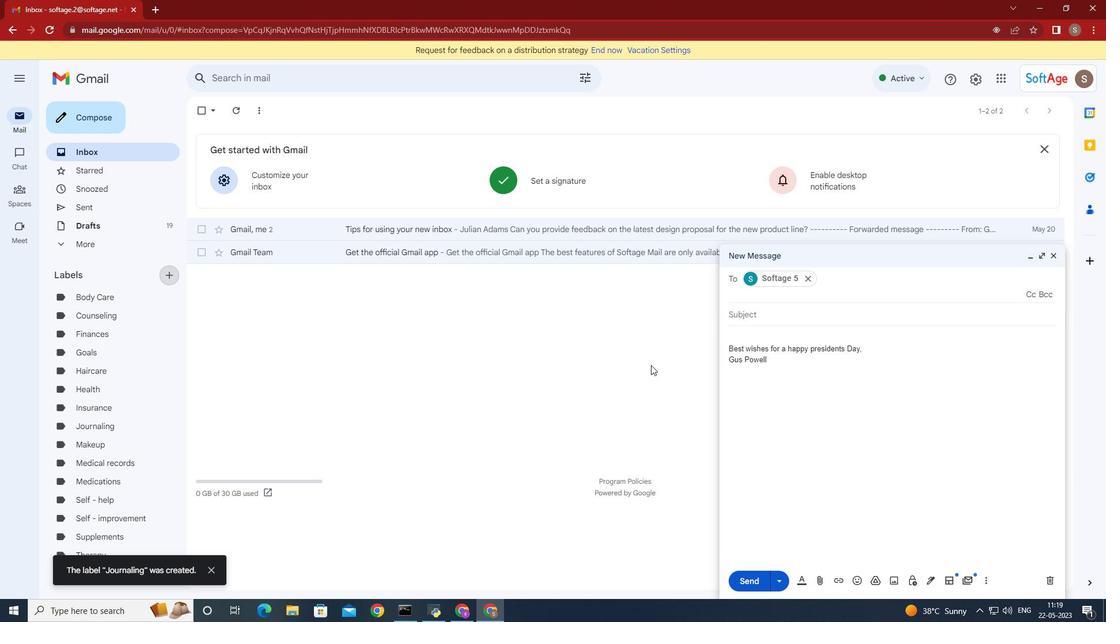 
Action: Mouse moved to (750, 591)
Screenshot: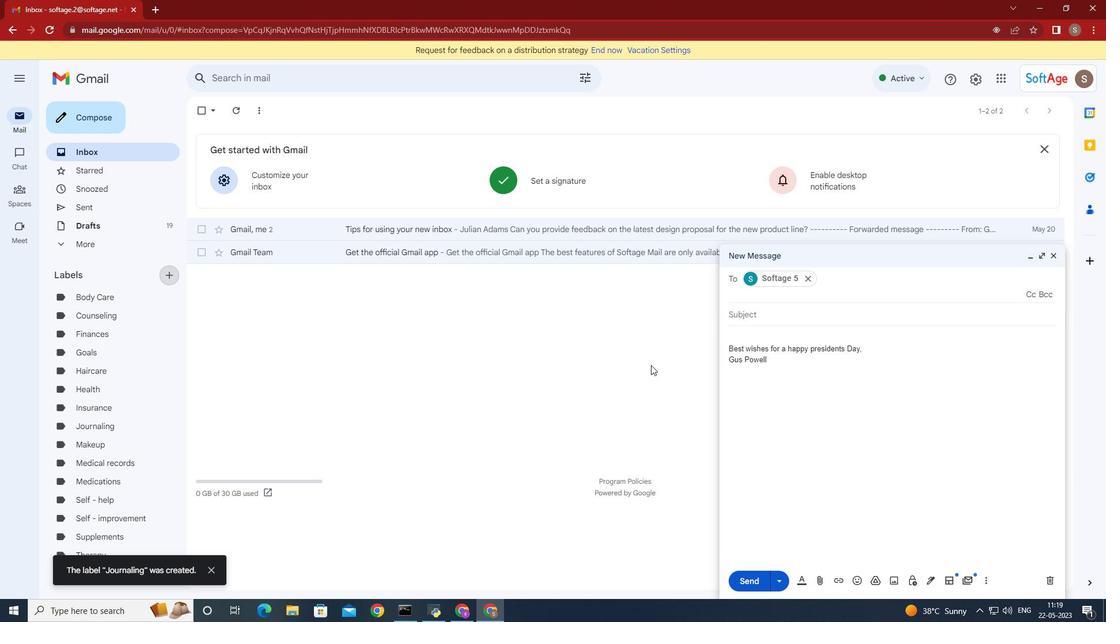 
Action: Mouse pressed left at (750, 591)
Screenshot: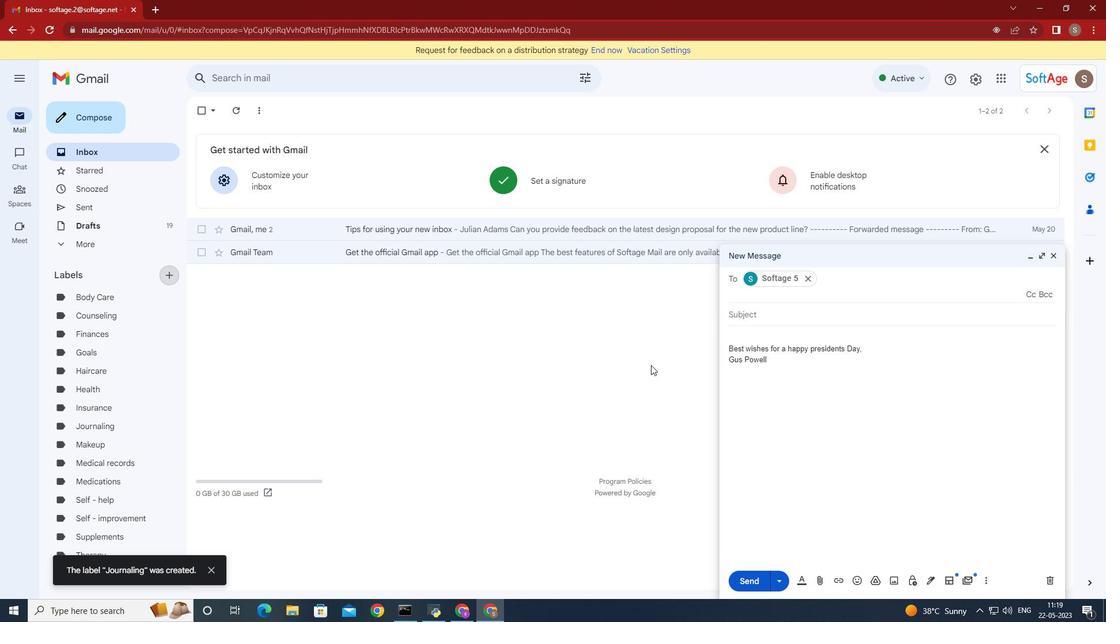 
Action: Mouse moved to (205, 575)
Screenshot: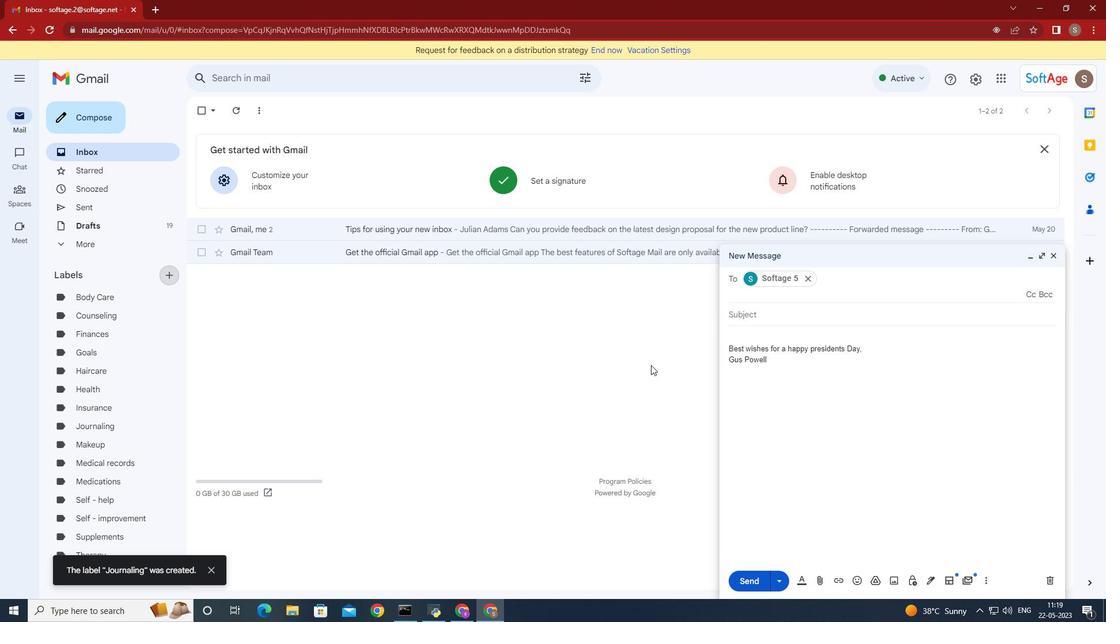 
Action: Mouse pressed left at (205, 575)
Screenshot: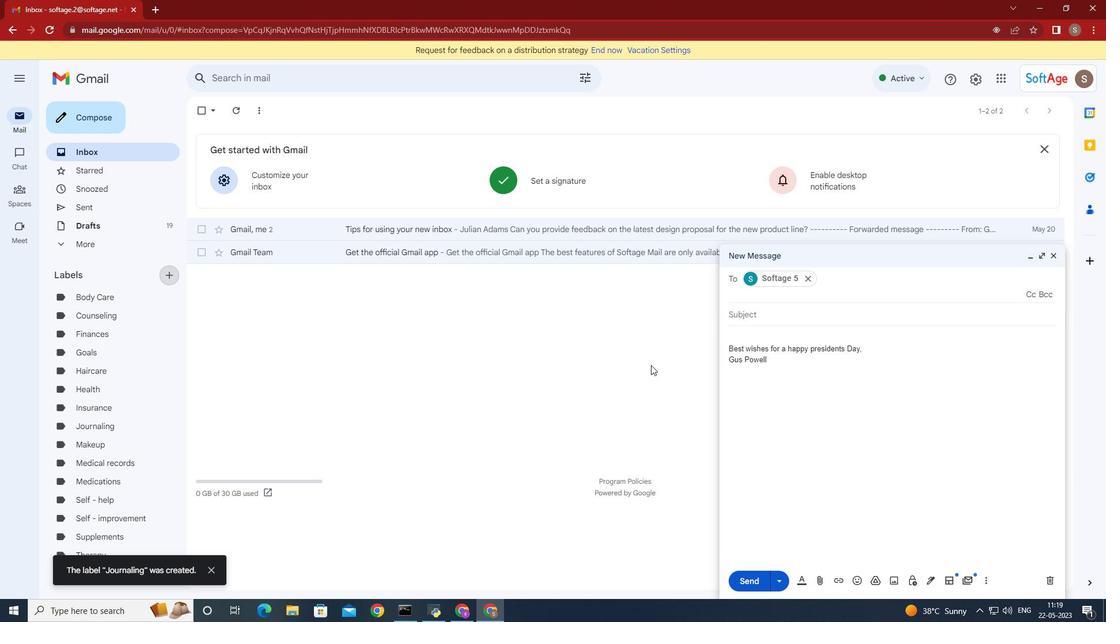 
Action: Mouse moved to (1058, 55)
Screenshot: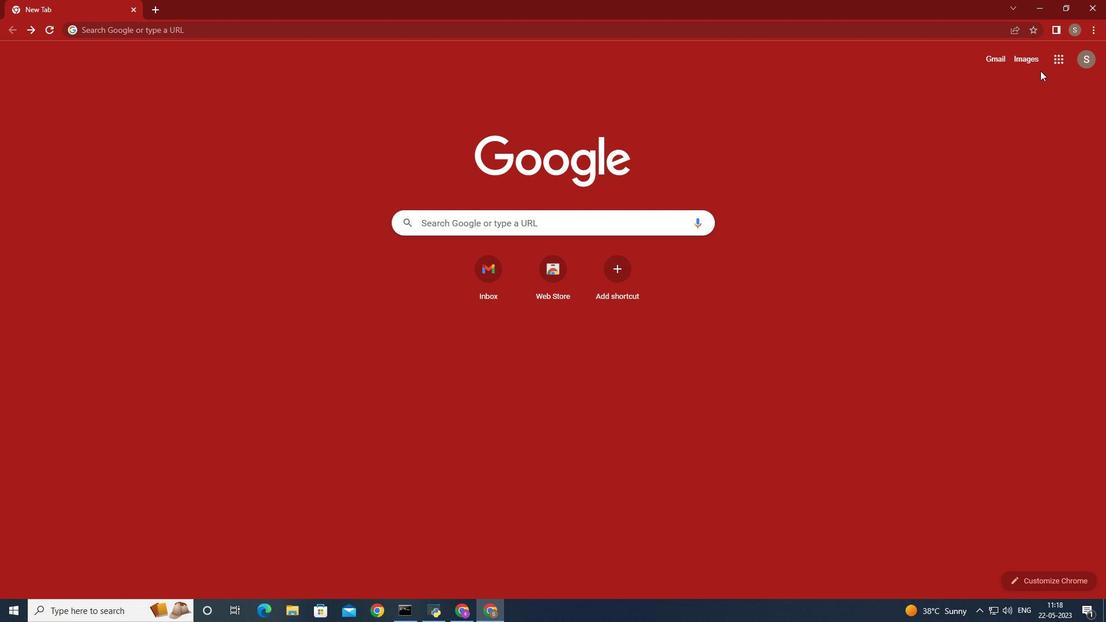
Action: Mouse pressed left at (1058, 55)
Screenshot: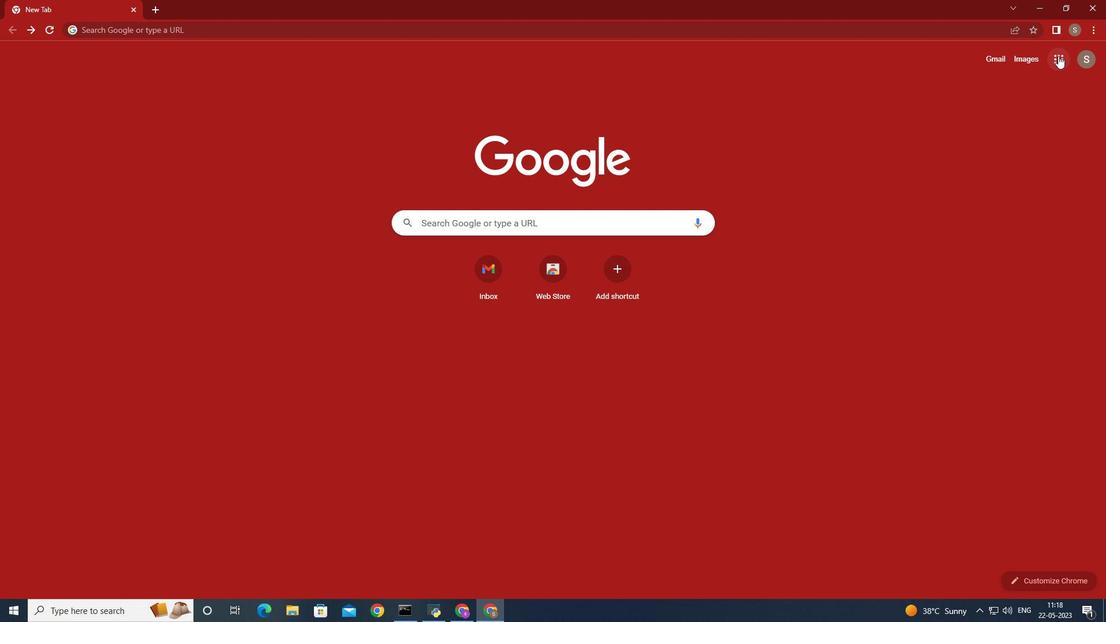 
Action: Mouse moved to (1019, 116)
Screenshot: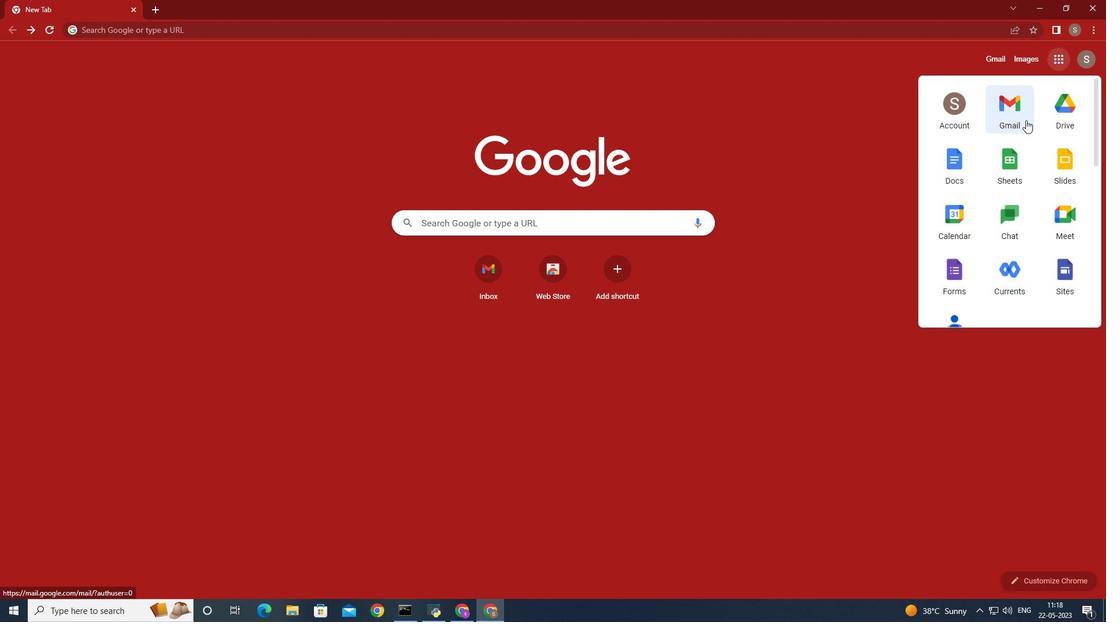 
Action: Mouse pressed left at (1019, 116)
Screenshot: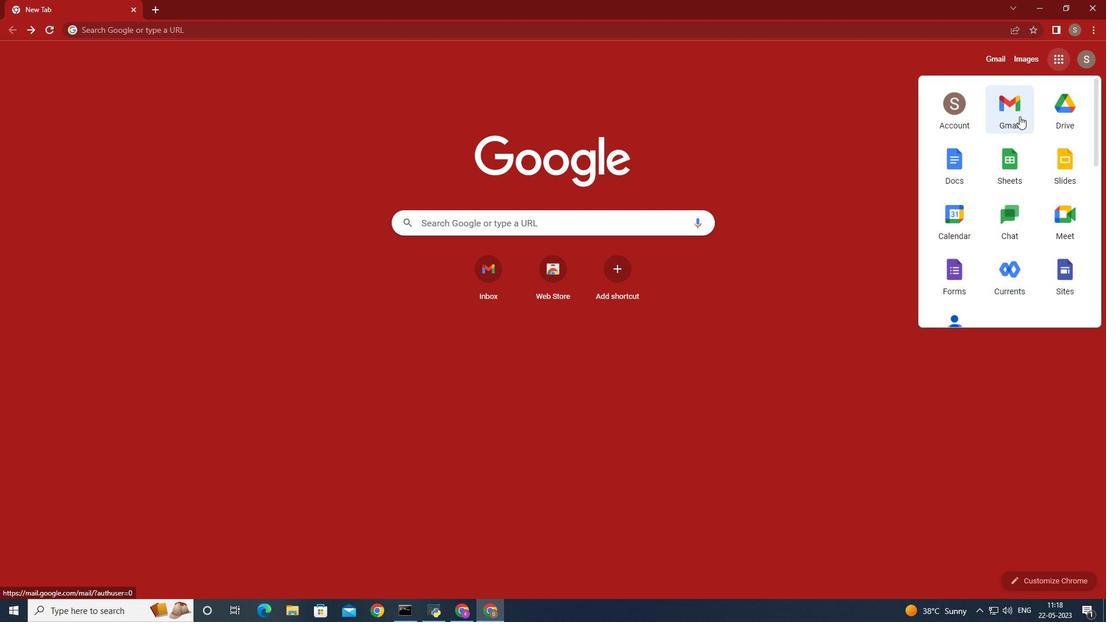 
Action: Mouse moved to (970, 82)
Screenshot: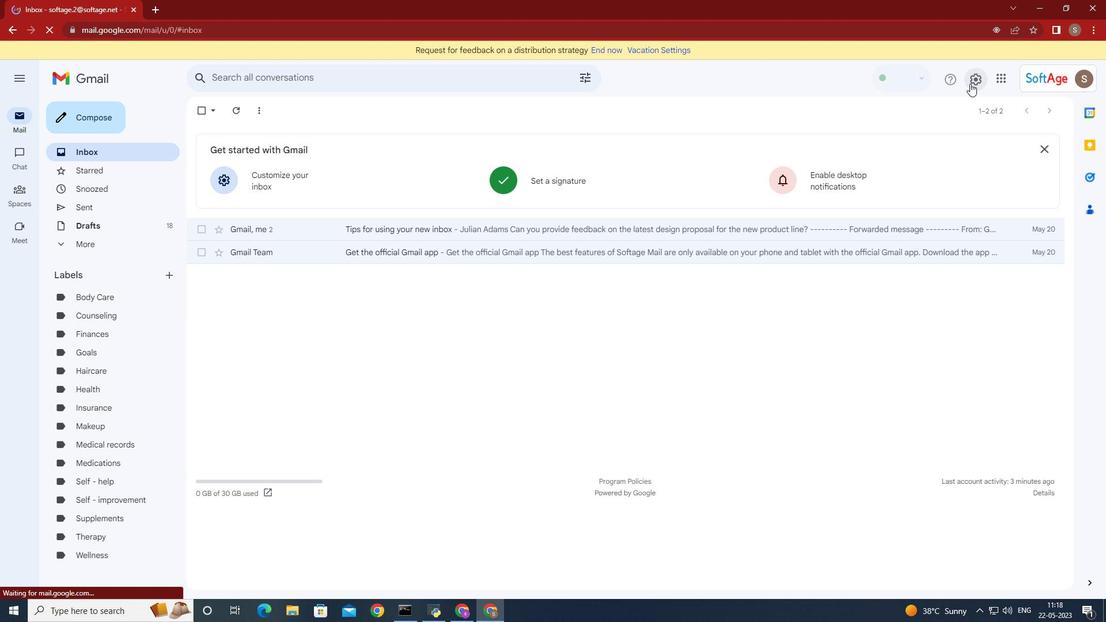 
Action: Mouse pressed left at (970, 82)
Screenshot: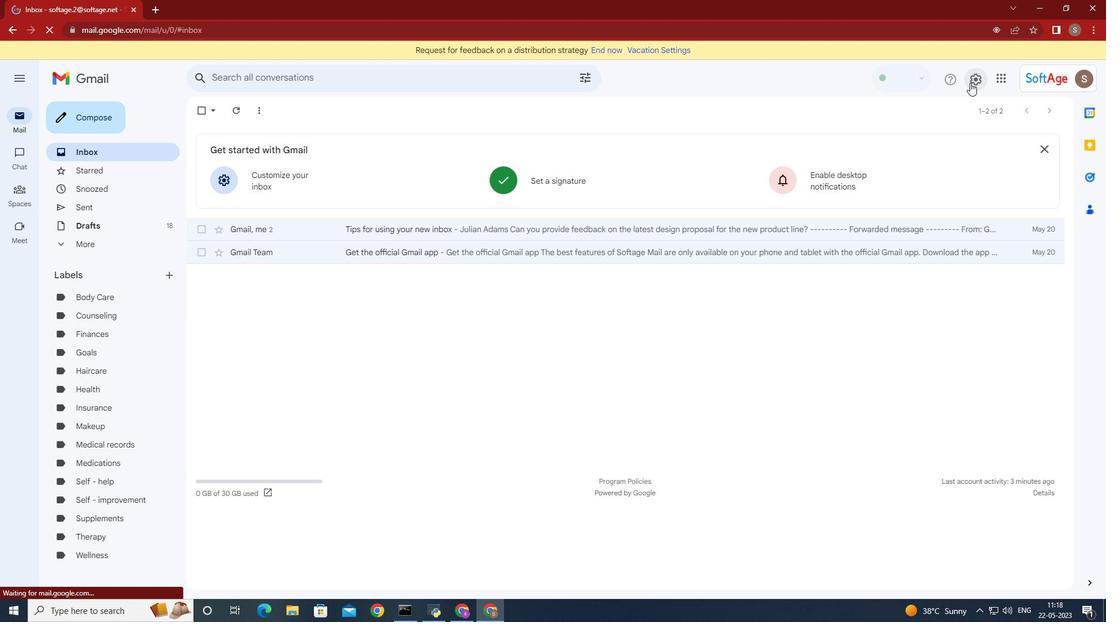
Action: Mouse moved to (989, 134)
Screenshot: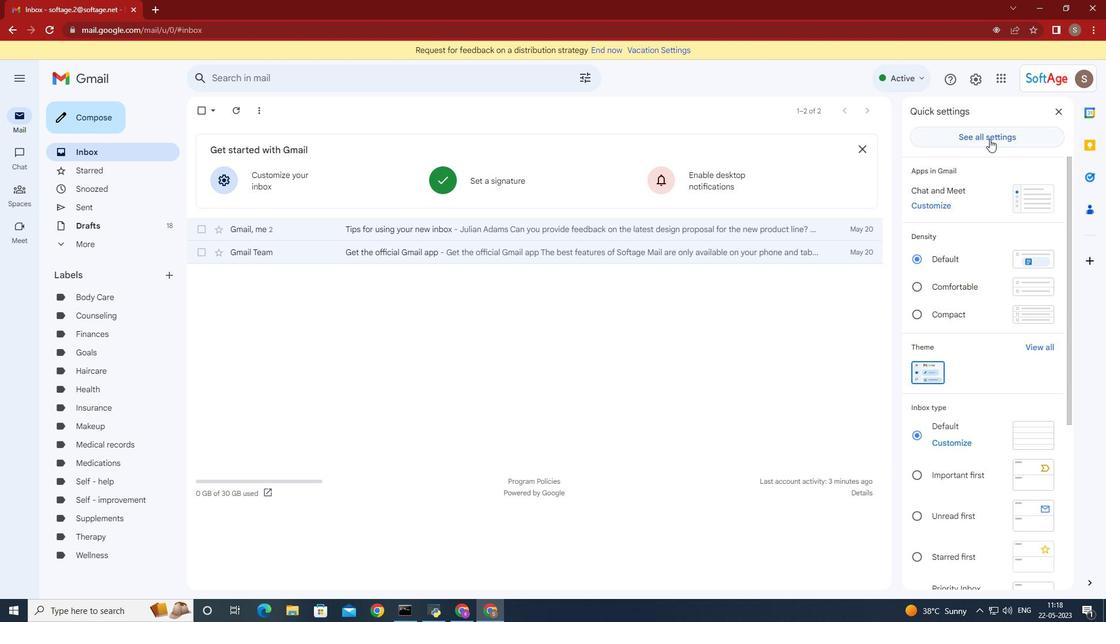 
Action: Mouse pressed left at (989, 134)
Screenshot: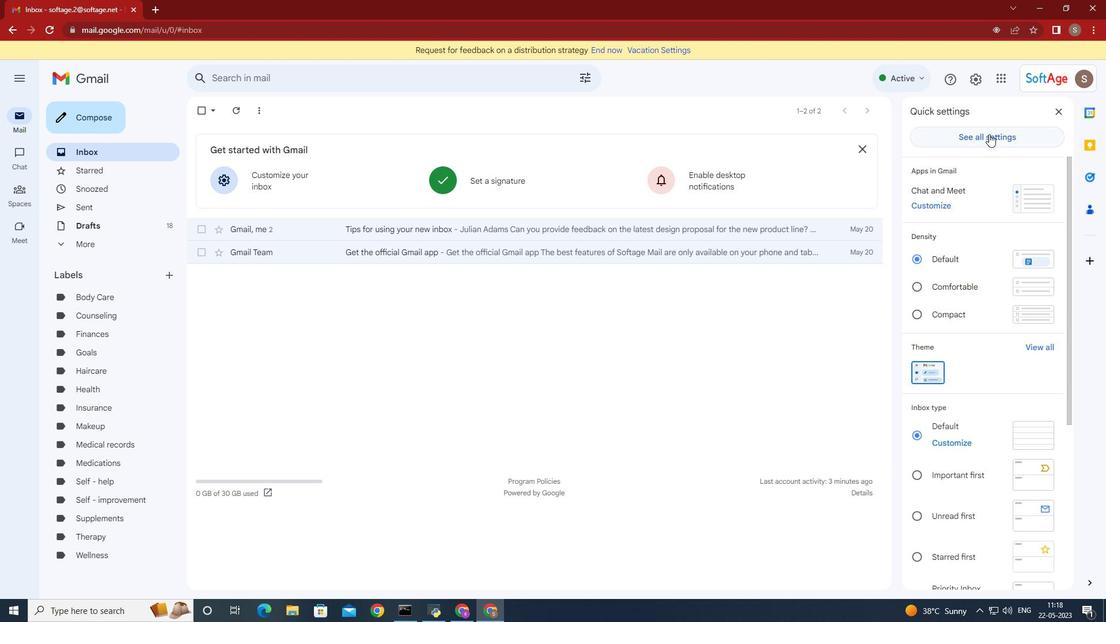 
Action: Mouse moved to (789, 271)
Screenshot: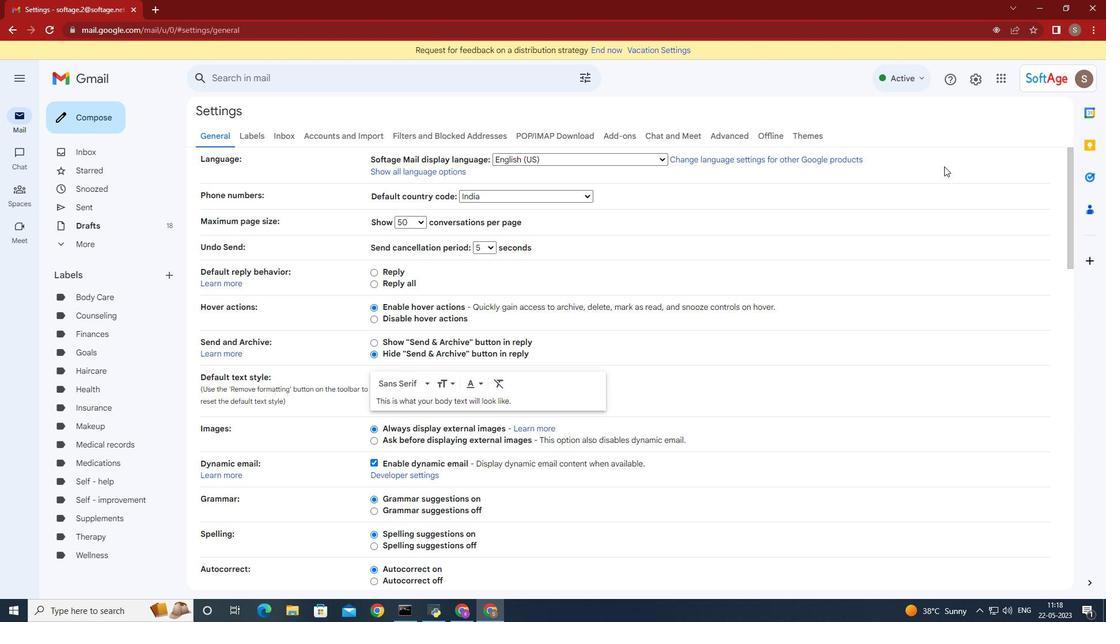 
Action: Mouse scrolled (789, 271) with delta (0, 0)
Screenshot: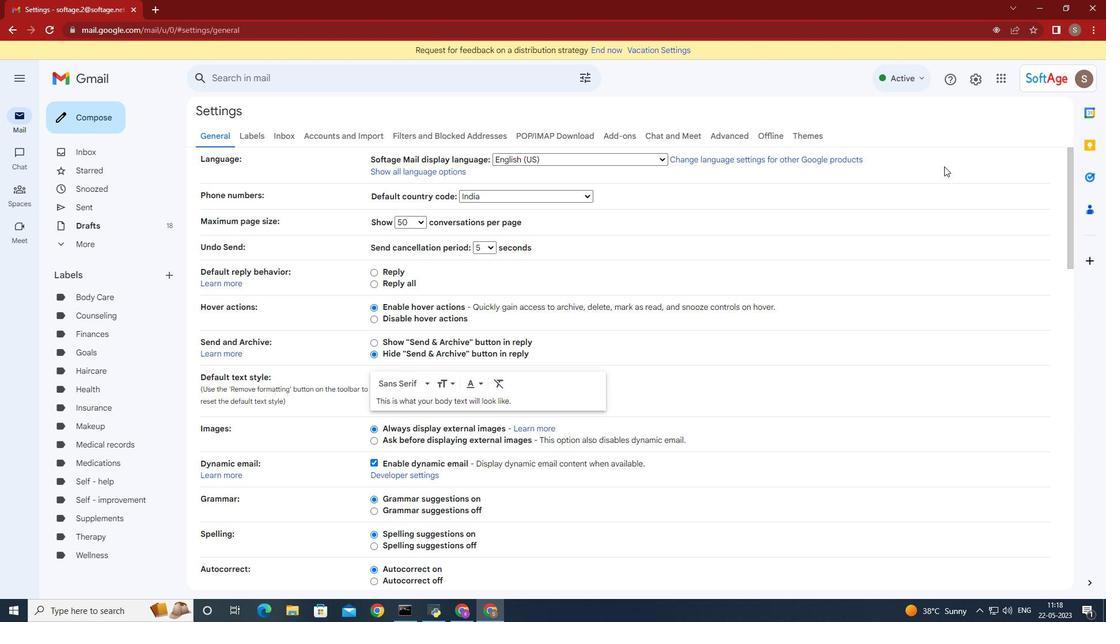 
Action: Mouse moved to (757, 273)
Screenshot: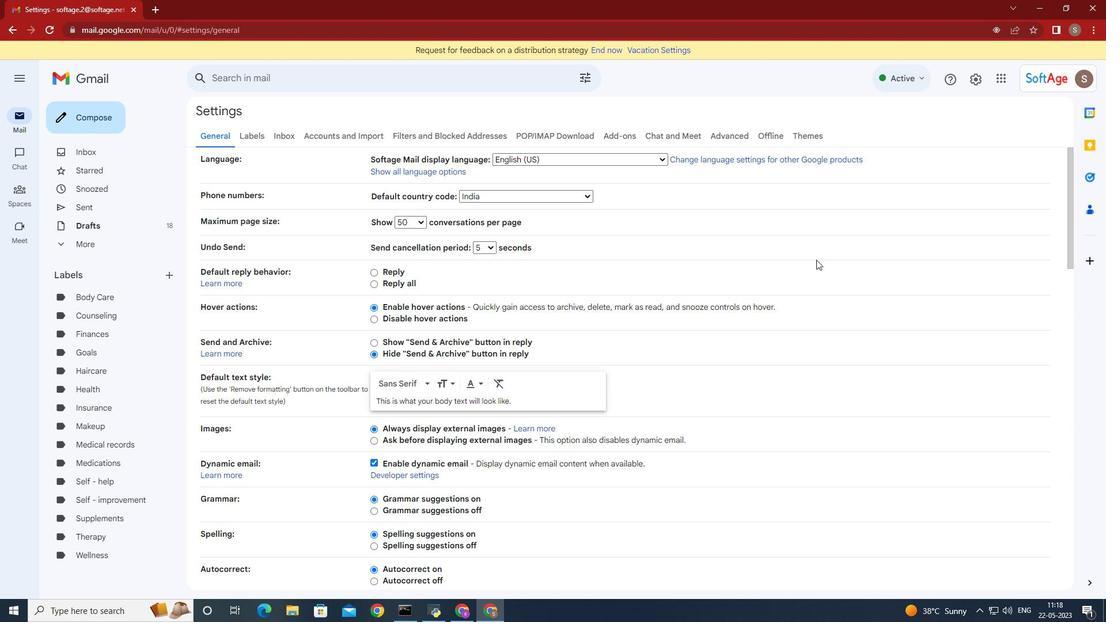 
Action: Mouse scrolled (757, 272) with delta (0, 0)
Screenshot: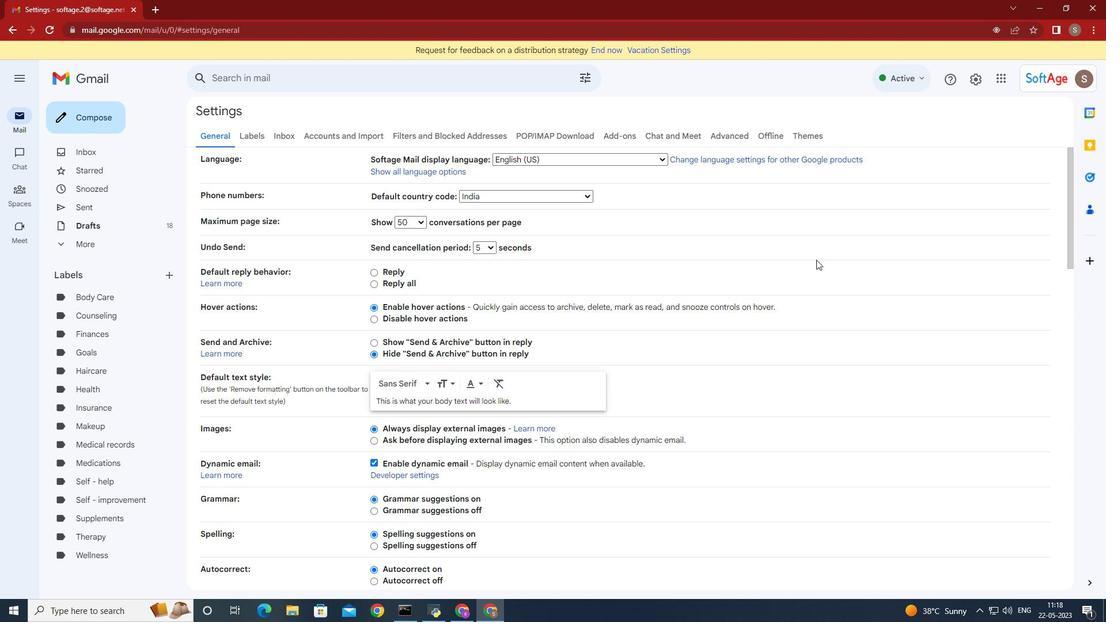 
Action: Mouse moved to (739, 273)
Screenshot: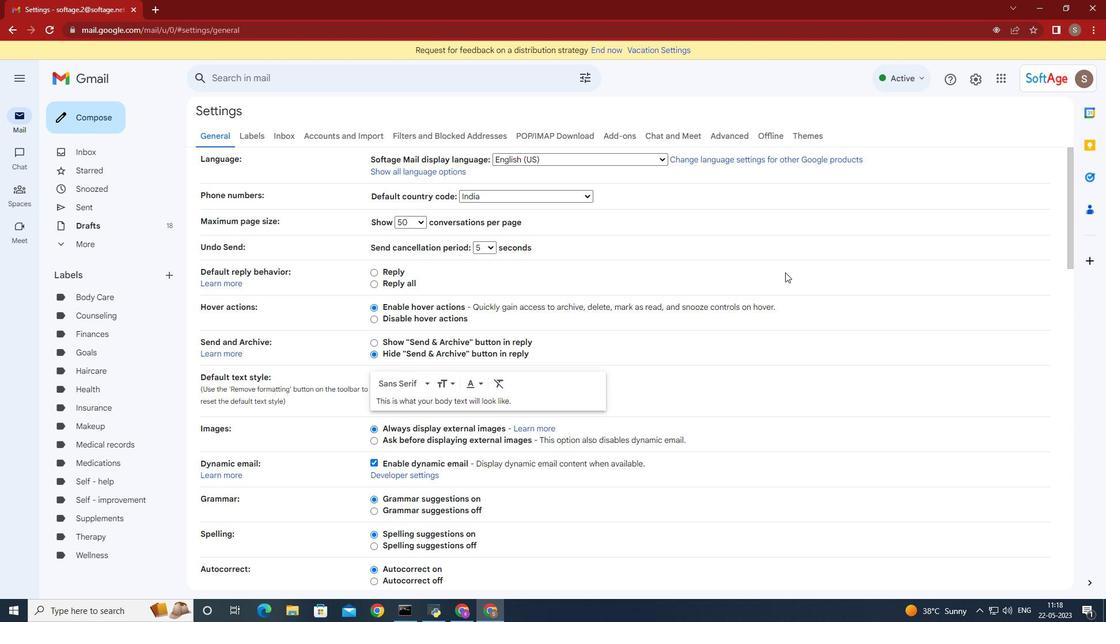 
Action: Mouse scrolled (739, 272) with delta (0, 0)
Screenshot: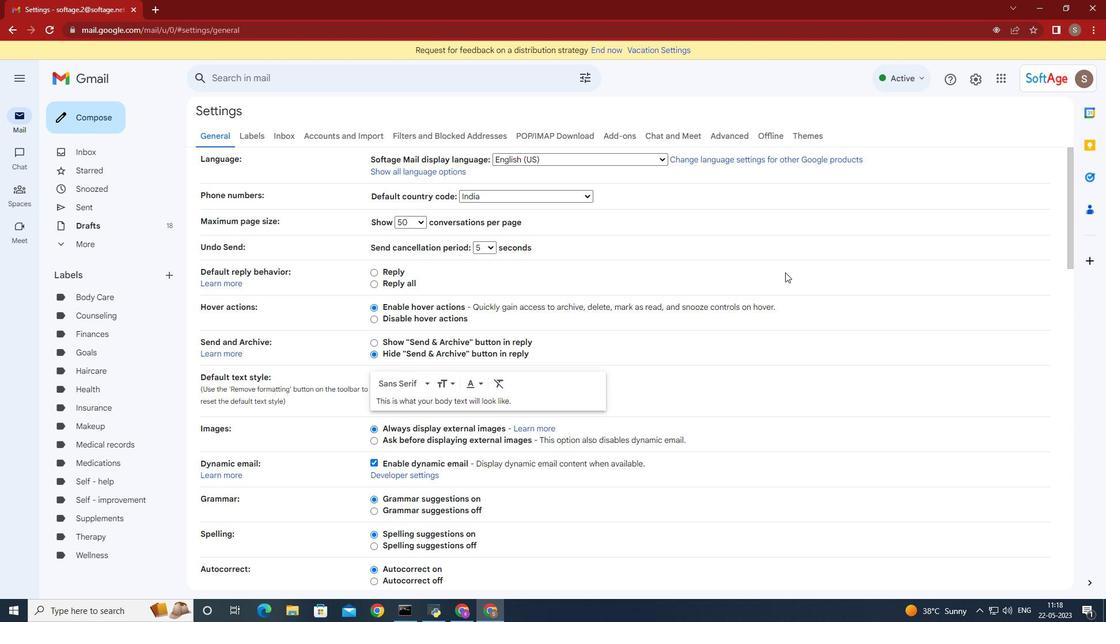 
Action: Mouse moved to (720, 268)
Screenshot: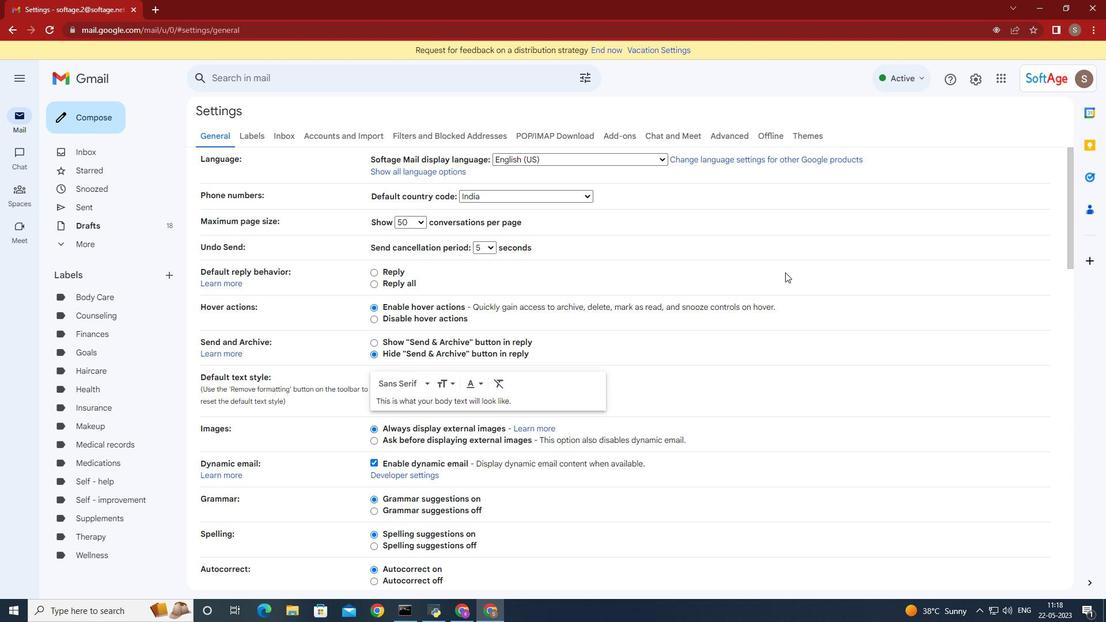 
Action: Mouse scrolled (720, 267) with delta (0, 0)
Screenshot: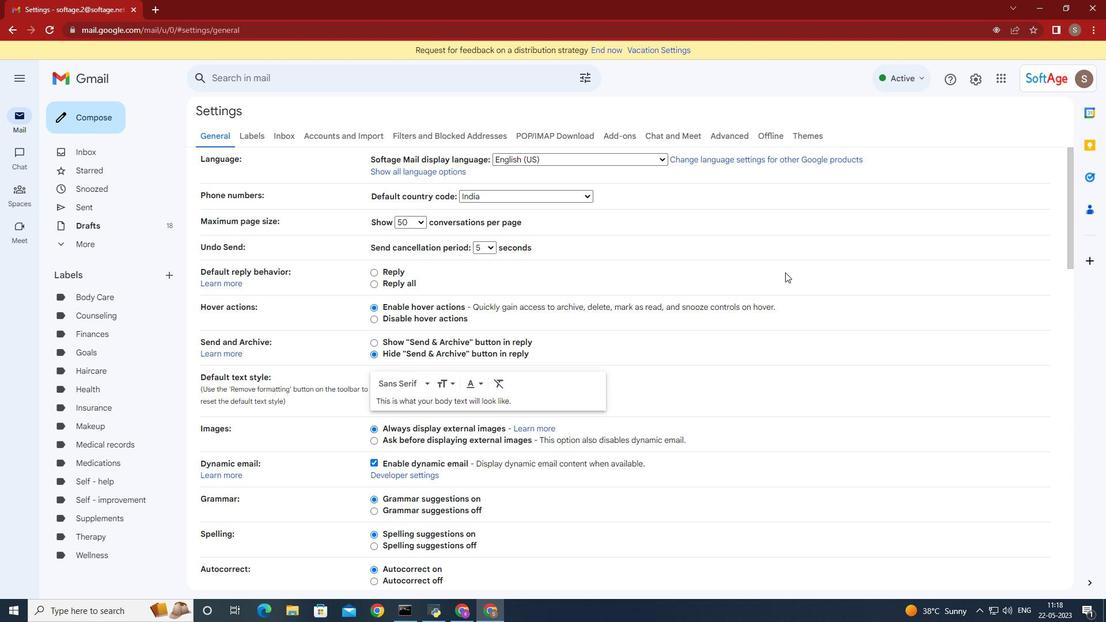 
Action: Mouse moved to (713, 265)
Screenshot: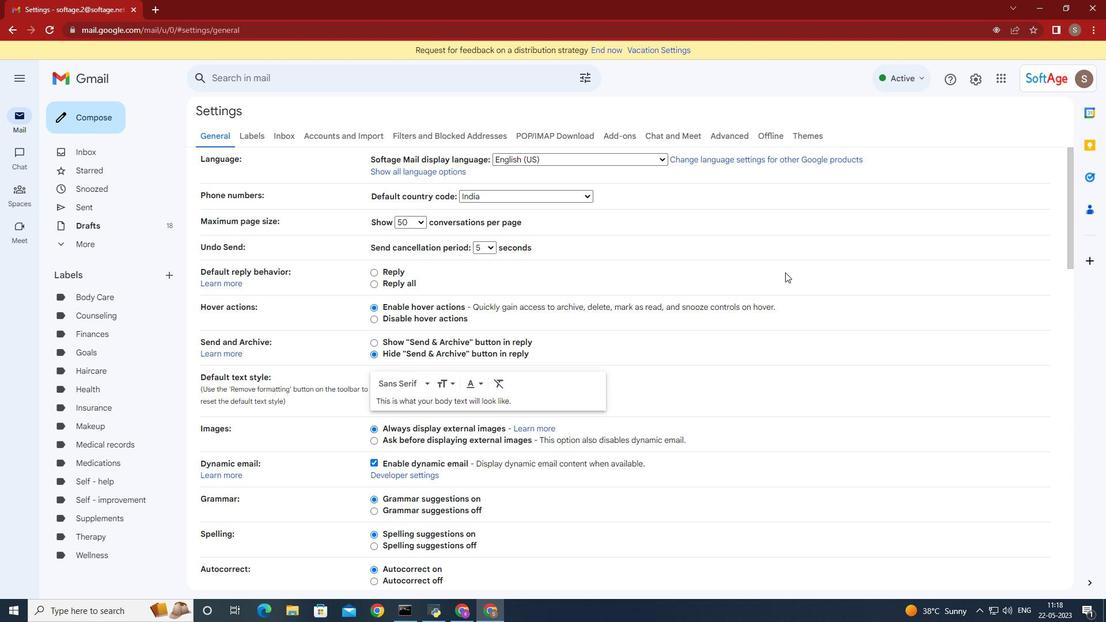 
Action: Mouse scrolled (715, 266) with delta (0, 0)
Screenshot: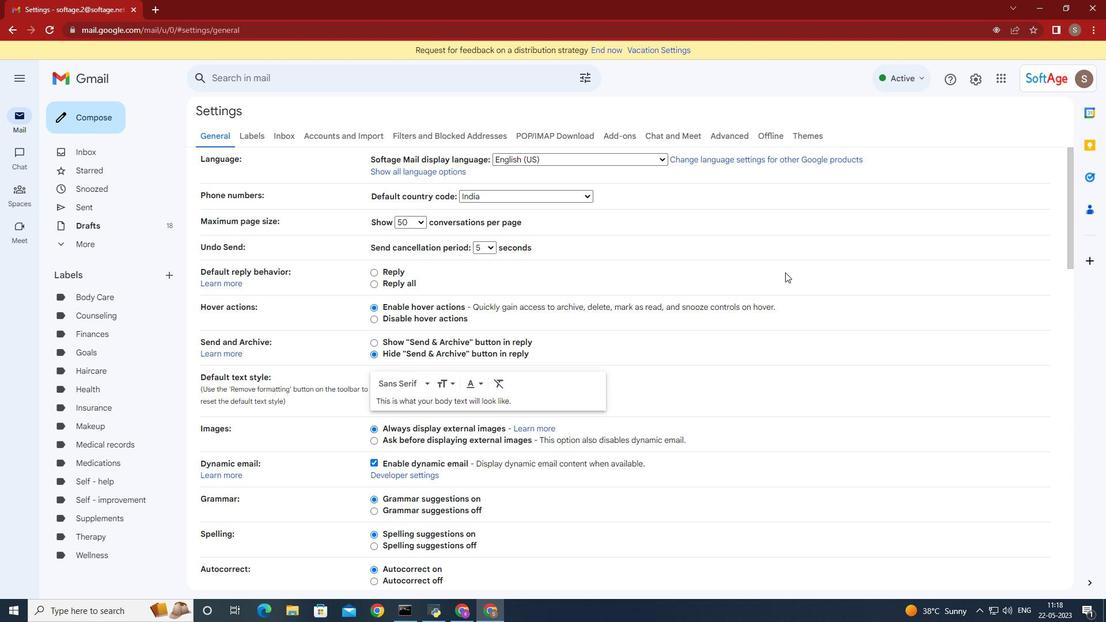 
Action: Mouse moved to (713, 265)
Screenshot: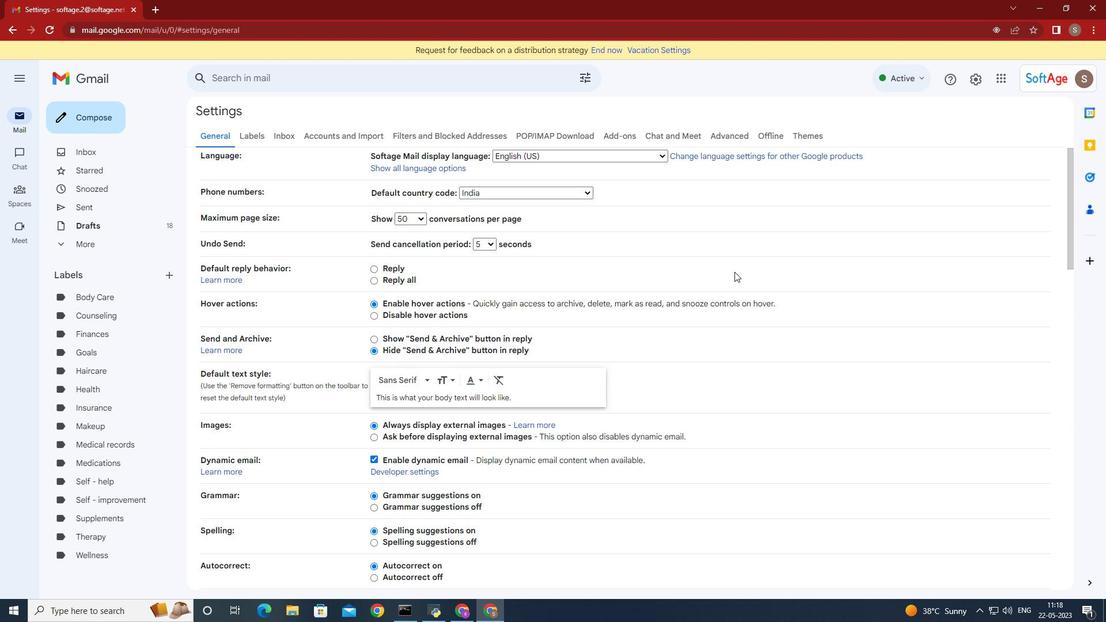 
Action: Mouse scrolled (713, 265) with delta (0, 0)
Screenshot: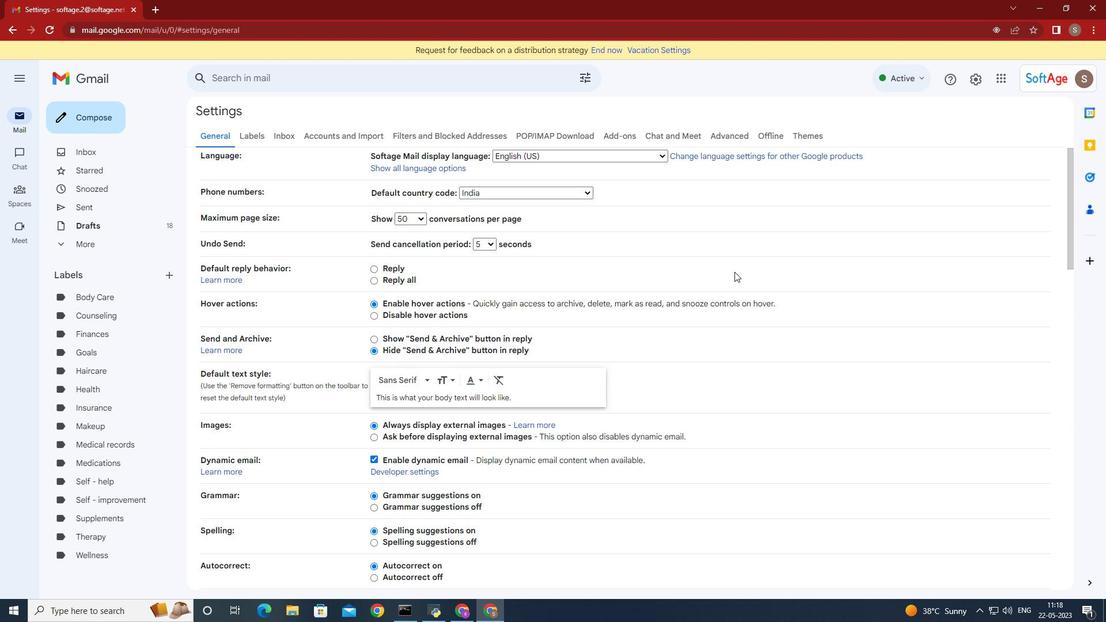 
Action: Mouse moved to (667, 224)
Screenshot: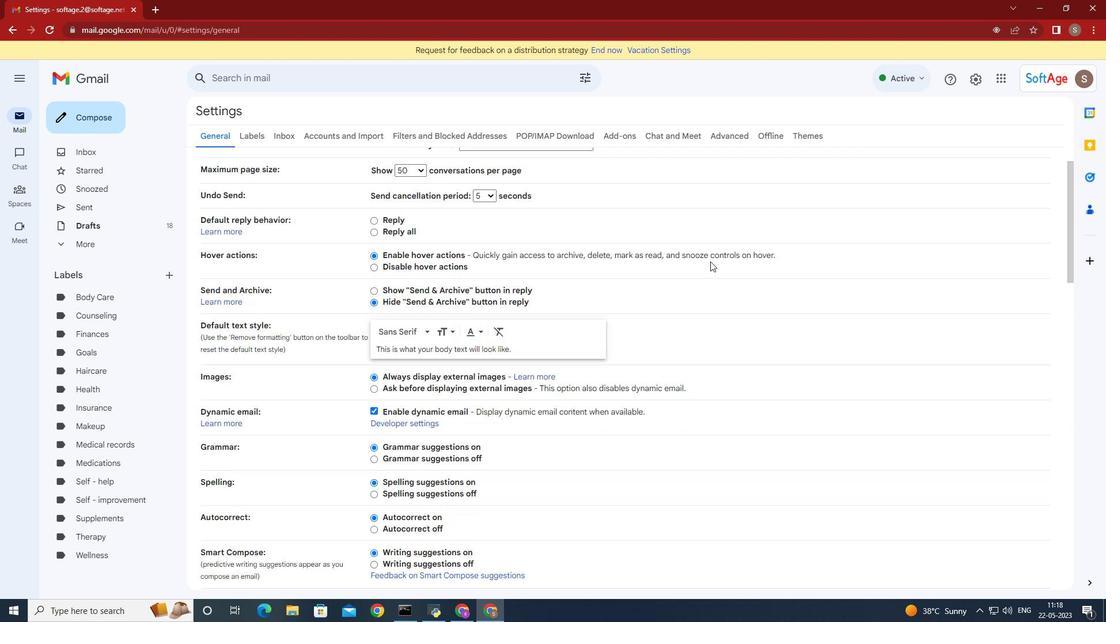 
Action: Mouse scrolled (667, 224) with delta (0, 0)
Screenshot: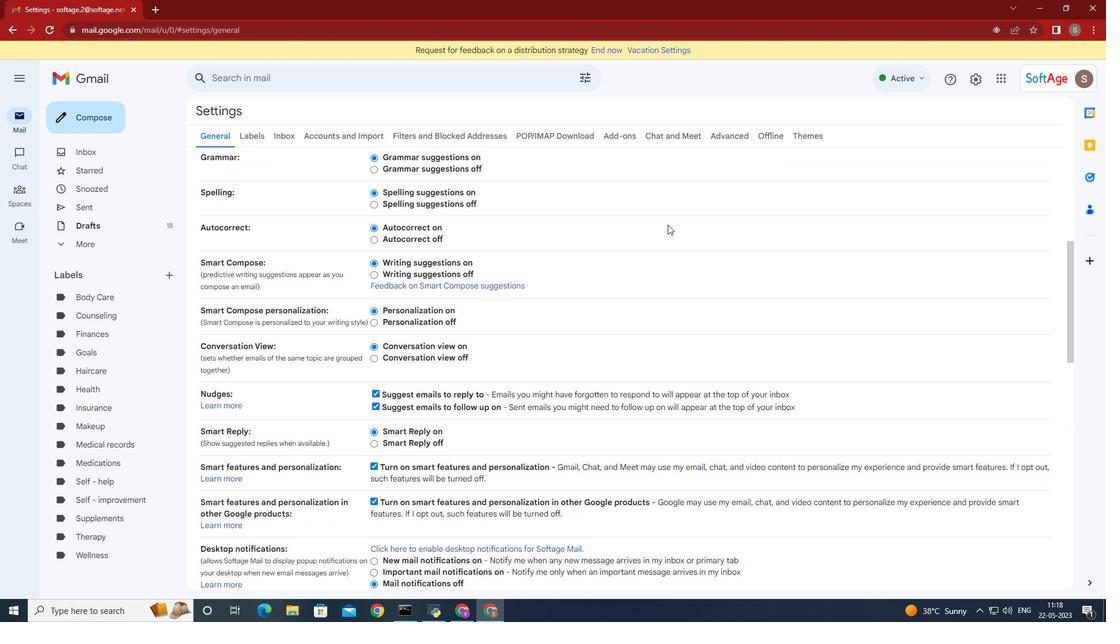 
Action: Mouse moved to (667, 224)
Screenshot: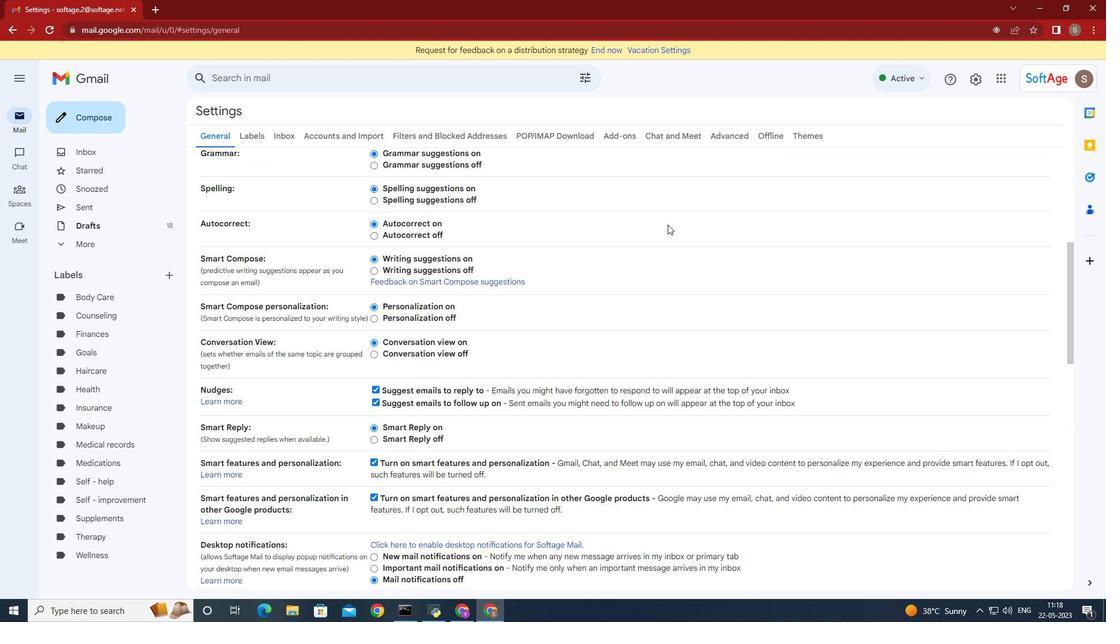 
Action: Mouse scrolled (667, 224) with delta (0, 0)
Screenshot: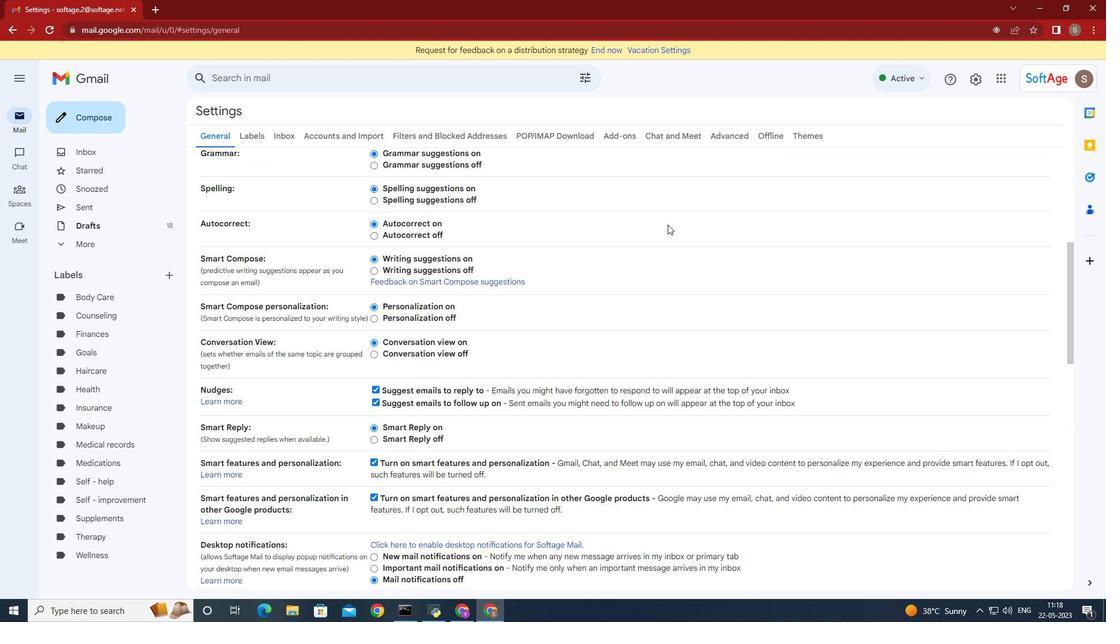
Action: Mouse scrolled (667, 224) with delta (0, 0)
Screenshot: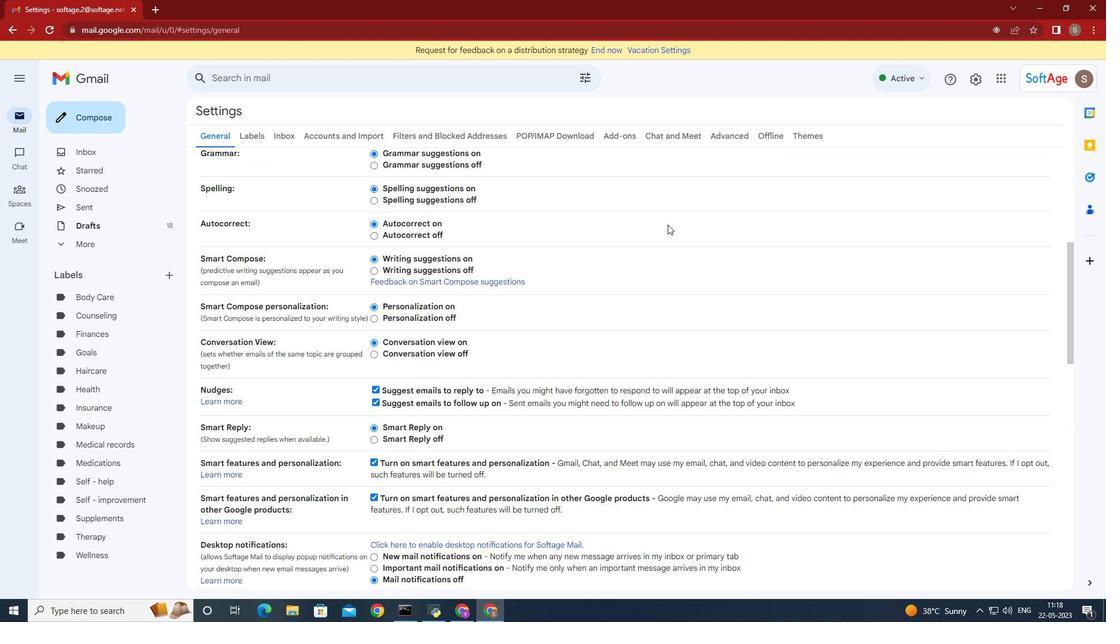 
Action: Mouse scrolled (667, 224) with delta (0, 0)
Screenshot: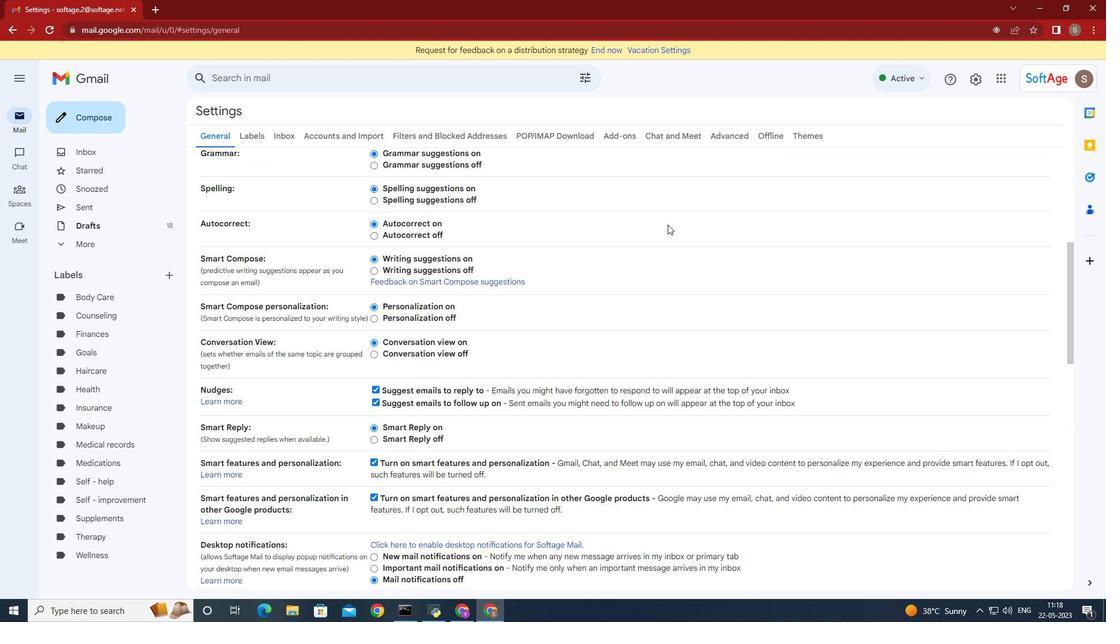 
Action: Mouse scrolled (667, 224) with delta (0, 0)
Screenshot: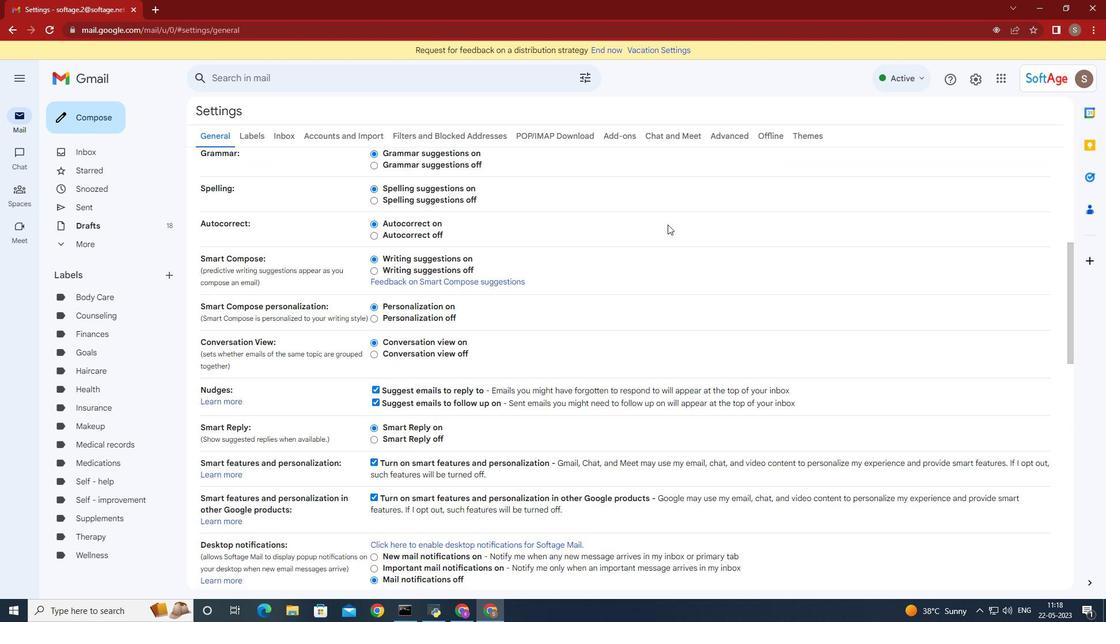 
Action: Mouse moved to (635, 300)
Screenshot: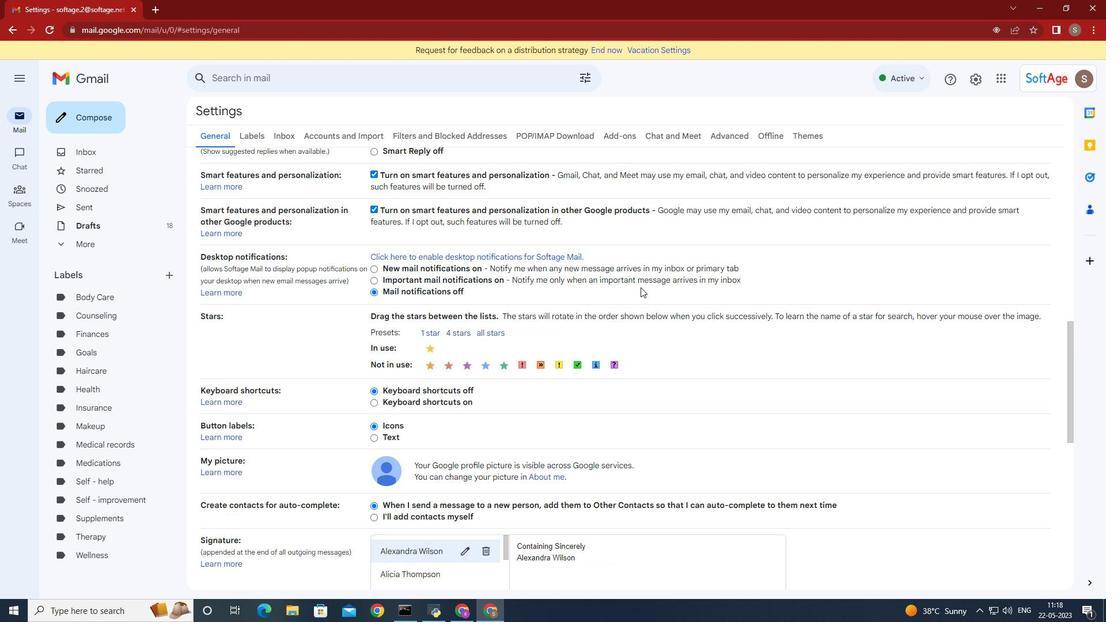 
Action: Mouse scrolled (635, 300) with delta (0, 0)
Screenshot: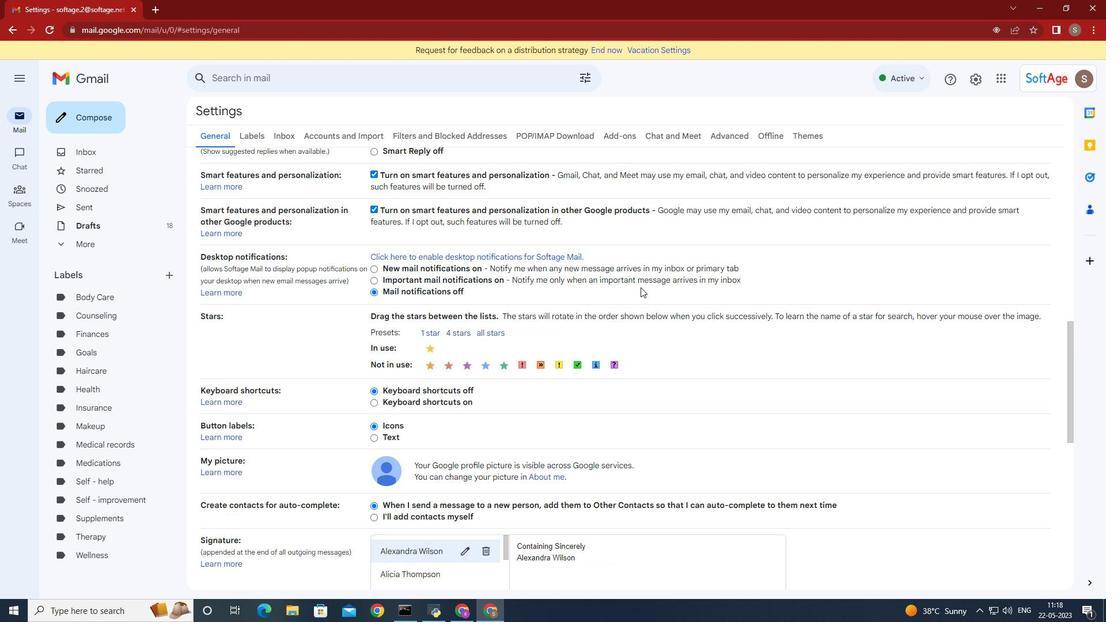 
Action: Mouse moved to (632, 307)
Screenshot: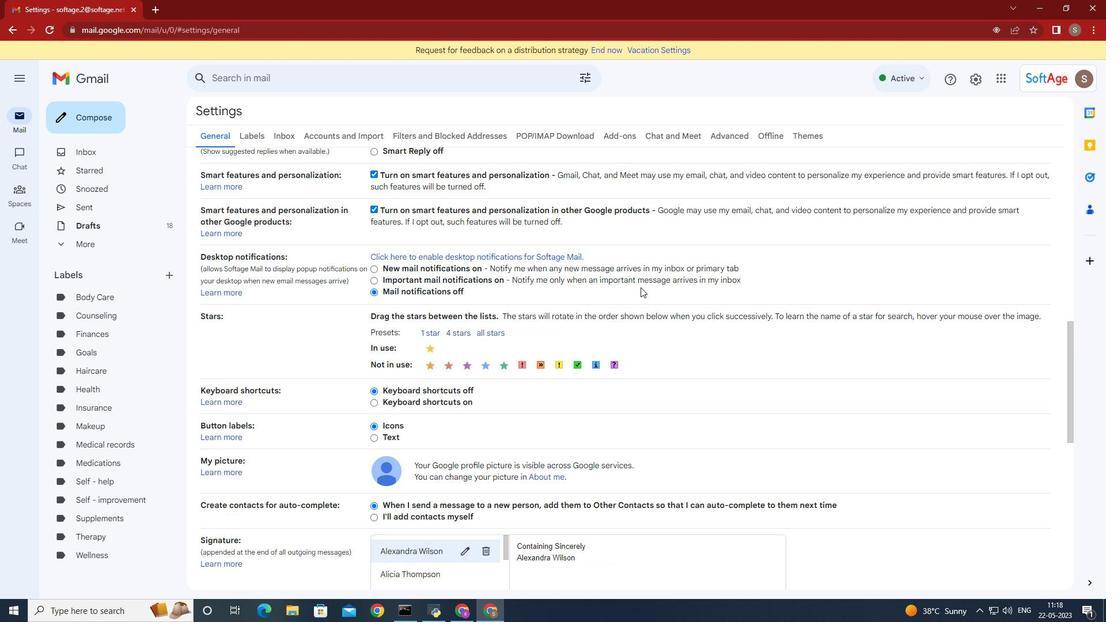 
Action: Mouse scrolled (632, 306) with delta (0, 0)
Screenshot: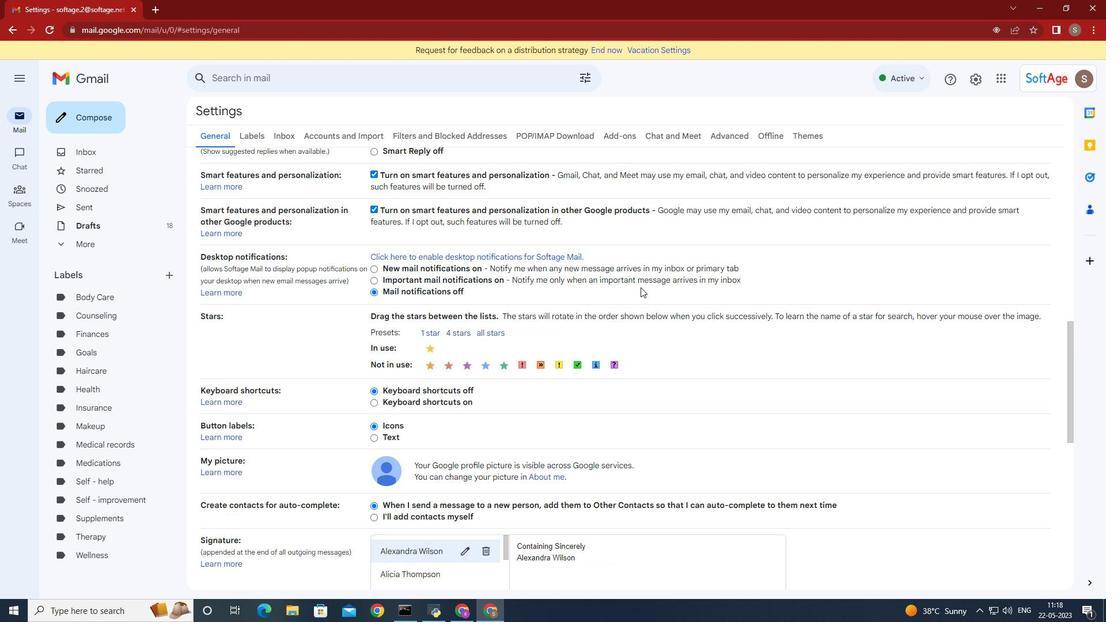 
Action: Mouse moved to (630, 310)
Screenshot: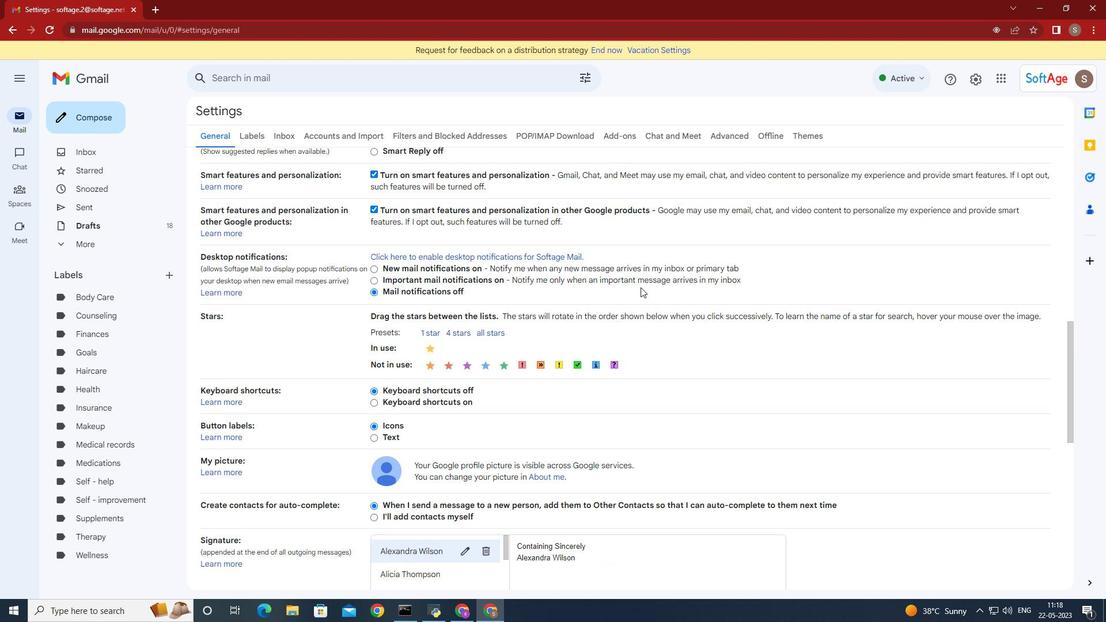 
Action: Mouse scrolled (630, 309) with delta (0, 0)
Screenshot: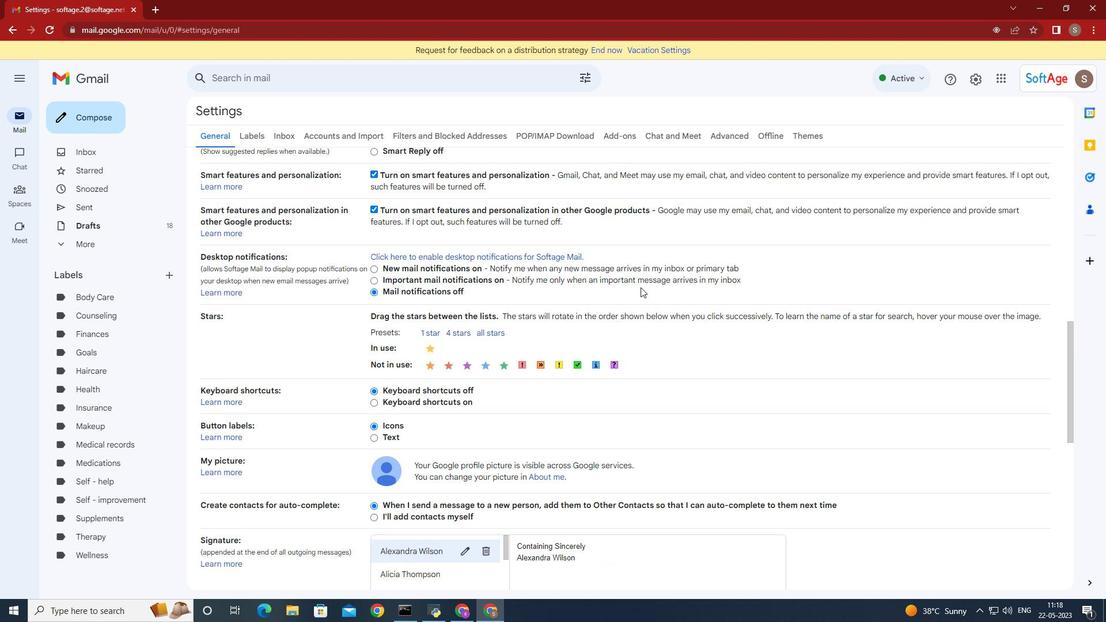 
Action: Mouse moved to (628, 312)
Screenshot: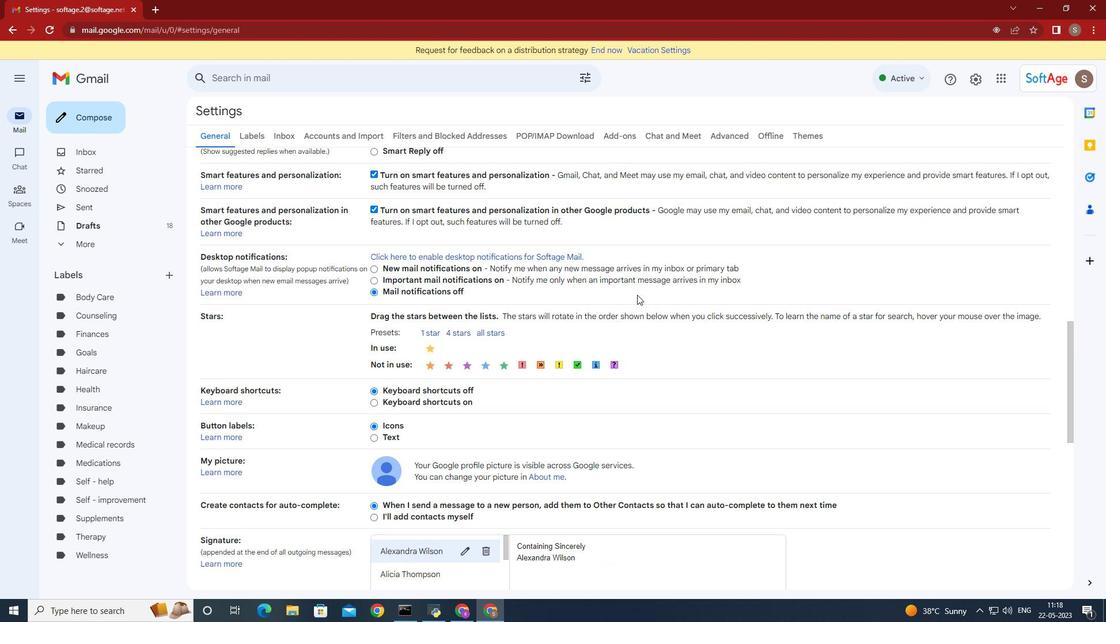 
Action: Mouse scrolled (628, 311) with delta (0, 0)
Screenshot: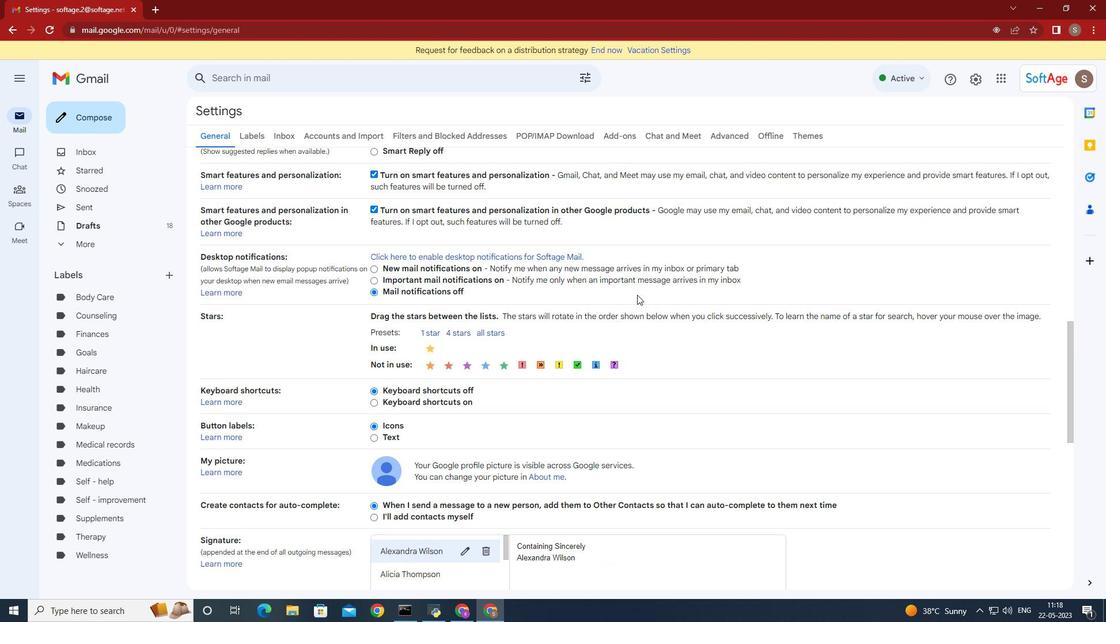 
Action: Mouse moved to (473, 414)
Screenshot: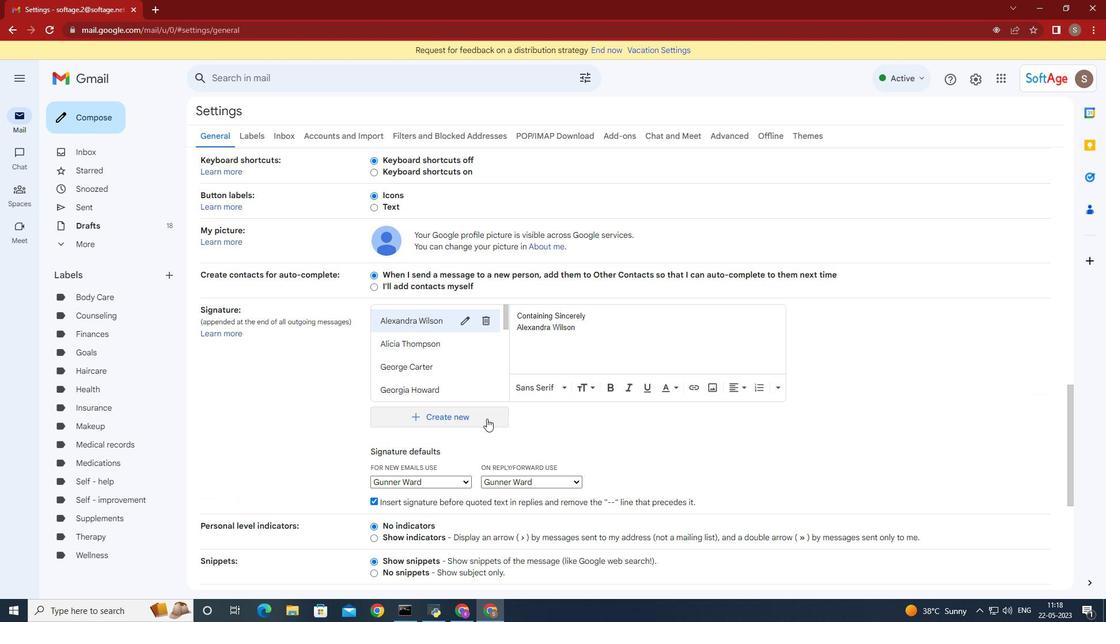 
Action: Mouse pressed left at (473, 414)
Screenshot: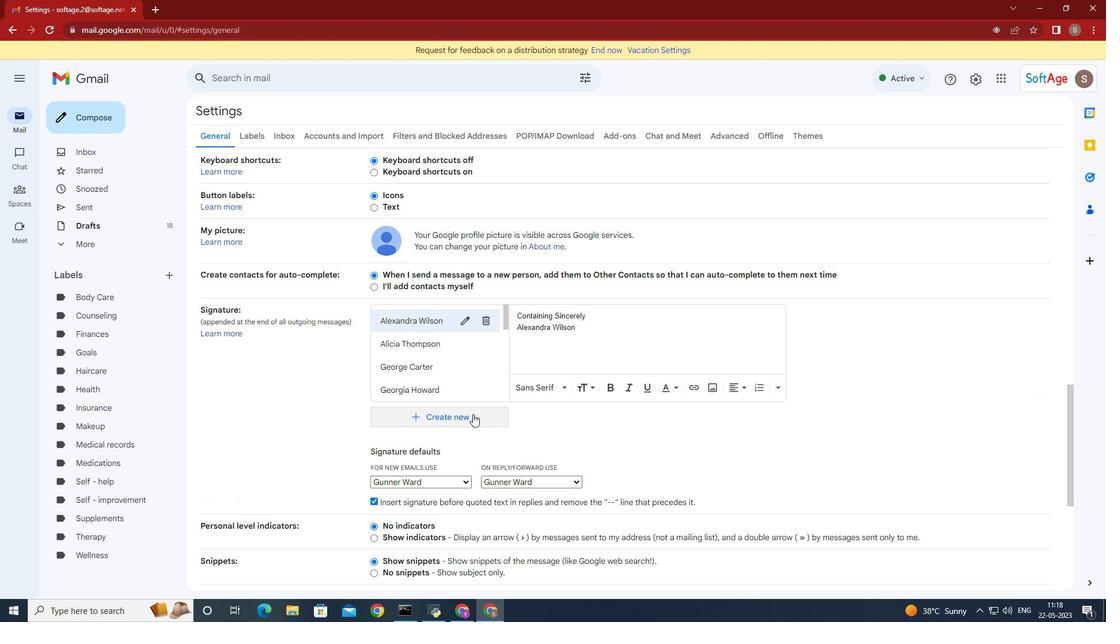 
Action: Mouse moved to (498, 311)
Screenshot: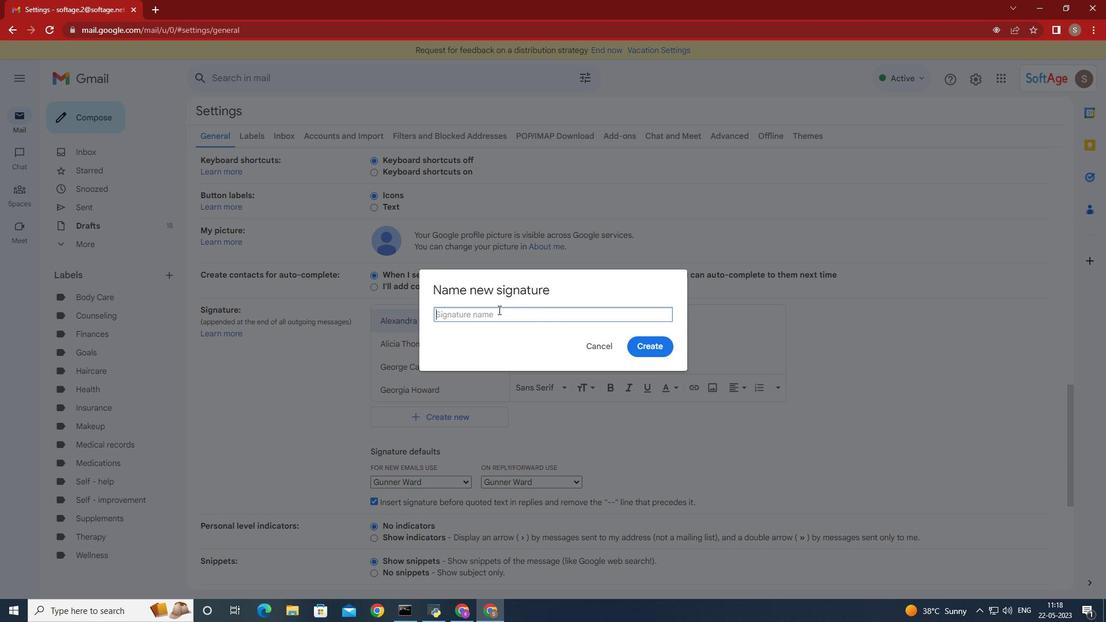 
Action: Key pressed <Key.shift>Gus<Key.space><Key.shift>Powell
Screenshot: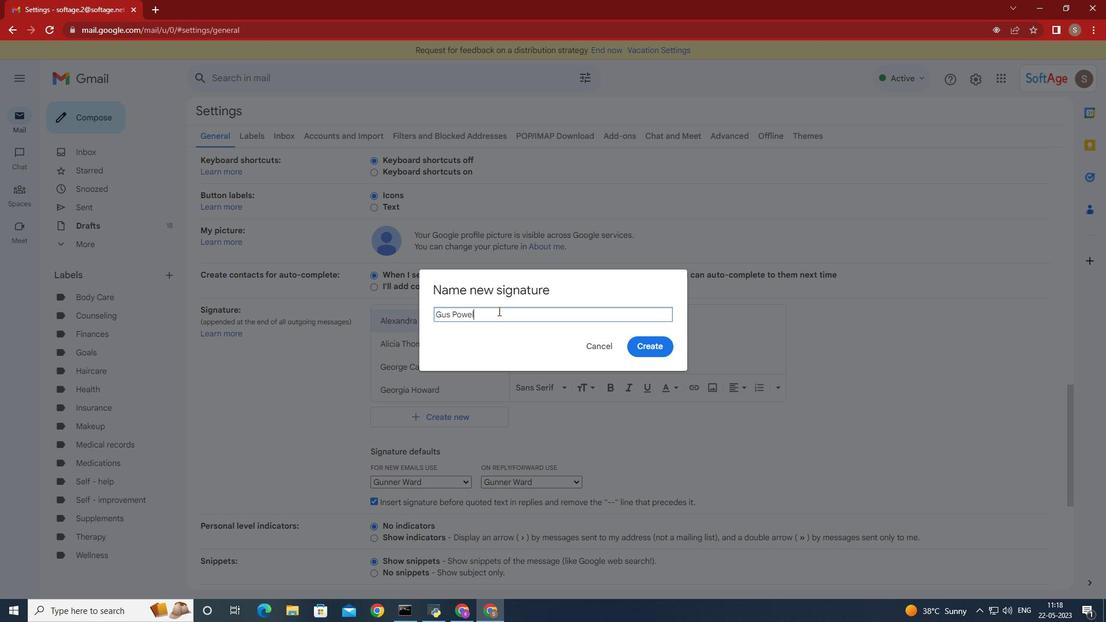 
Action: Mouse moved to (651, 341)
Screenshot: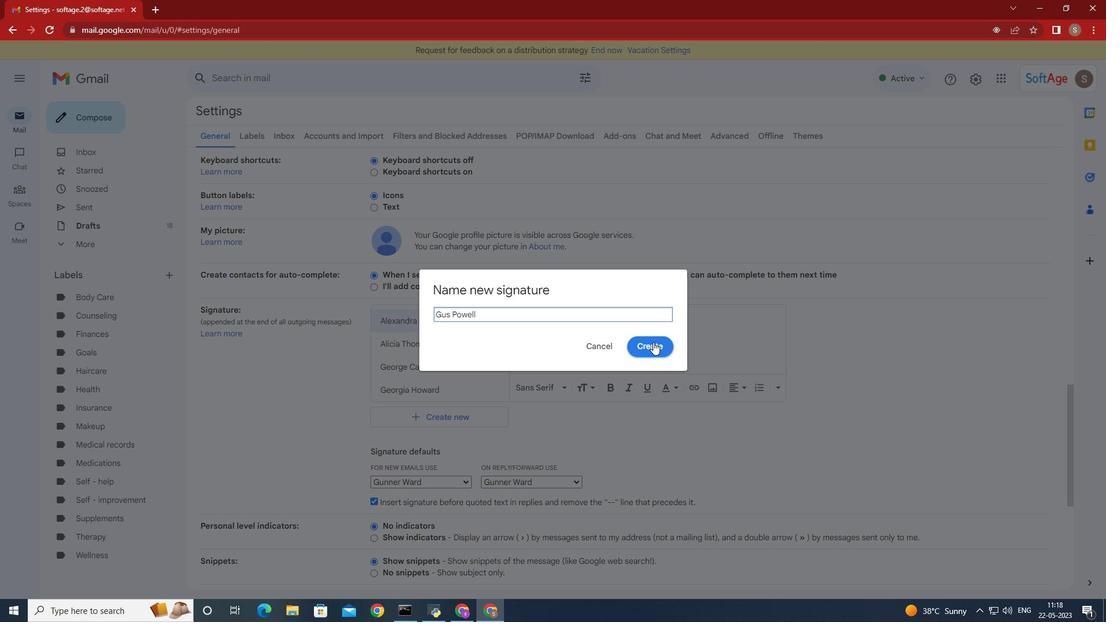 
Action: Mouse pressed left at (651, 341)
Screenshot: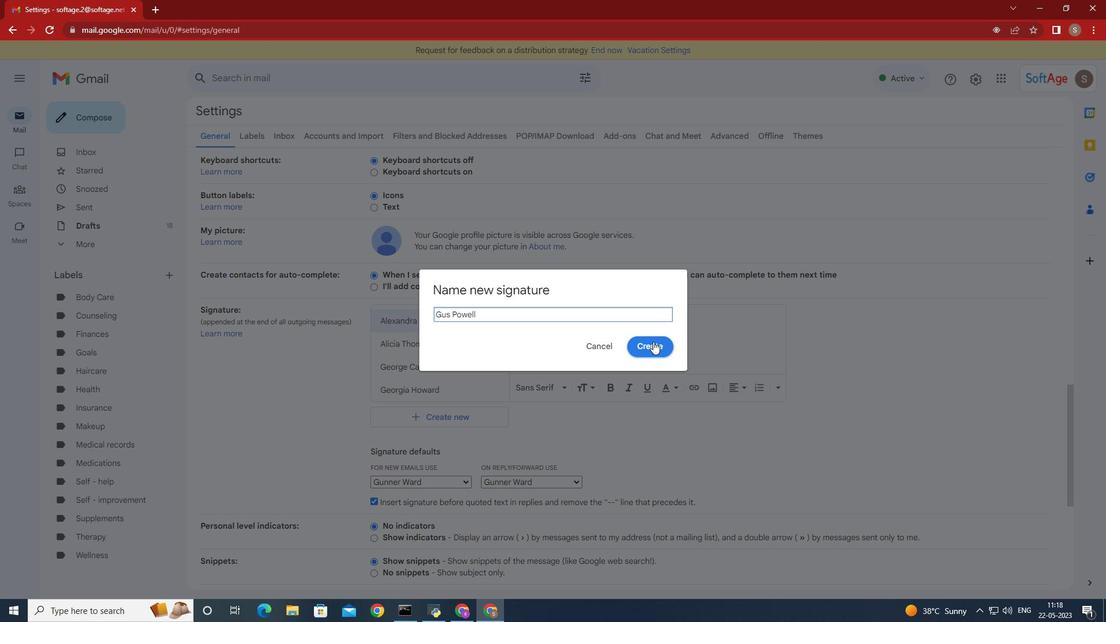 
Action: Mouse moved to (596, 347)
Screenshot: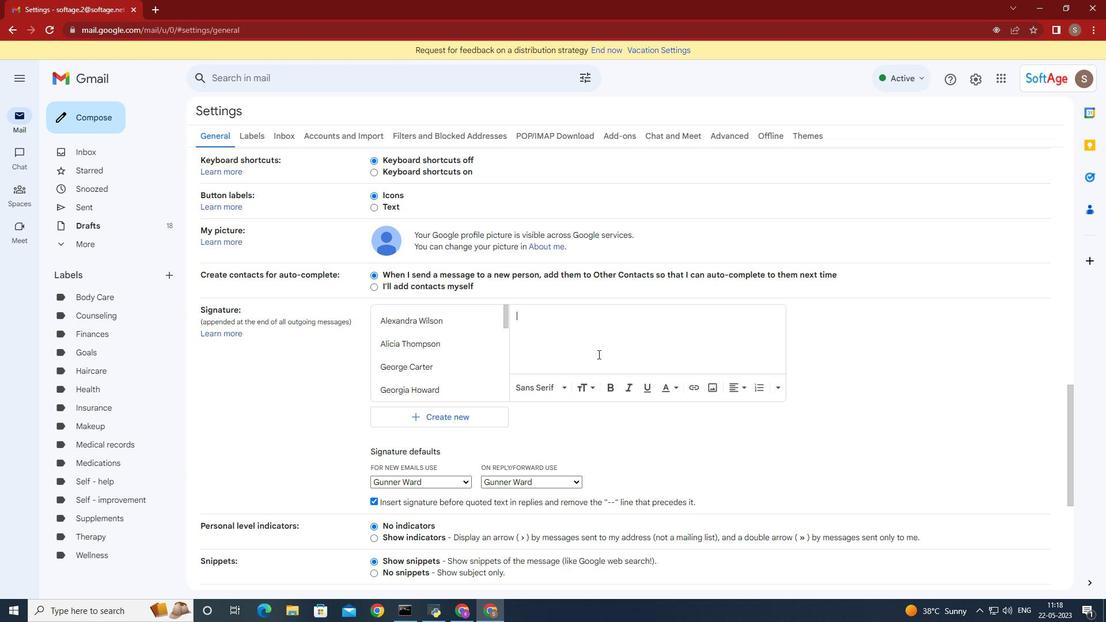
Action: Key pressed <Key.shift>Best<Key.space>wishes<Key.space>for<Key.space>a<Key.space>happy<Key.space>presidents<Key.space><Key.shift><Key.shift><Key.shift><Key.shift><Key.shift><Key.shift><Key.shift><Key.shift><Key.shift>Day,<Key.enter><Key.shift><Key.shift><Key.shift>Gus<Key.space><Key.shift>Powell
Screenshot: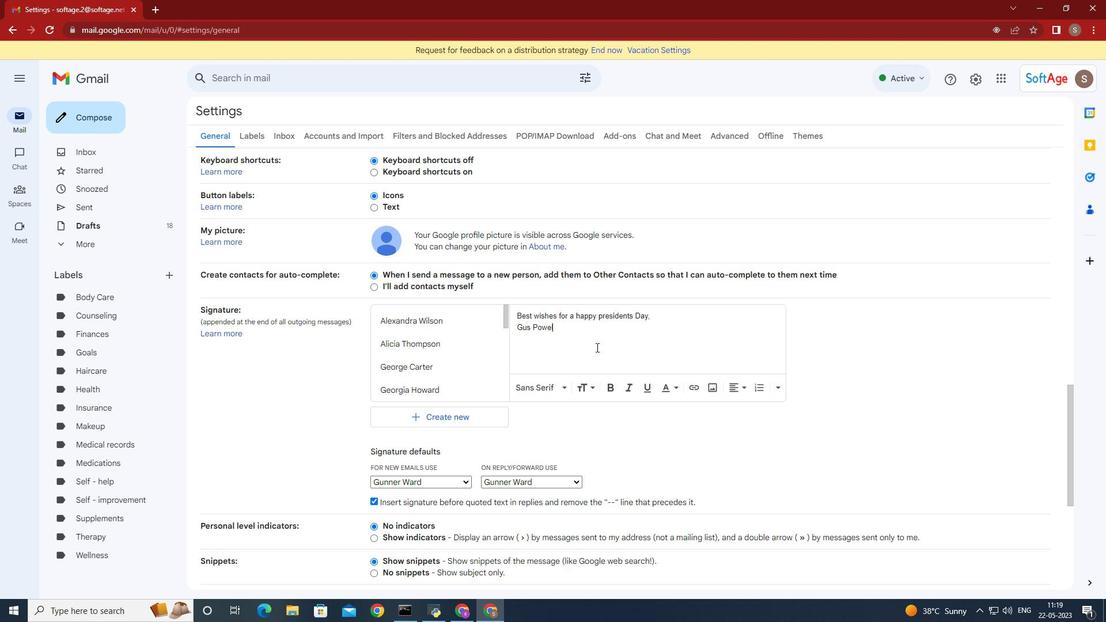 
Action: Mouse moved to (601, 350)
Screenshot: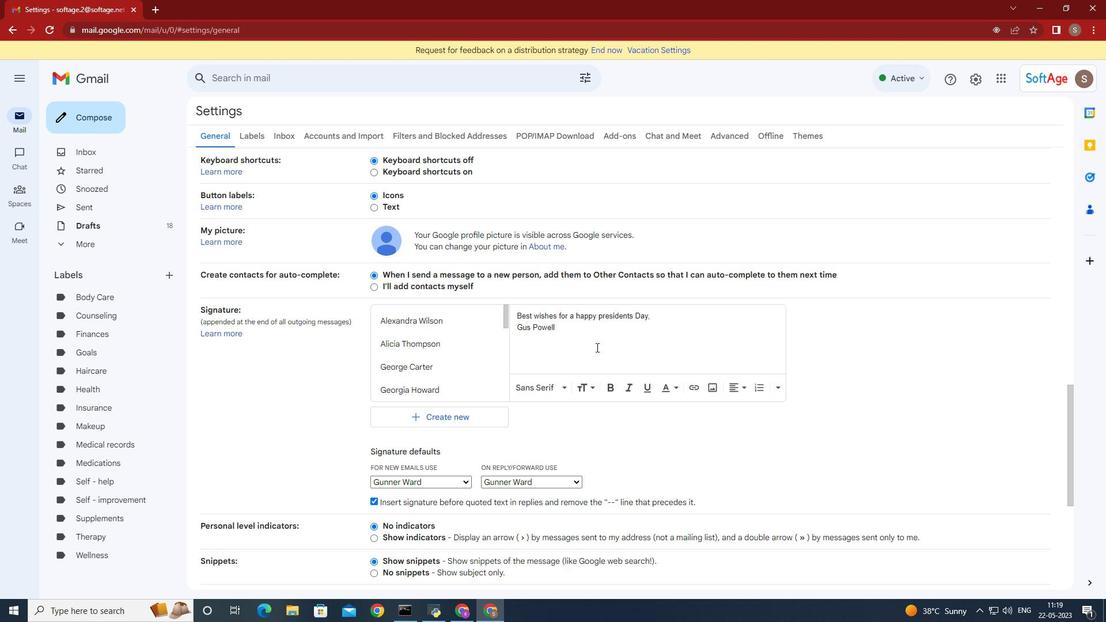 
Action: Mouse scrolled (601, 350) with delta (0, 0)
Screenshot: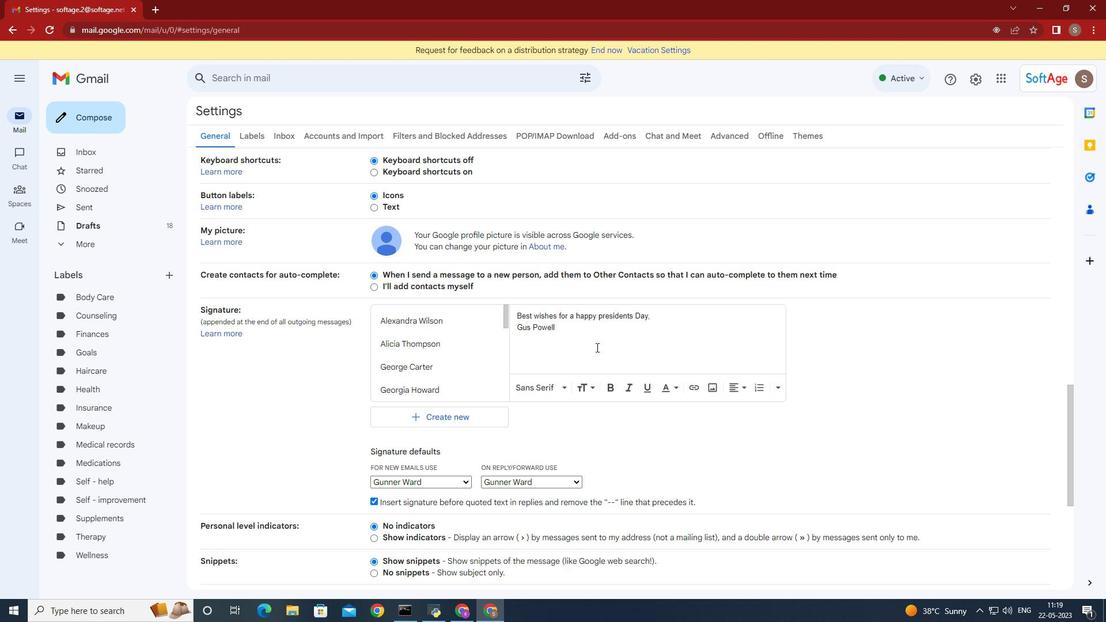 
Action: Mouse moved to (602, 350)
Screenshot: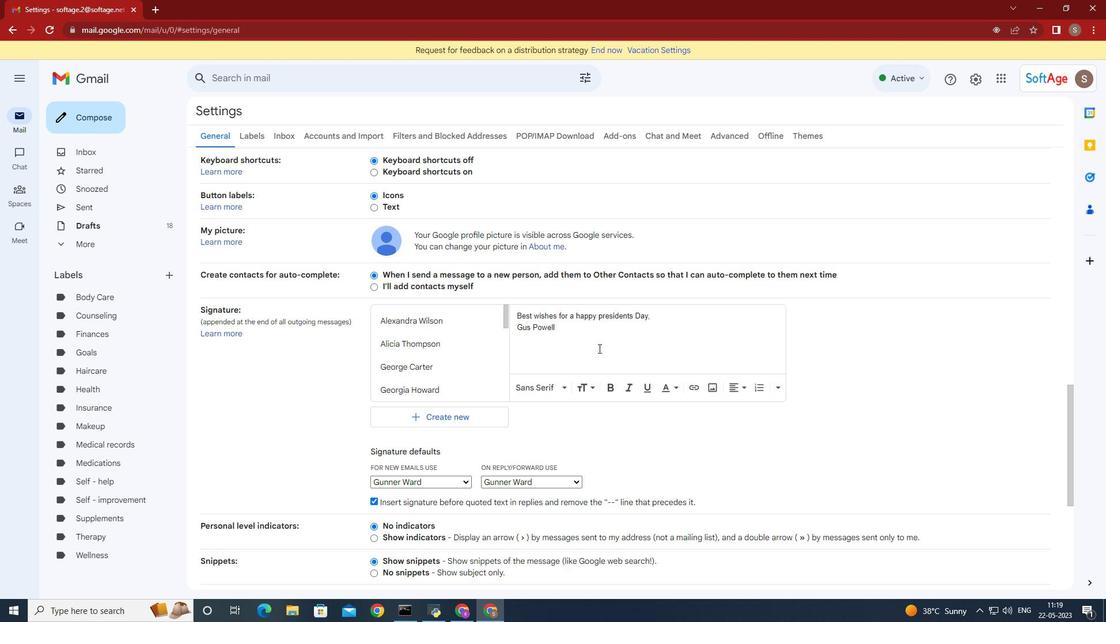 
Action: Mouse scrolled (602, 350) with delta (0, 0)
Screenshot: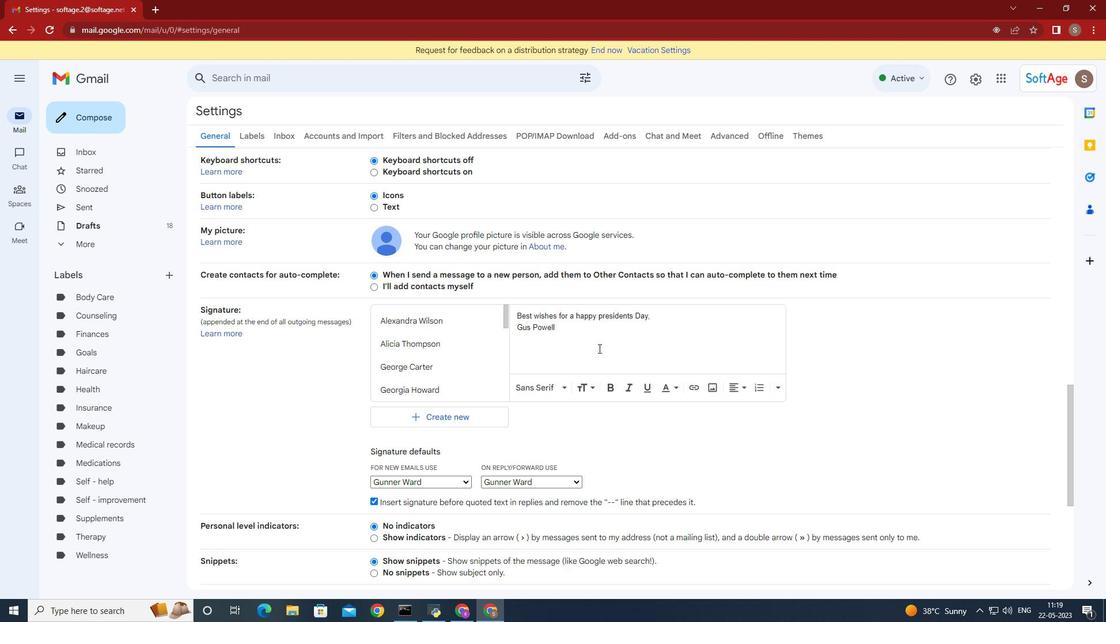 
Action: Mouse moved to (602, 351)
Screenshot: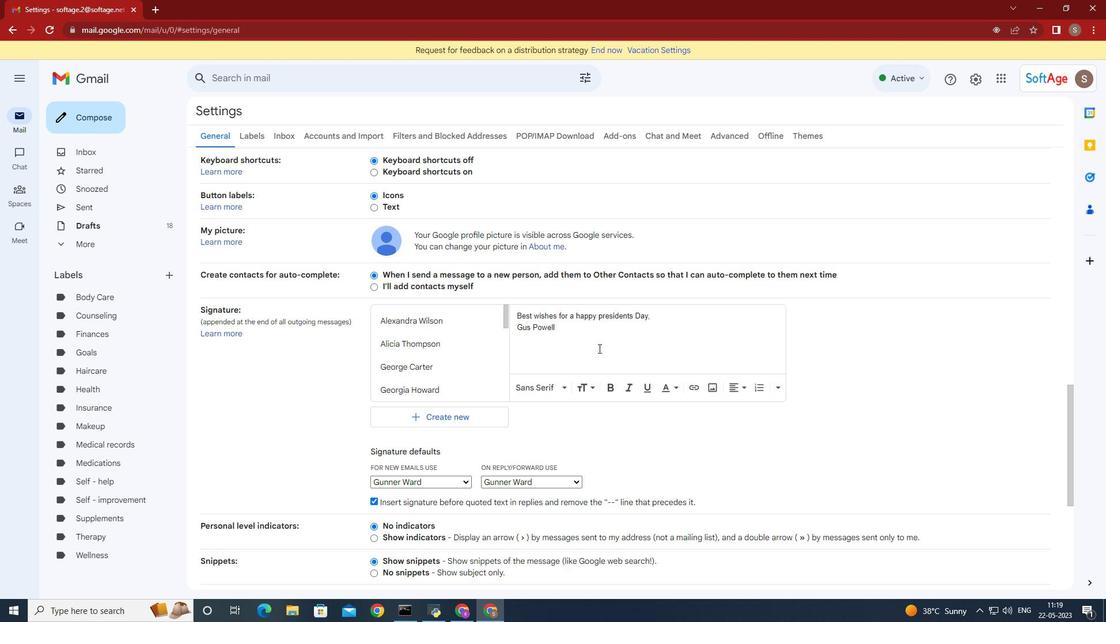 
Action: Mouse scrolled (602, 350) with delta (0, 0)
Screenshot: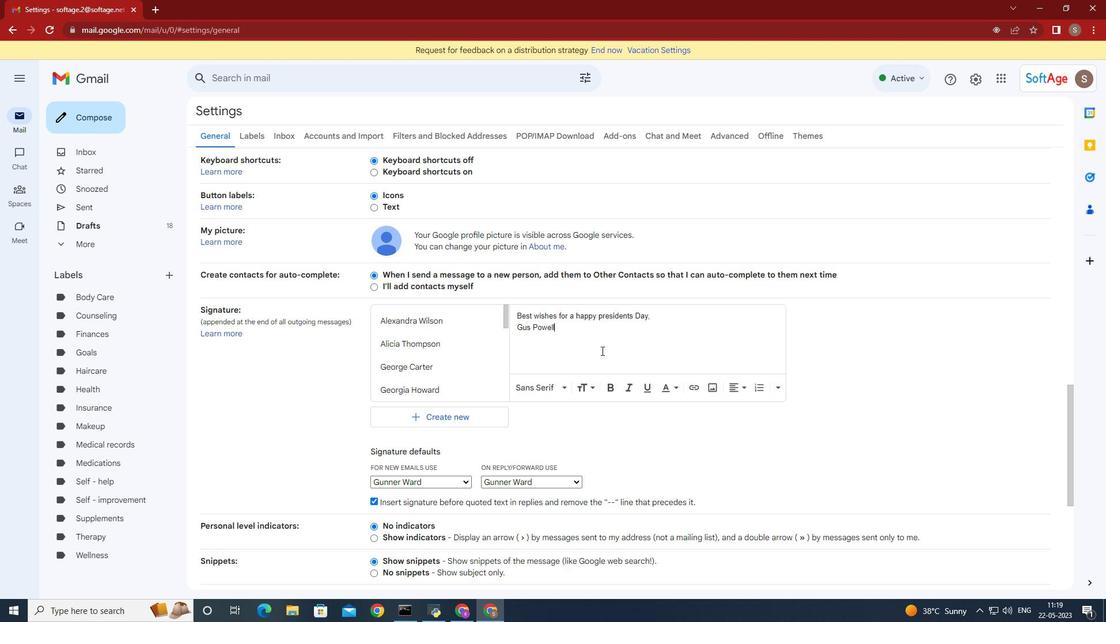 
Action: Mouse moved to (600, 350)
Screenshot: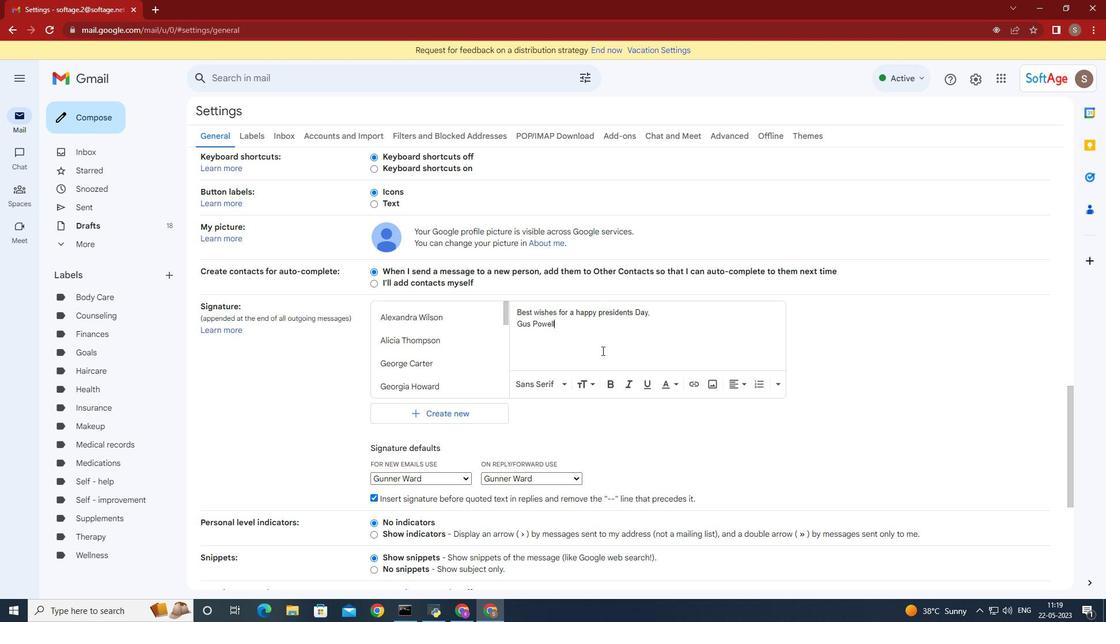 
Action: Mouse scrolled (600, 350) with delta (0, 0)
Screenshot: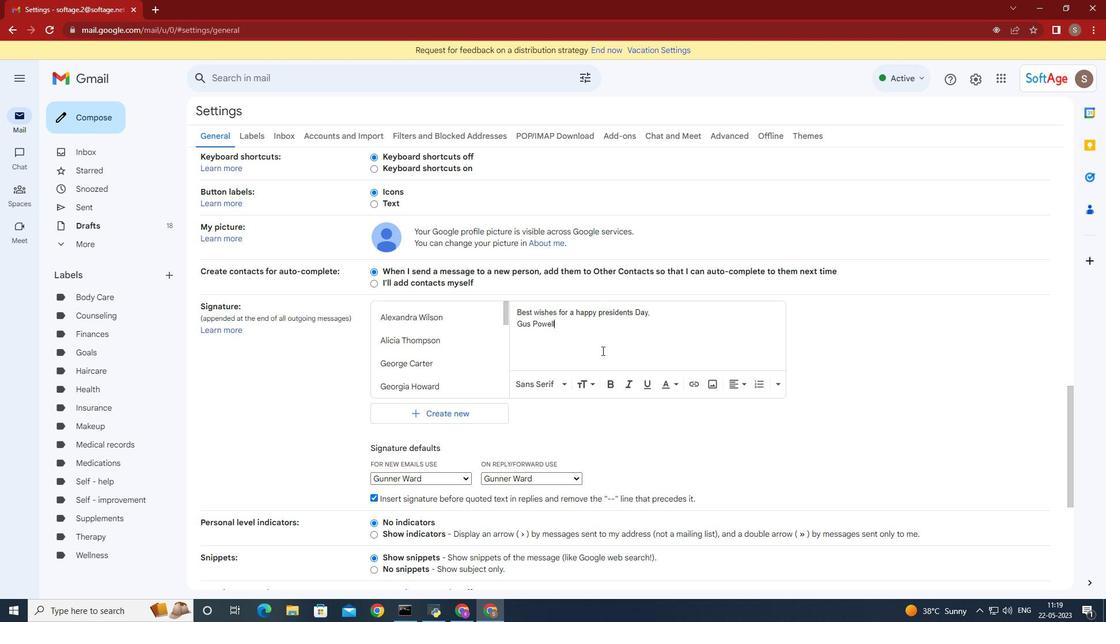 
Action: Mouse moved to (469, 252)
Screenshot: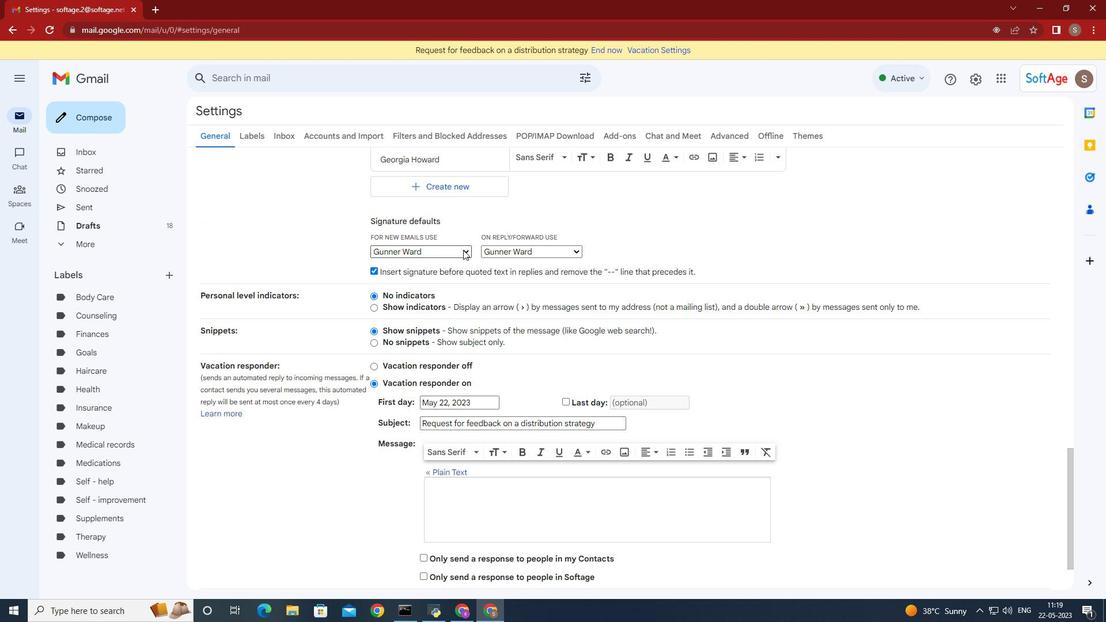 
Action: Mouse pressed left at (469, 252)
Screenshot: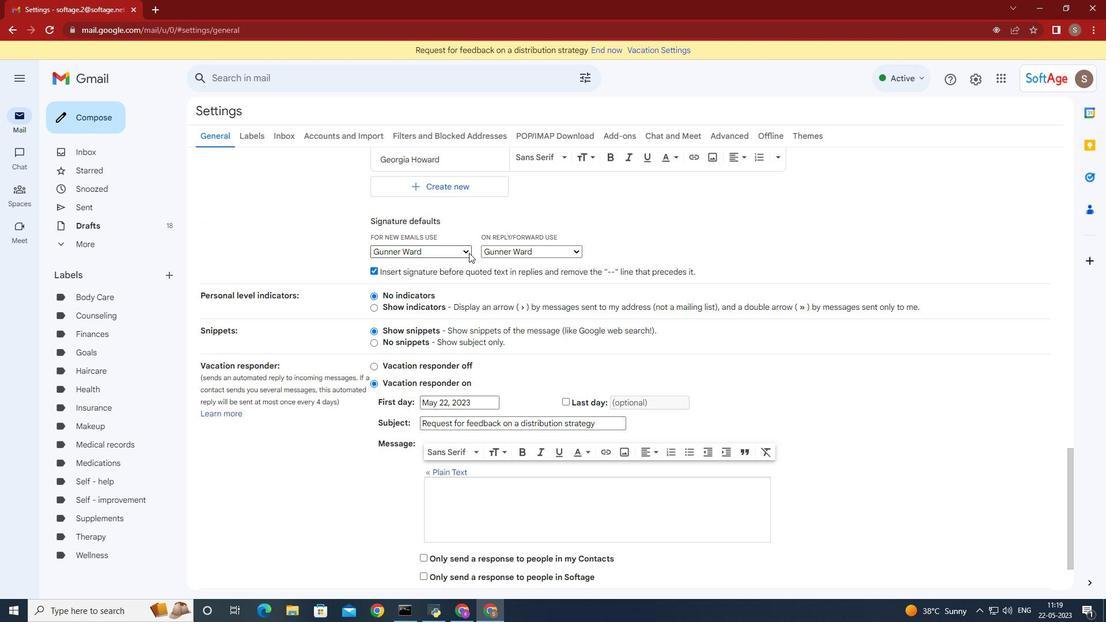 
Action: Mouse moved to (429, 443)
Screenshot: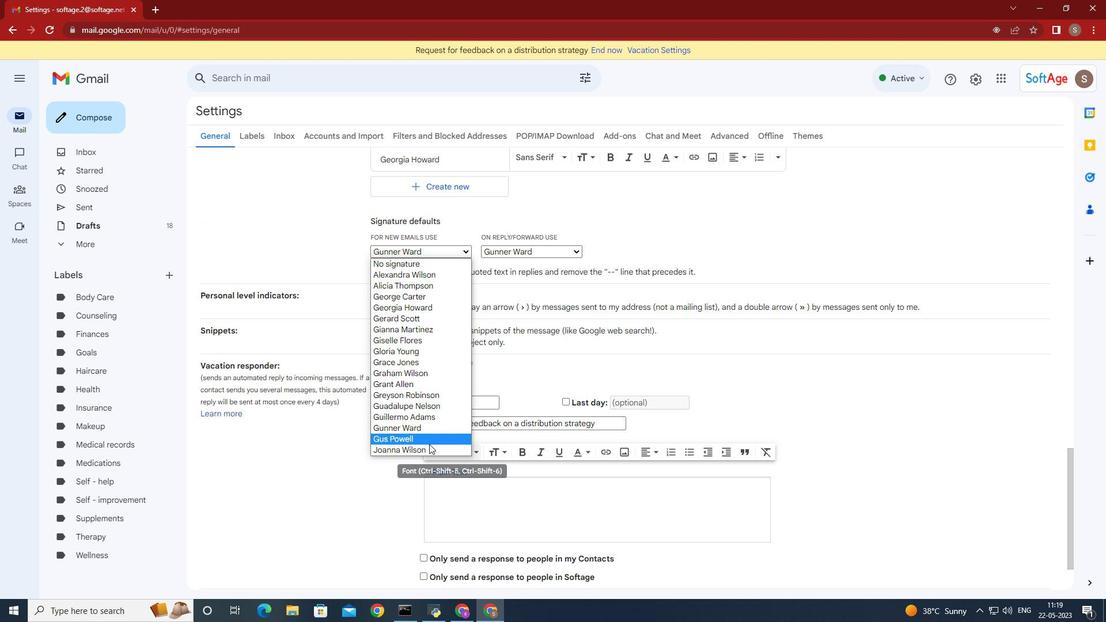 
Action: Mouse pressed left at (429, 443)
Screenshot: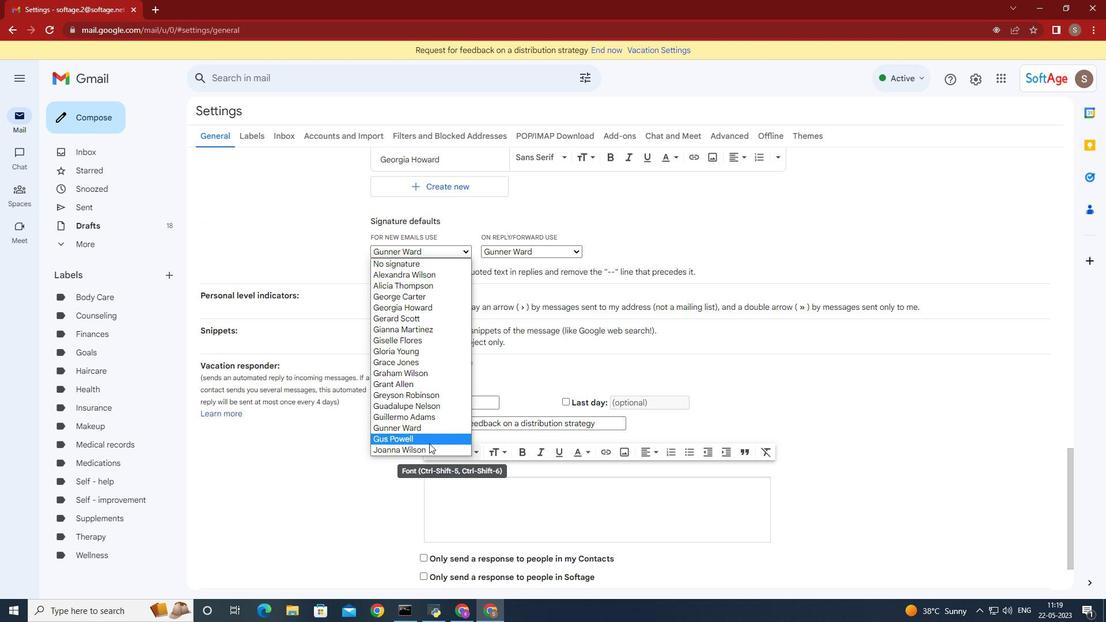 
Action: Mouse moved to (574, 250)
Screenshot: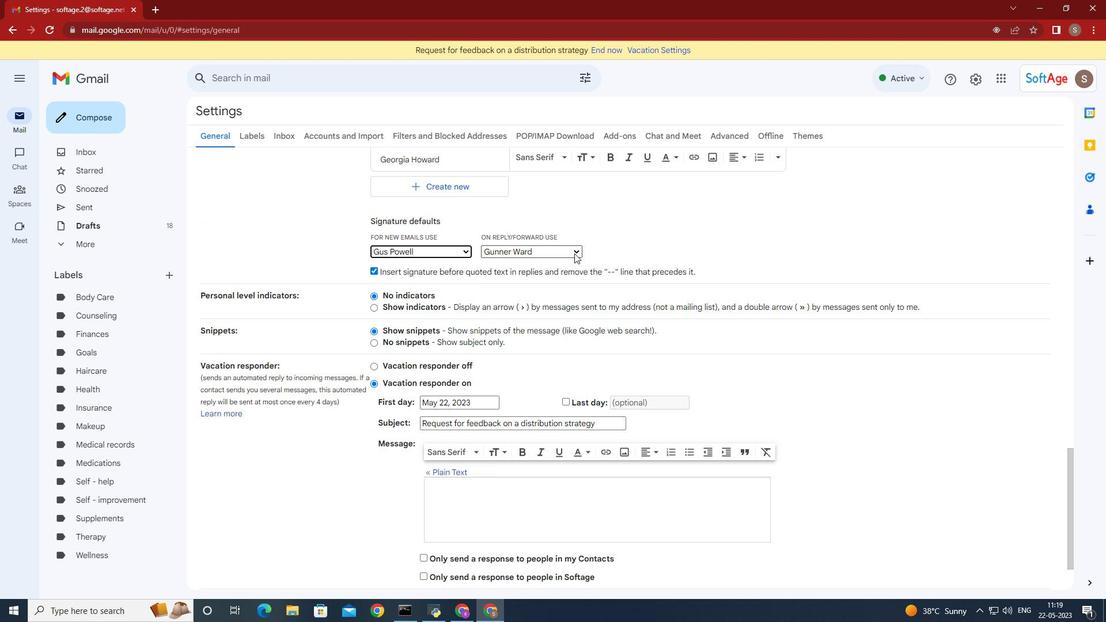 
Action: Mouse pressed left at (574, 250)
Screenshot: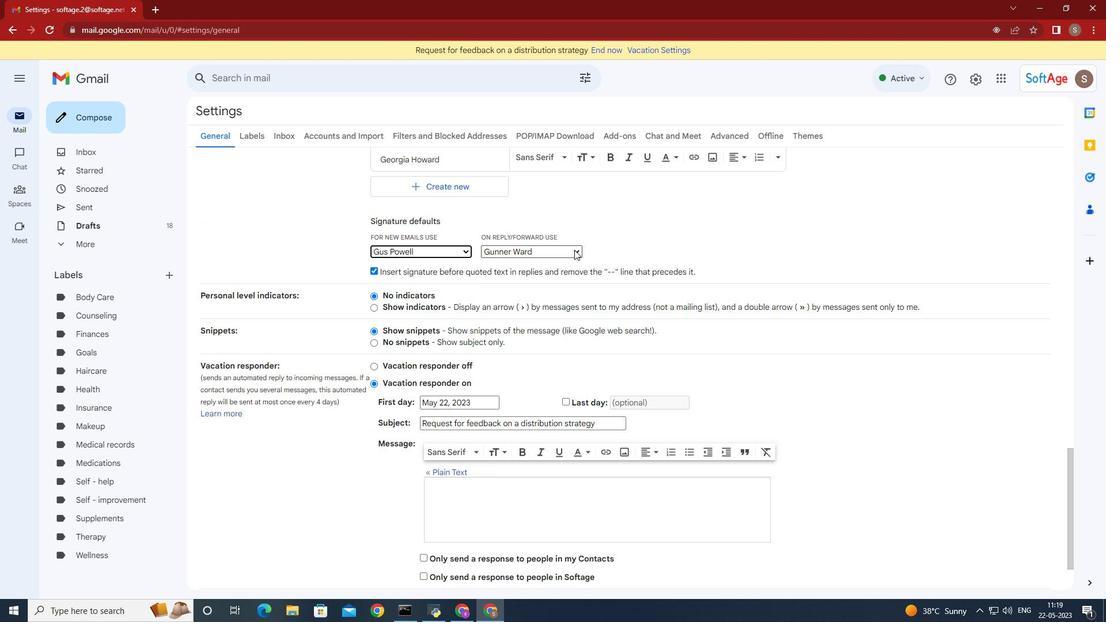
Action: Mouse moved to (568, 435)
Screenshot: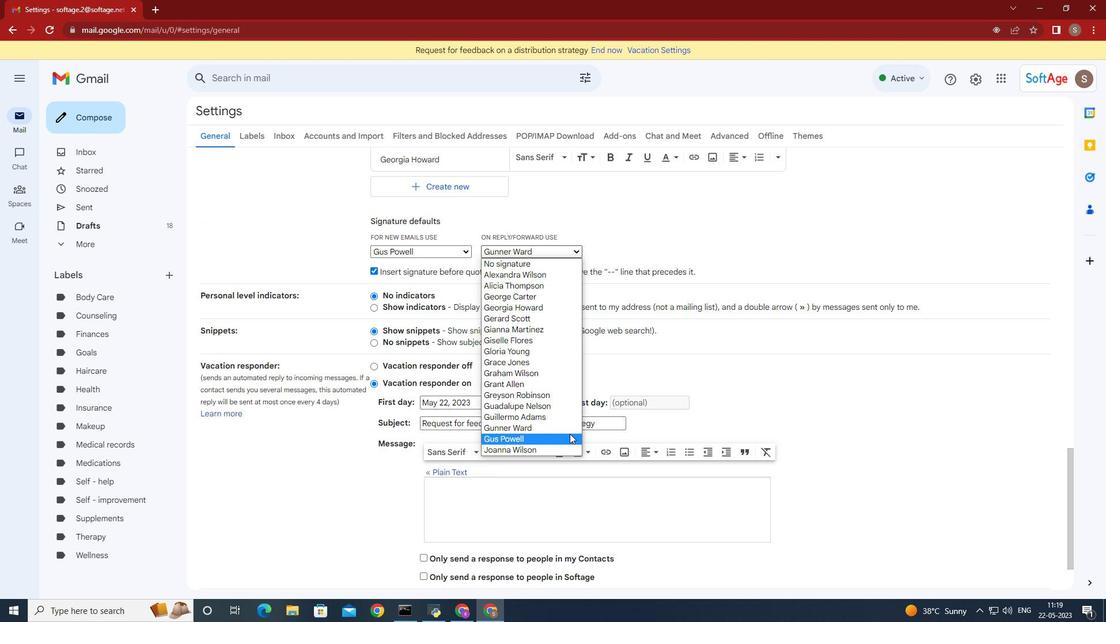 
Action: Mouse pressed left at (568, 435)
Screenshot: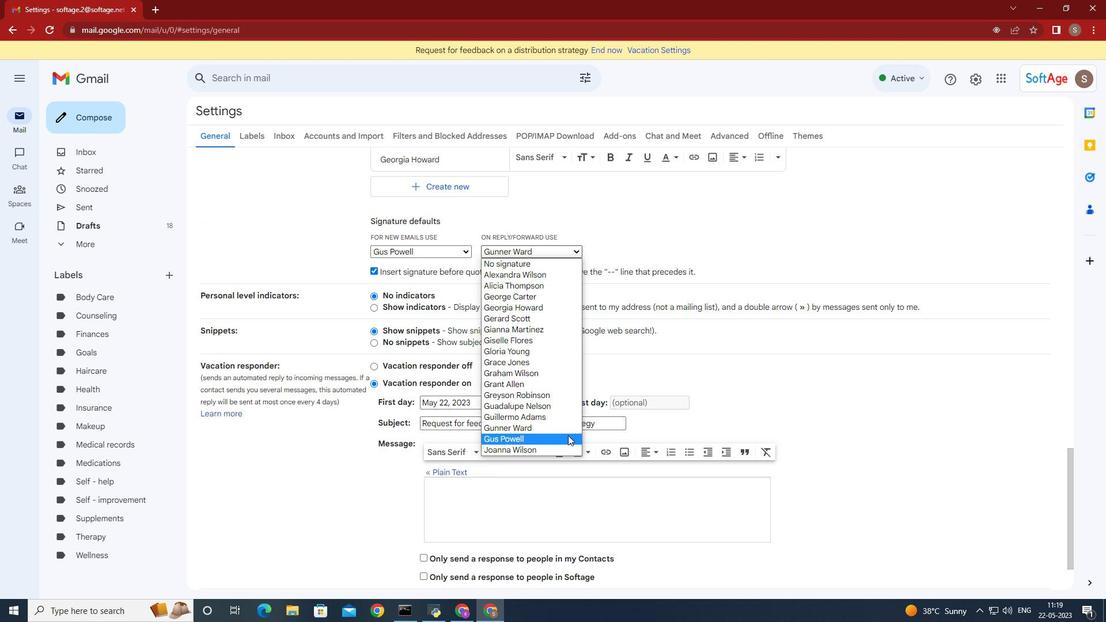 
Action: Mouse moved to (739, 369)
Screenshot: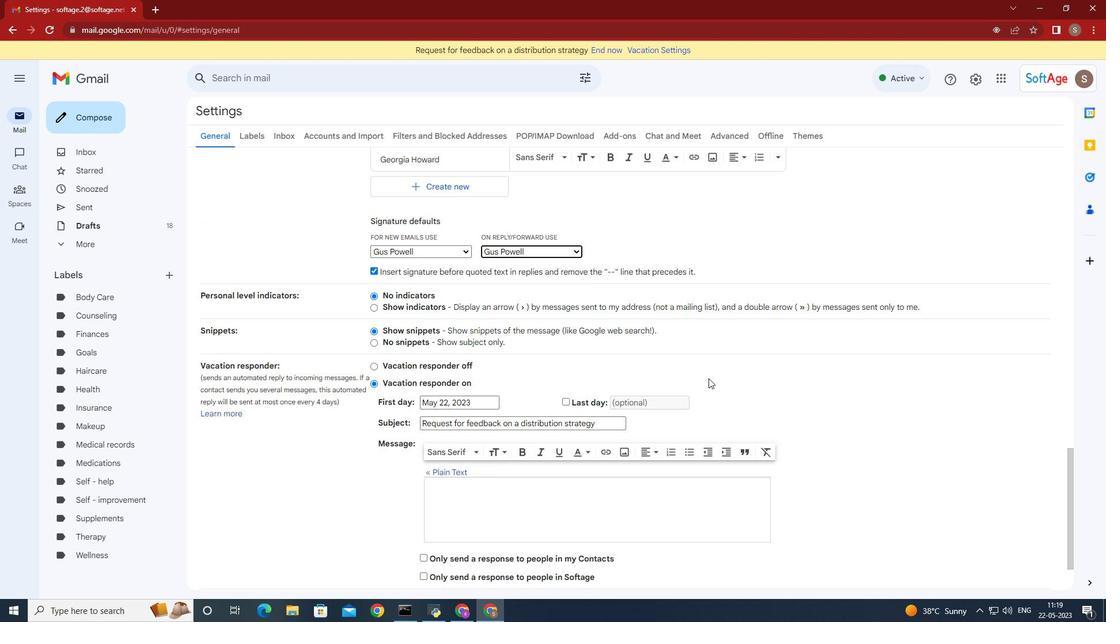 
Action: Mouse scrolled (739, 368) with delta (0, 0)
Screenshot: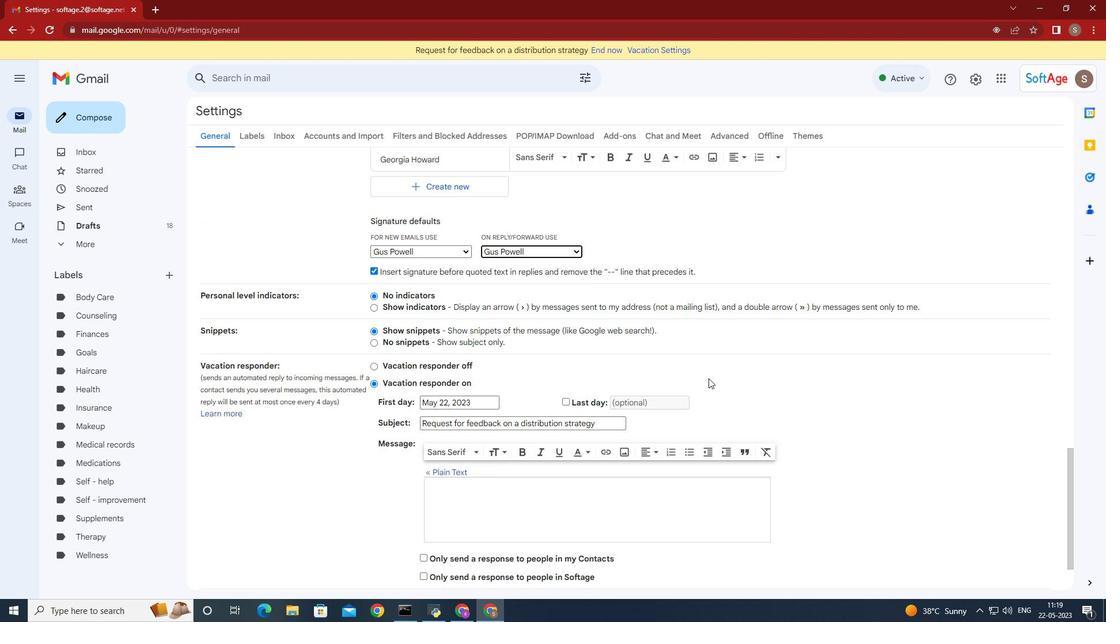 
Action: Mouse moved to (739, 369)
Screenshot: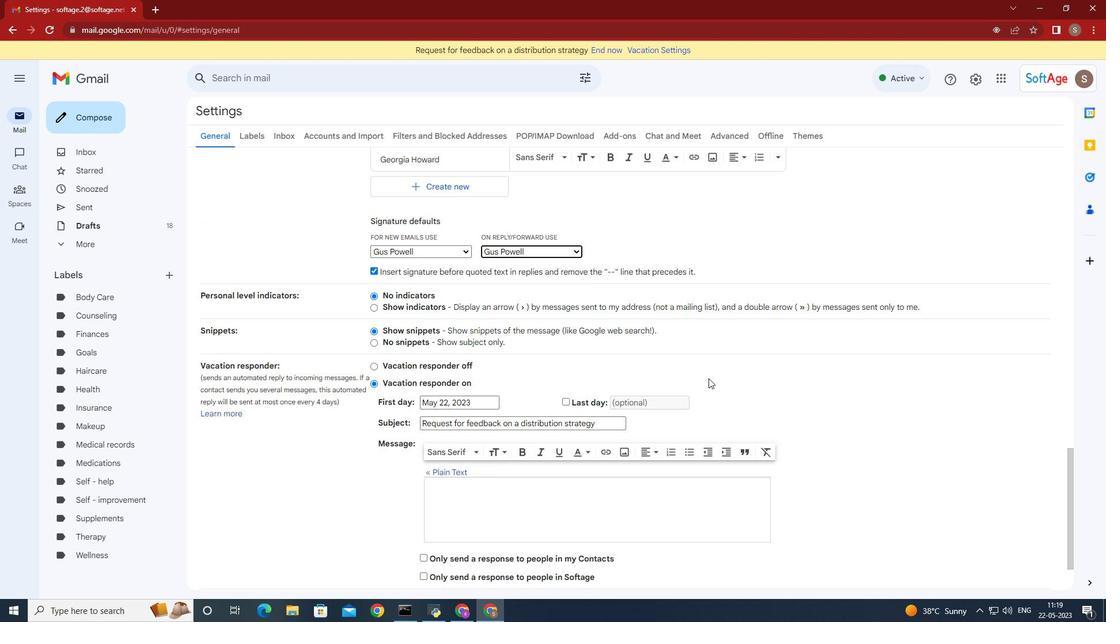 
Action: Mouse scrolled (739, 368) with delta (0, 0)
Screenshot: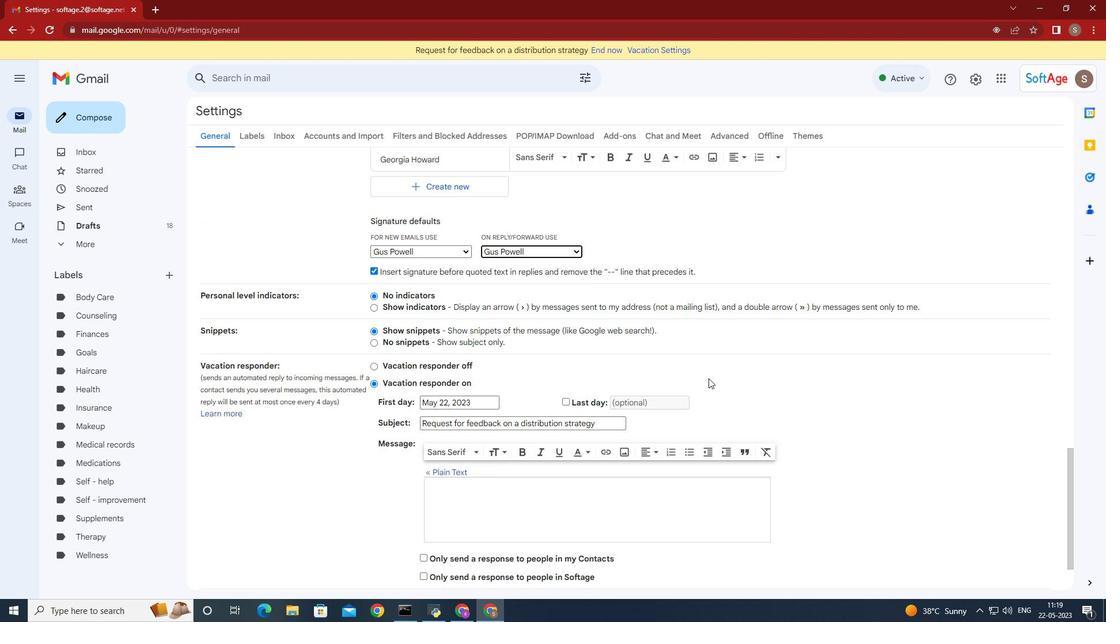 
Action: Mouse scrolled (739, 368) with delta (0, 0)
Screenshot: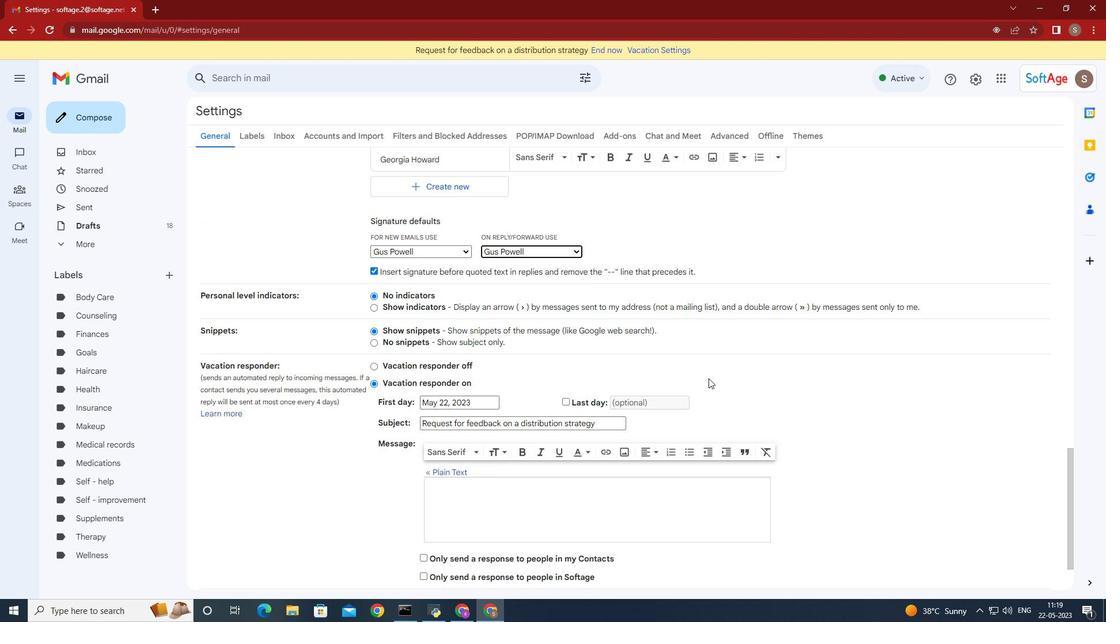 
Action: Mouse scrolled (739, 368) with delta (0, 0)
Screenshot: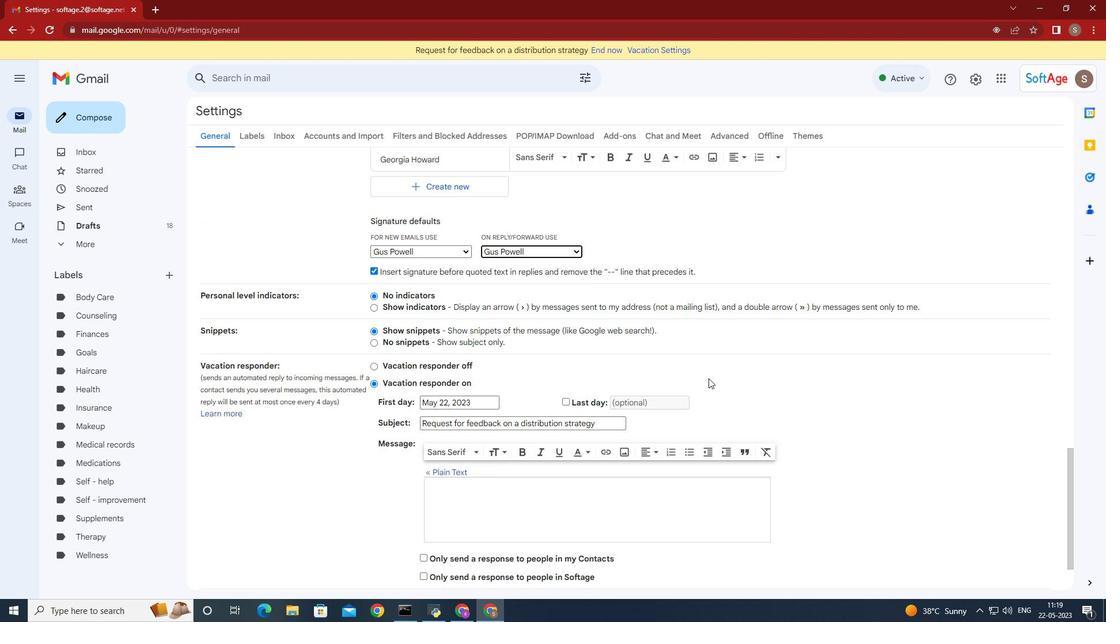 
Action: Mouse scrolled (739, 368) with delta (0, 0)
Screenshot: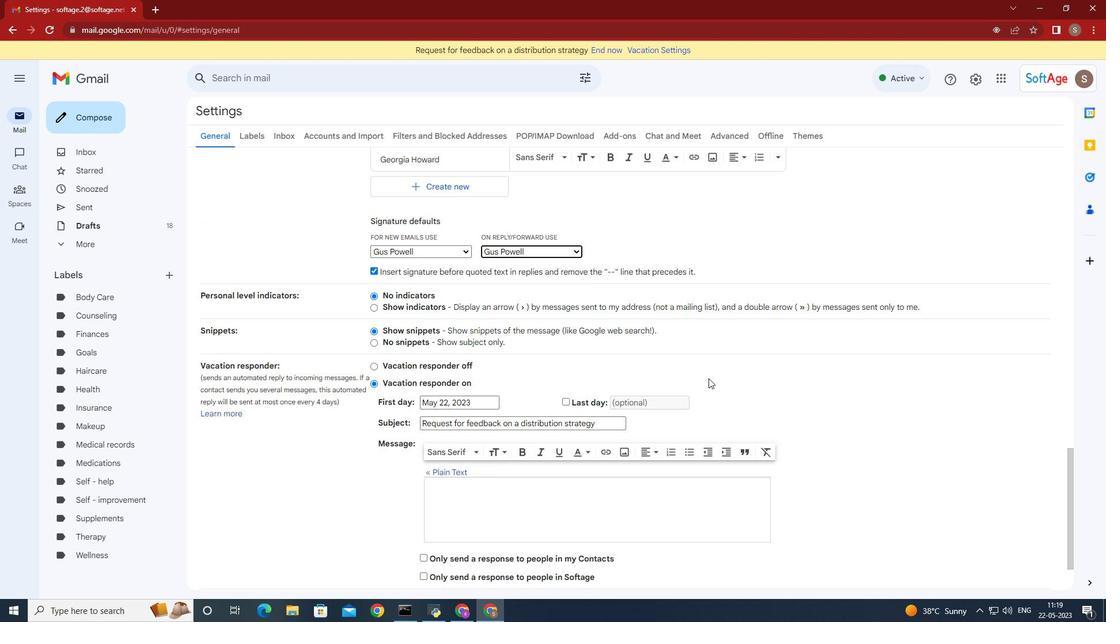 
Action: Mouse moved to (604, 524)
Screenshot: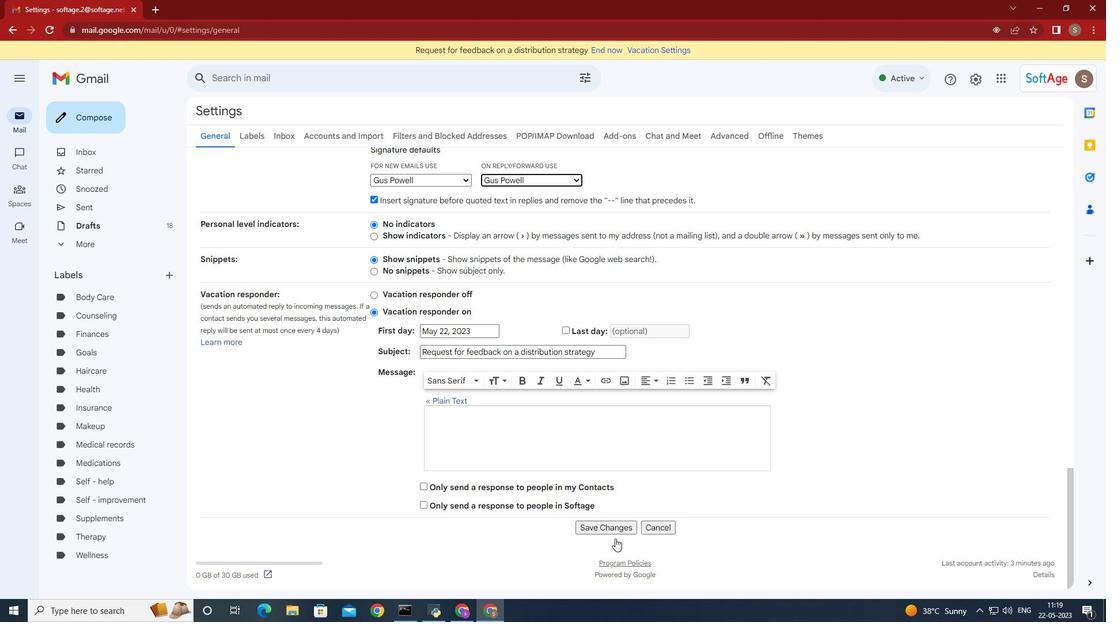 
Action: Mouse pressed left at (604, 524)
Screenshot: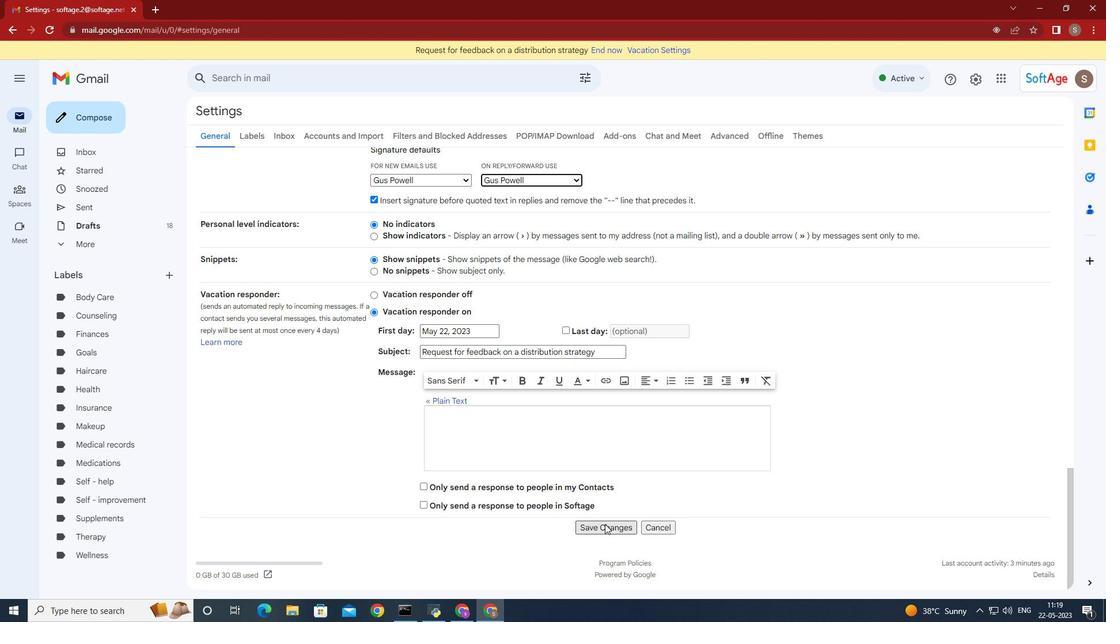 
Action: Mouse moved to (111, 114)
Screenshot: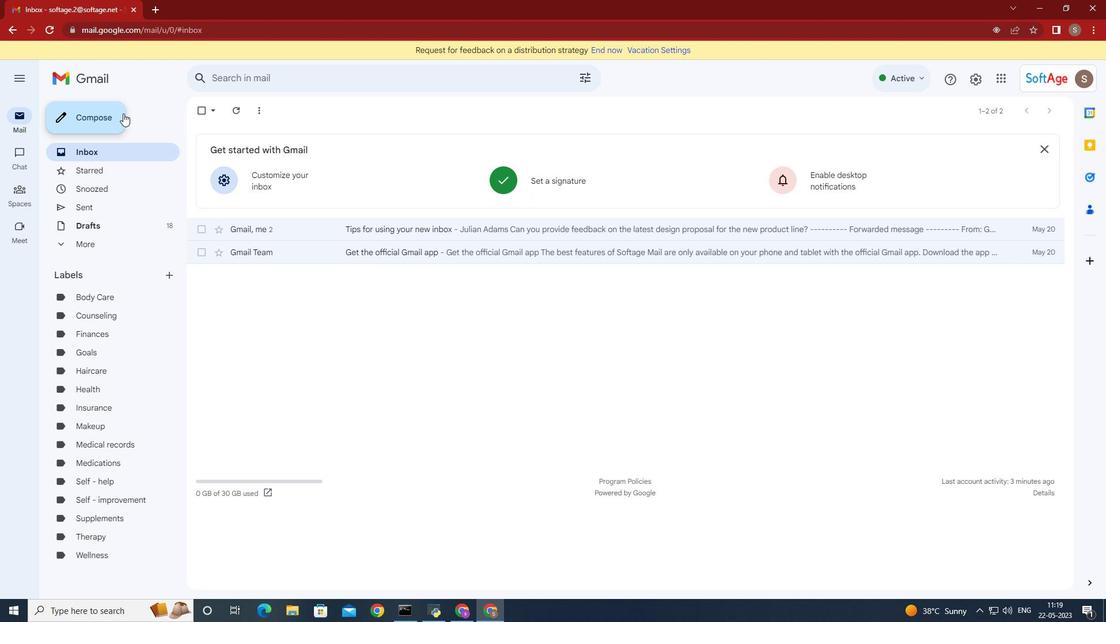 
Action: Mouse pressed left at (111, 114)
Screenshot: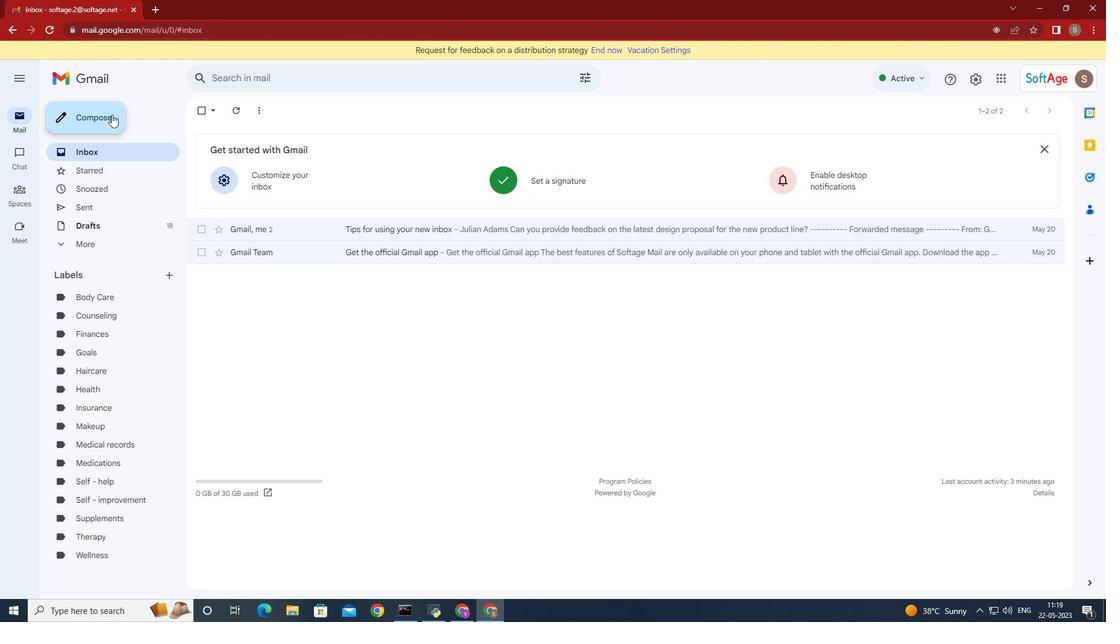 
Action: Mouse moved to (762, 277)
Screenshot: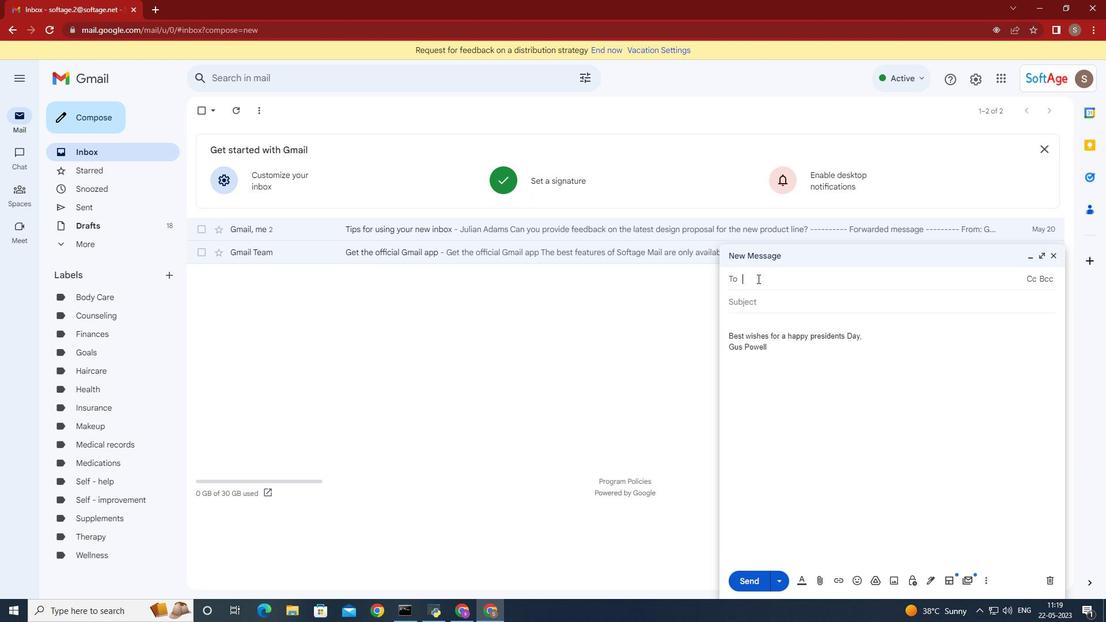
Action: Key pressed <Key.shift>Softa
Screenshot: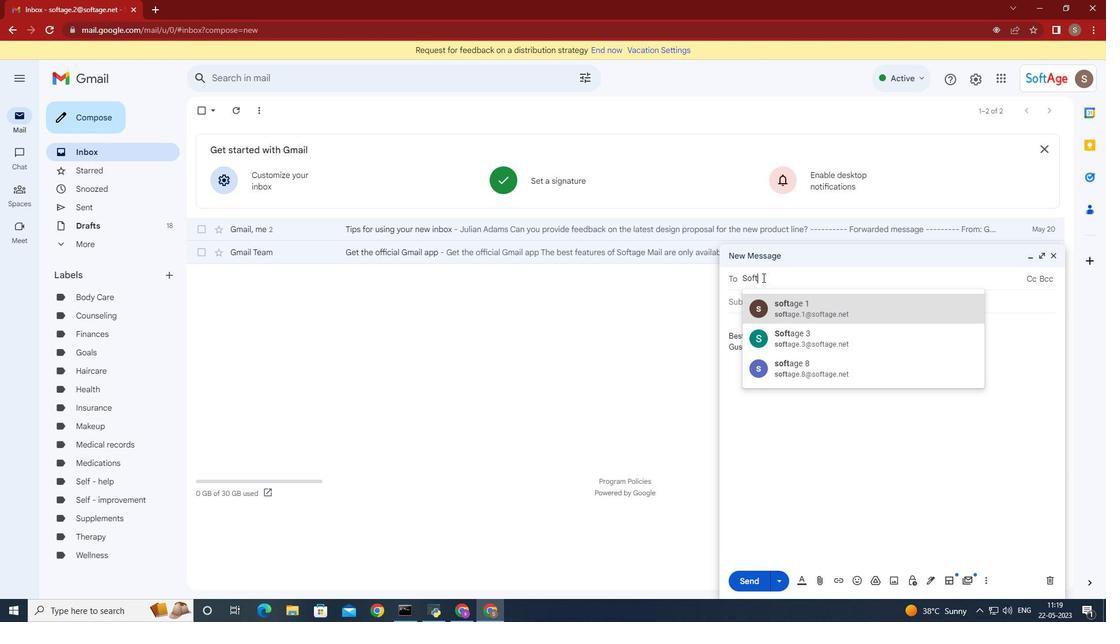 
Action: Mouse moved to (831, 488)
Screenshot: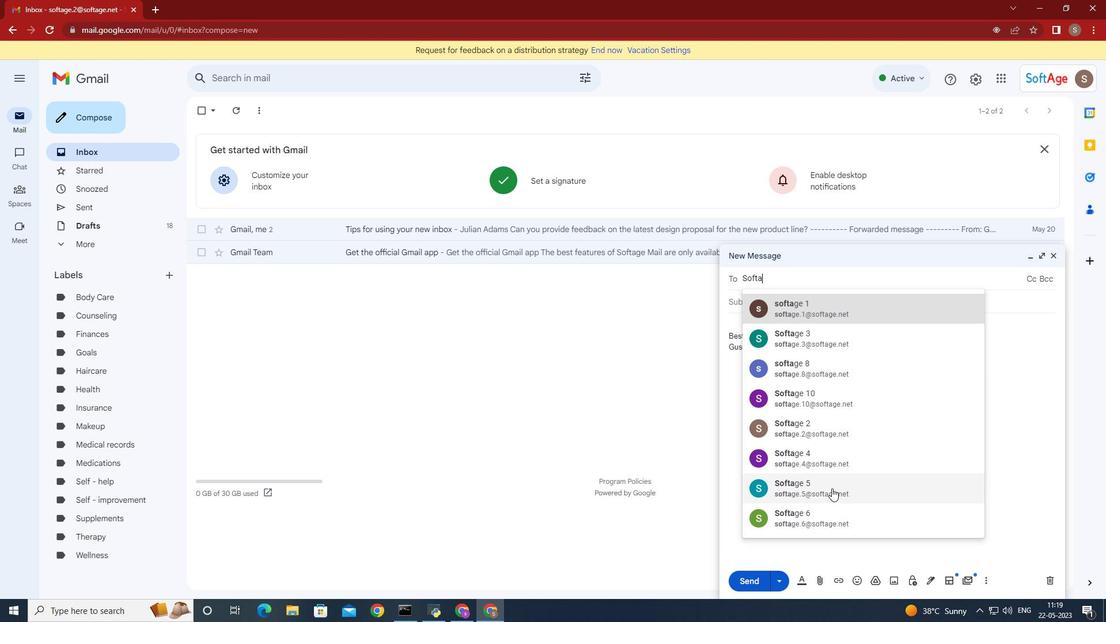 
Action: Mouse pressed left at (831, 488)
Screenshot: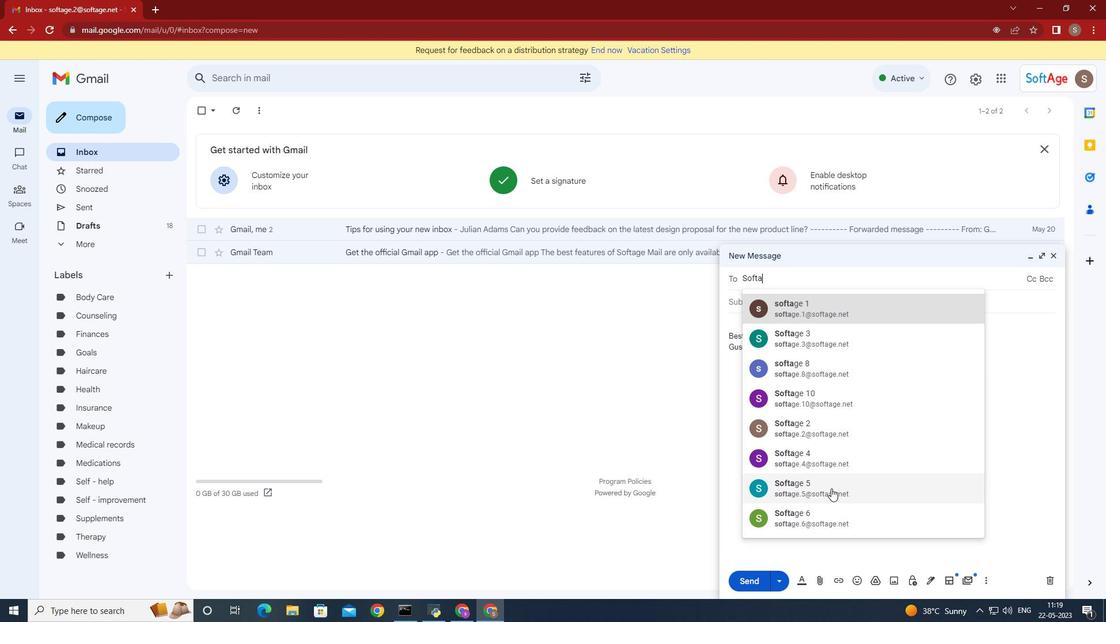 
Action: Mouse moved to (169, 271)
Screenshot: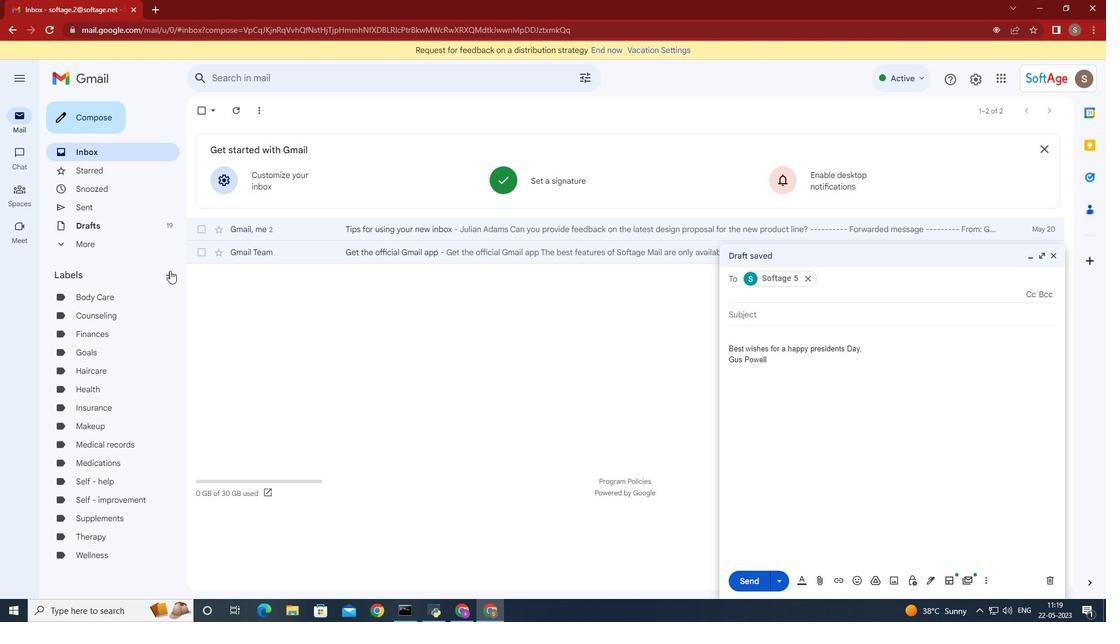 
Action: Mouse pressed left at (169, 271)
Screenshot: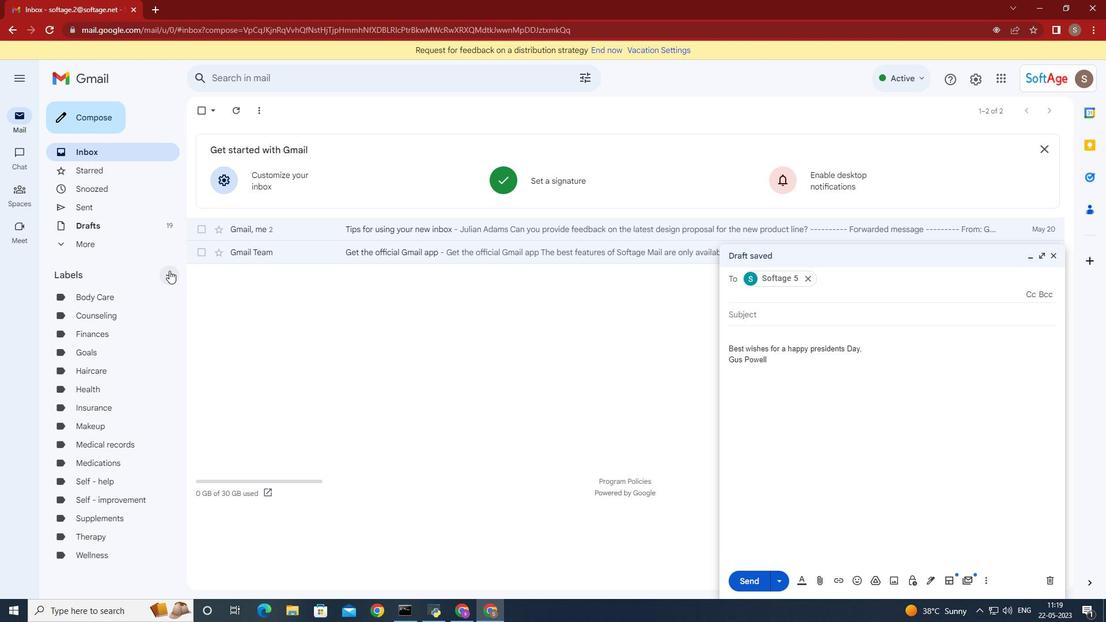 
Action: Mouse moved to (450, 320)
Screenshot: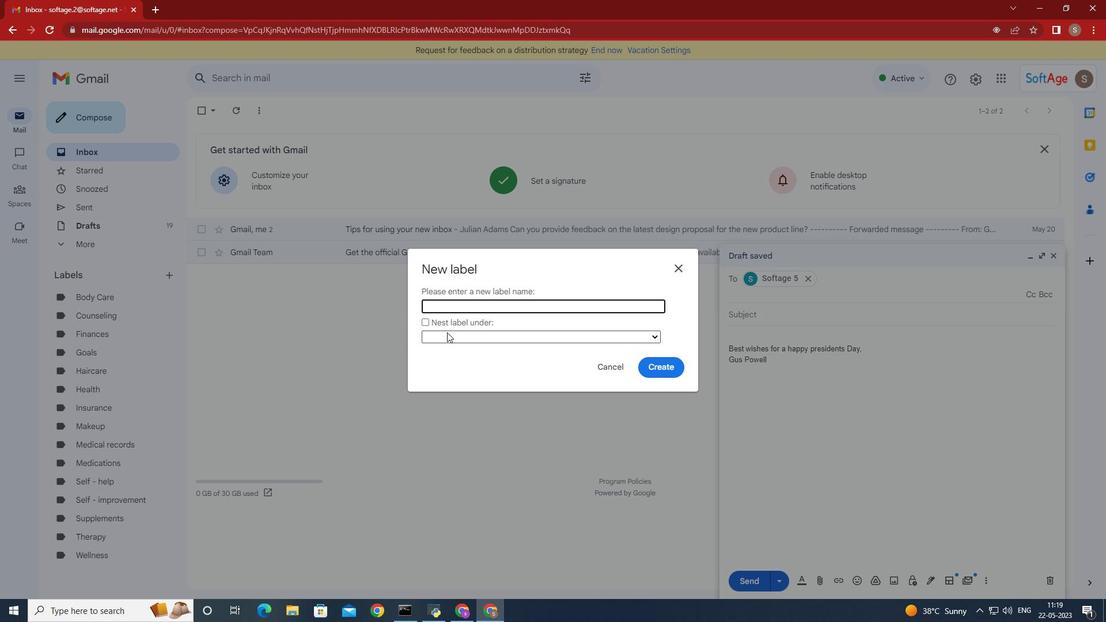 
Action: Key pressed <Key.shift>Journaling
Screenshot: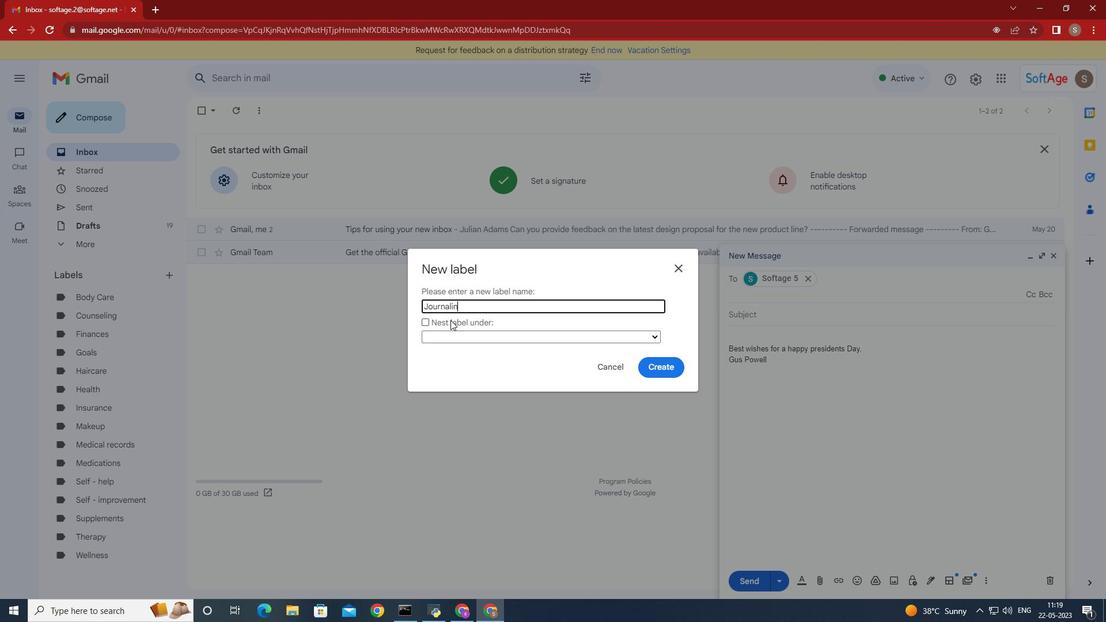 
Action: Mouse moved to (651, 365)
Screenshot: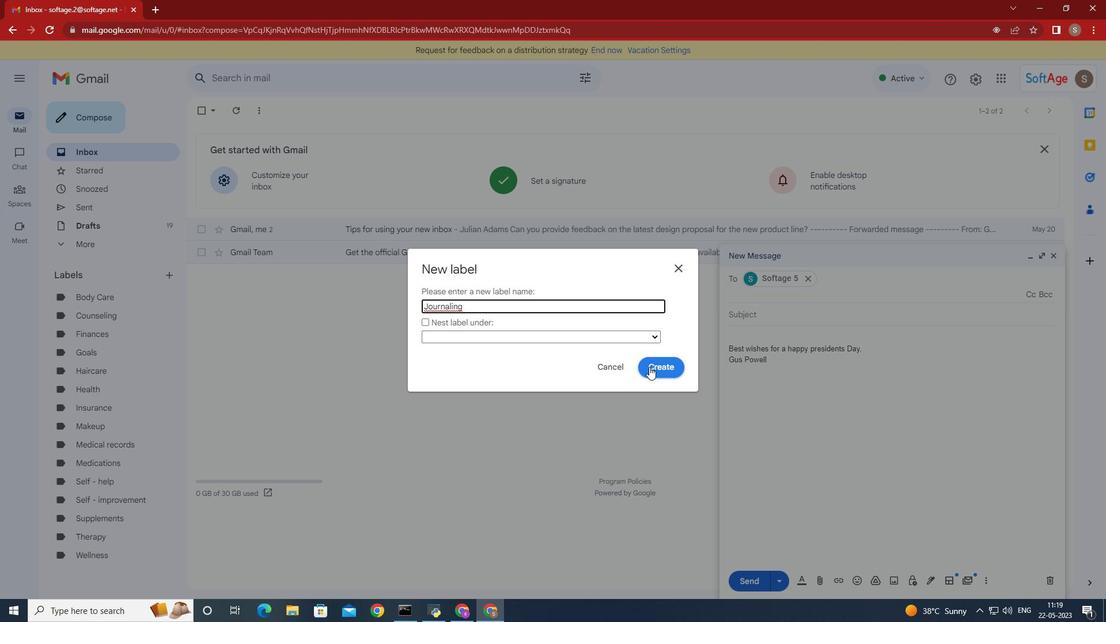 
Action: Mouse pressed left at (651, 365)
Screenshot: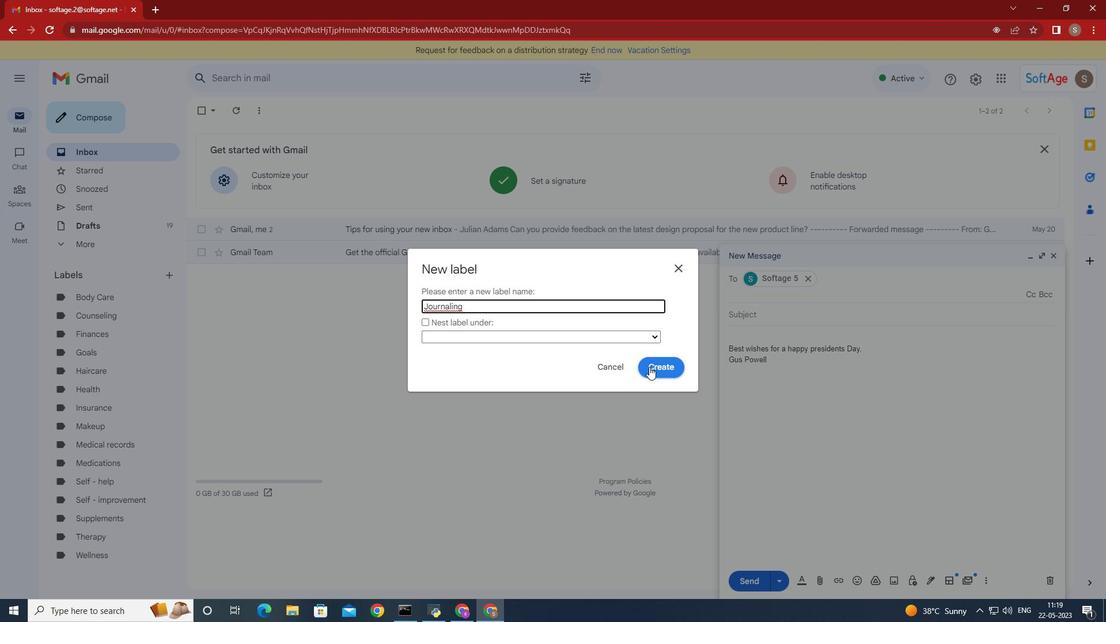 
